 Task: Search one way flight ticket for 2 adults, 4 children and 1 infant on lap in business from Grand Rapids: Gerald R. Ford International Airport to Indianapolis: Indianapolis International Airport on 8-5-2023. Choice of flights is Emirates. Number of bags: 1 carry on bag. Price is upto 83000. Outbound departure time preference is 18:15.
Action: Mouse moved to (325, 315)
Screenshot: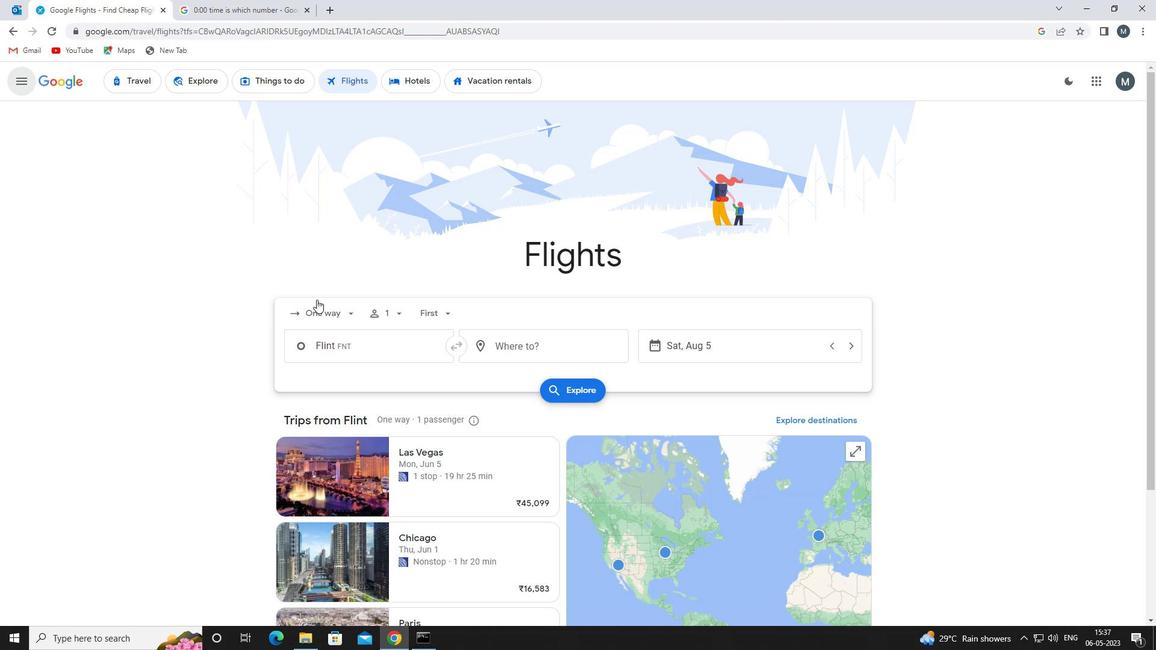 
Action: Mouse pressed left at (325, 315)
Screenshot: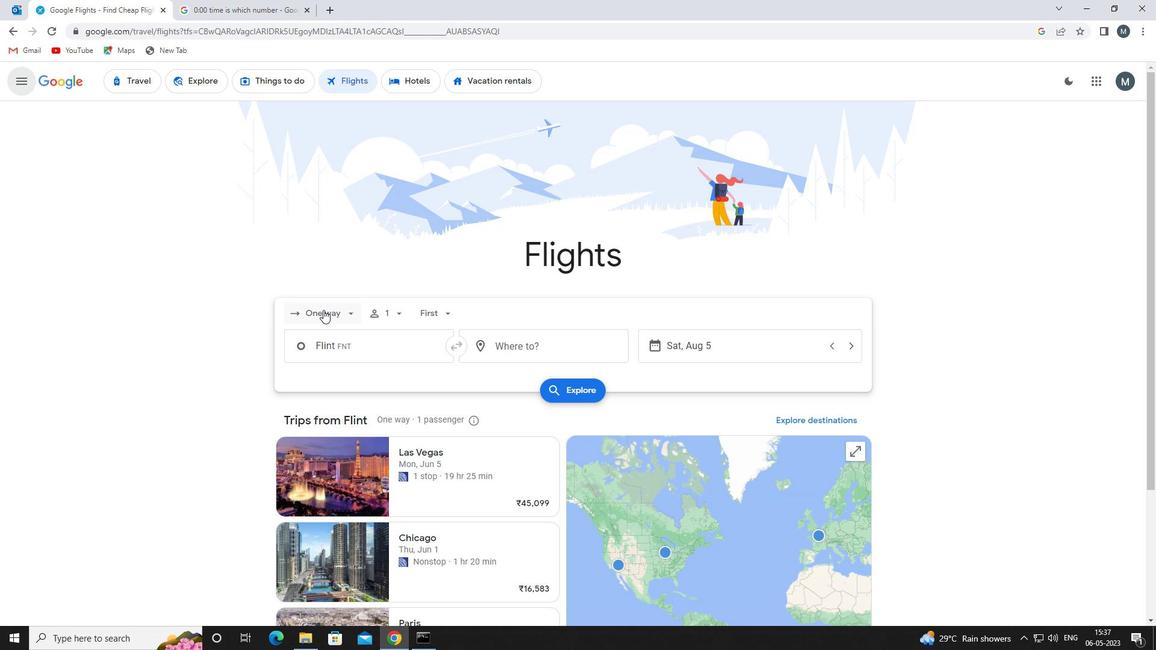 
Action: Mouse moved to (323, 370)
Screenshot: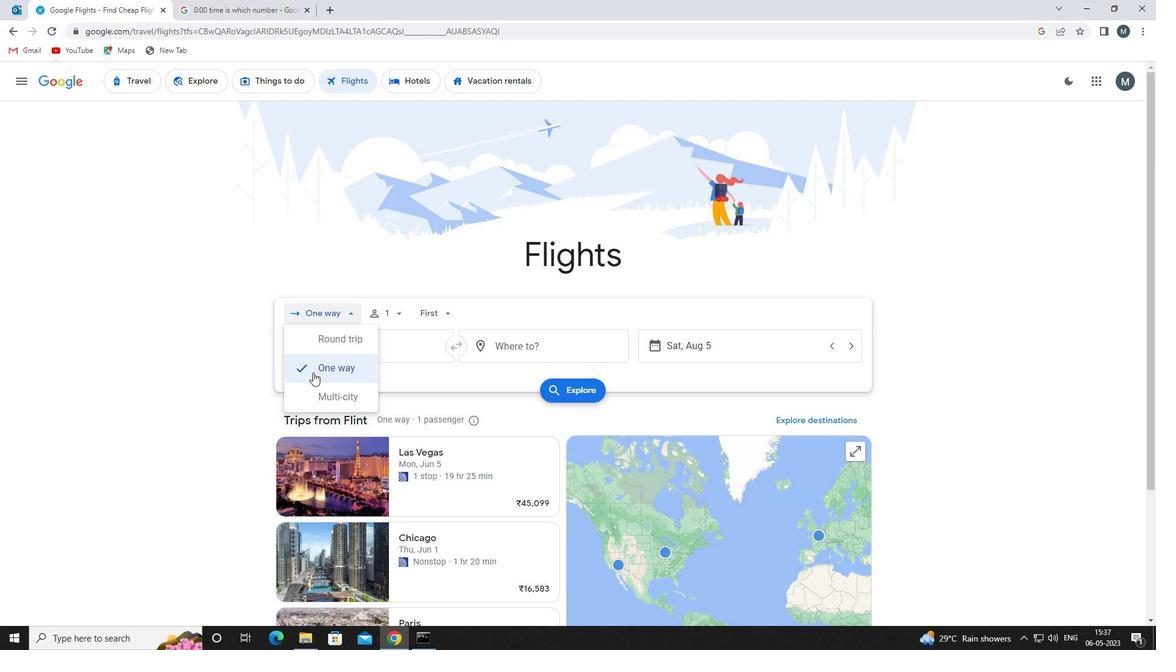 
Action: Mouse pressed left at (323, 370)
Screenshot: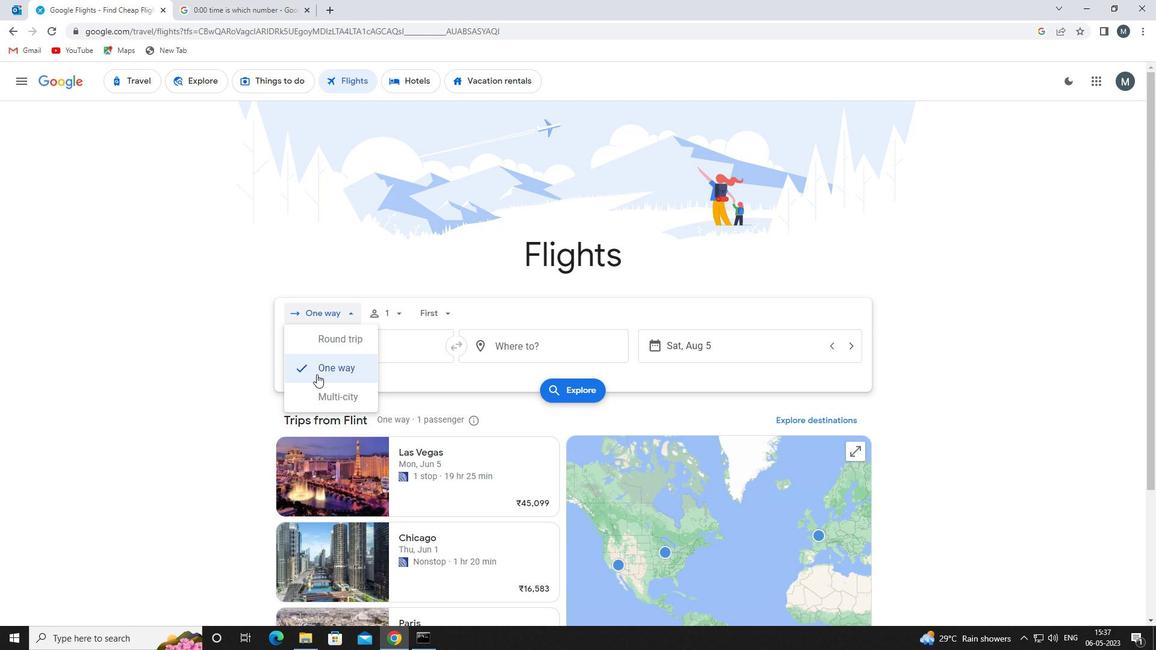 
Action: Mouse moved to (405, 319)
Screenshot: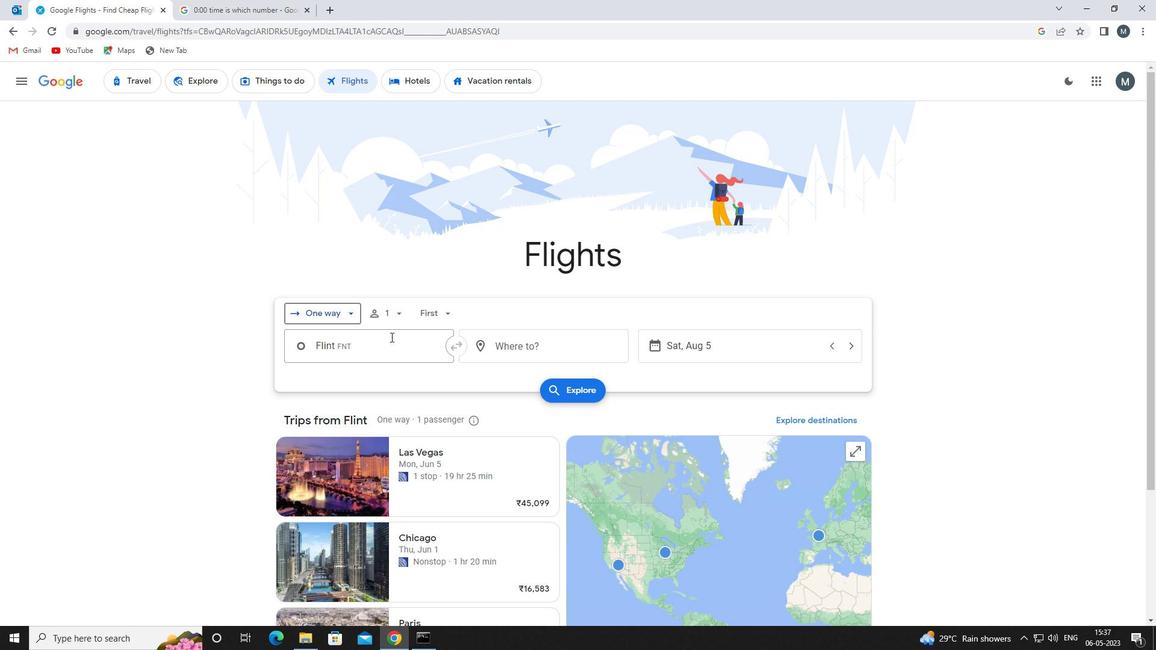 
Action: Mouse pressed left at (405, 319)
Screenshot: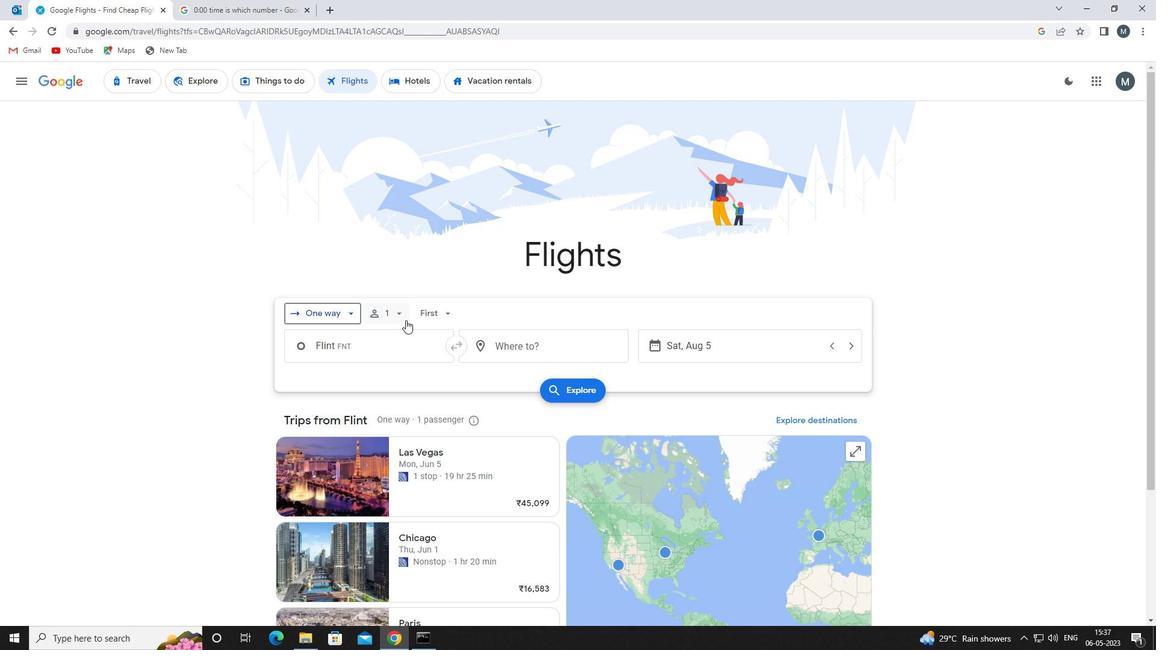 
Action: Mouse moved to (489, 346)
Screenshot: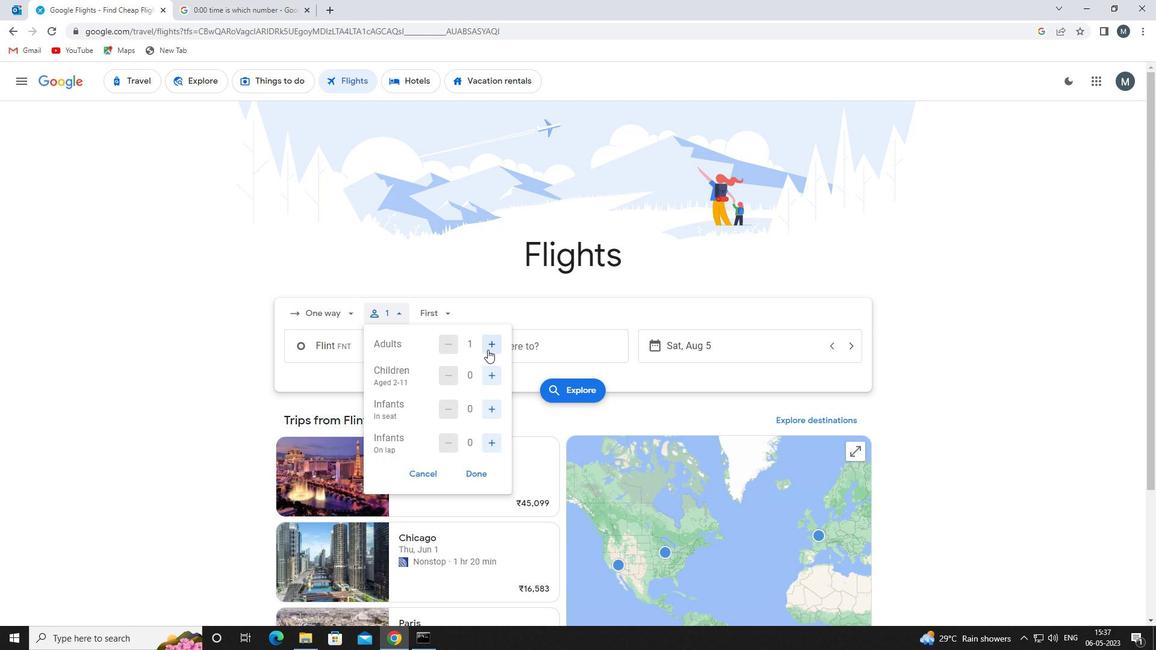 
Action: Mouse pressed left at (489, 346)
Screenshot: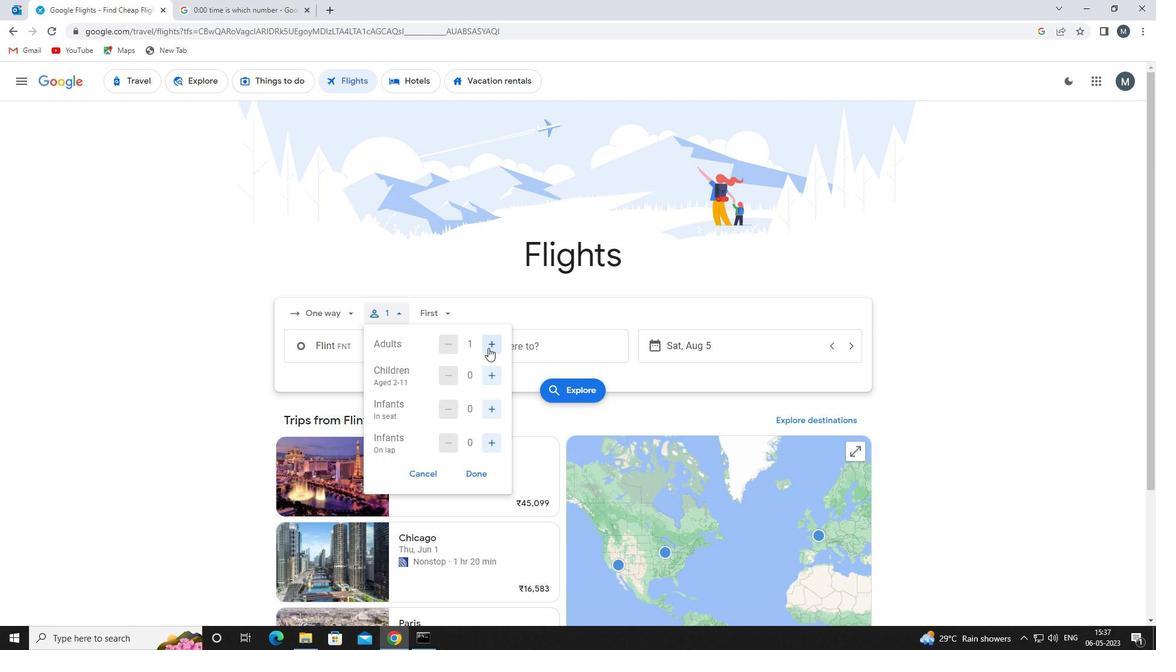 
Action: Mouse moved to (486, 375)
Screenshot: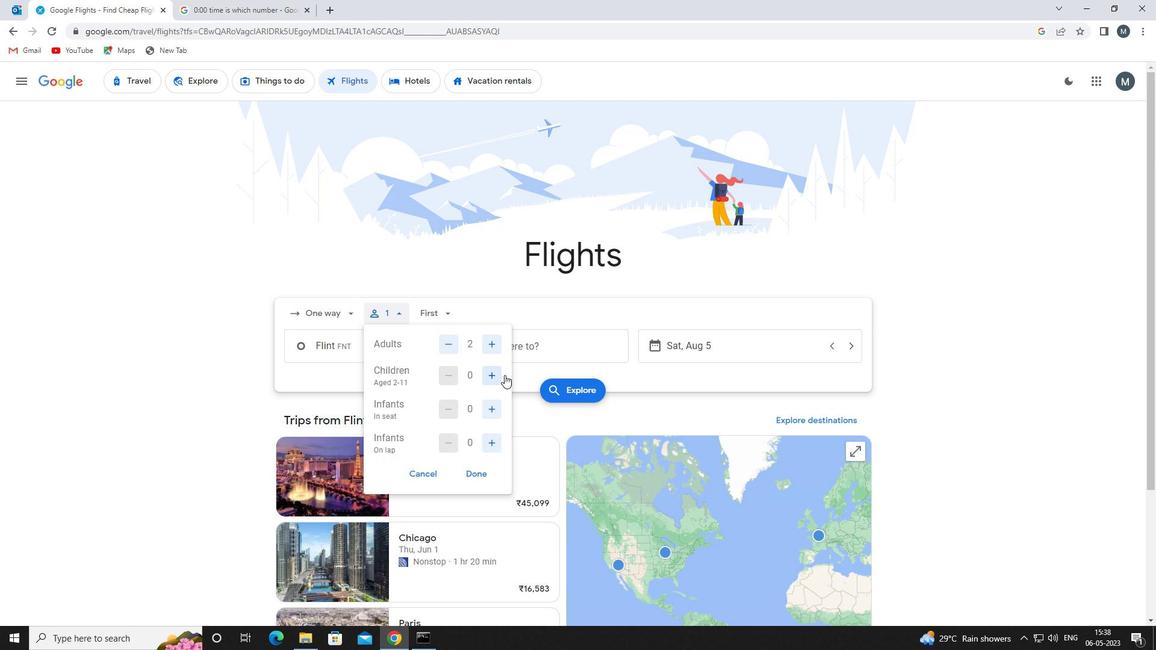 
Action: Mouse pressed left at (486, 375)
Screenshot: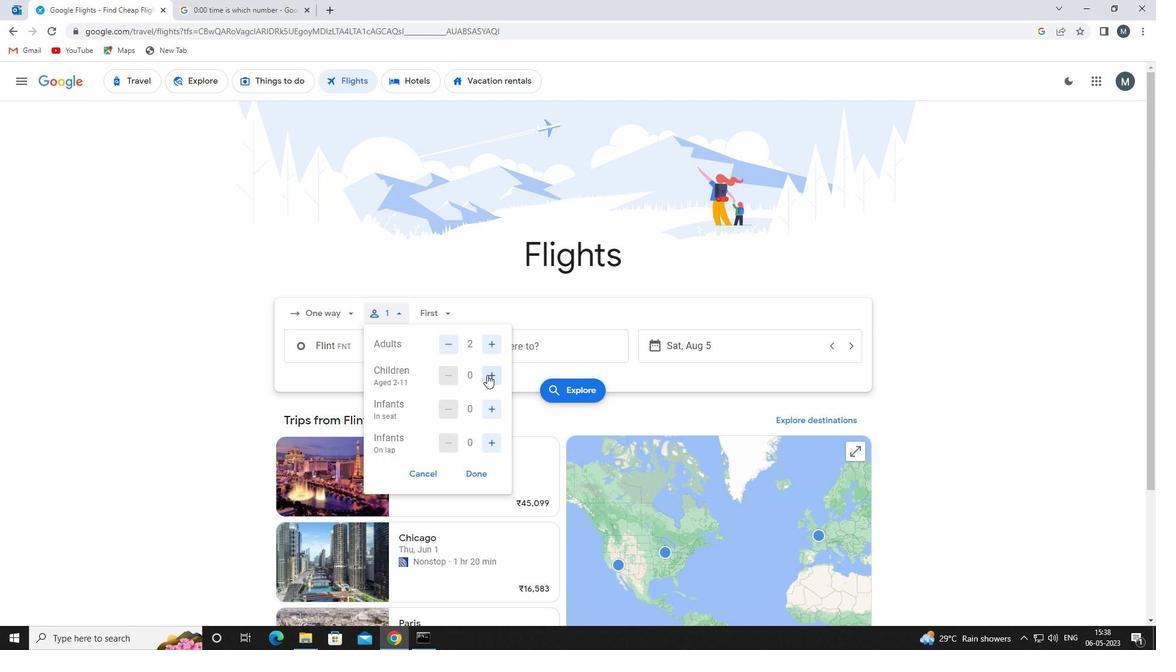 
Action: Mouse moved to (486, 375)
Screenshot: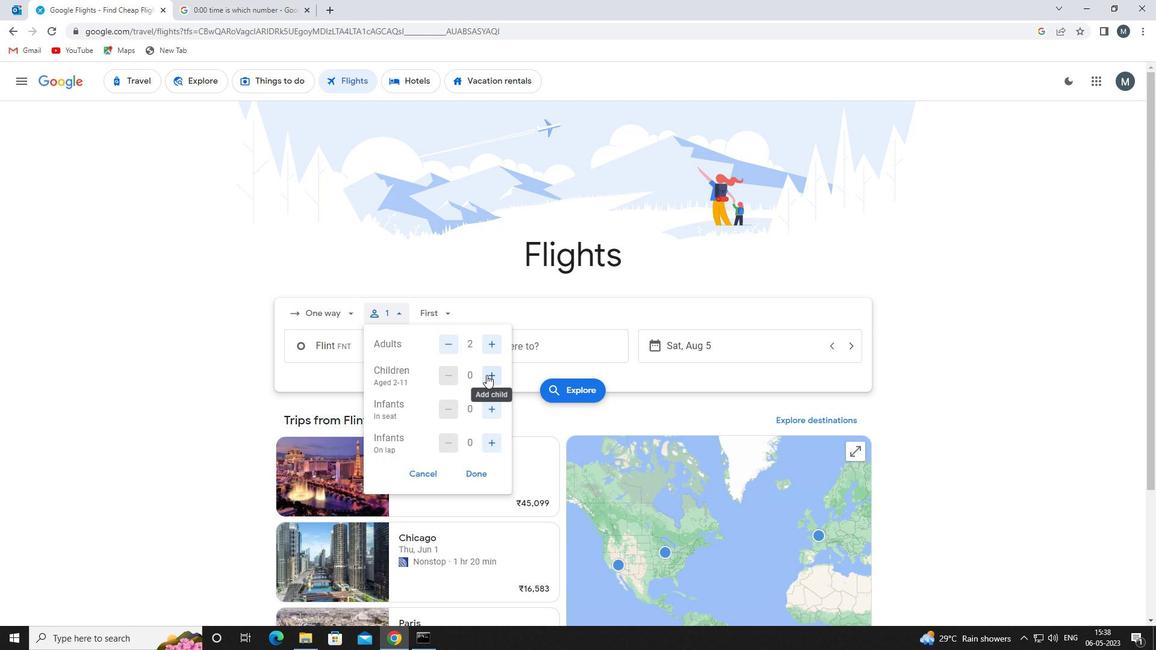 
Action: Mouse pressed left at (486, 375)
Screenshot: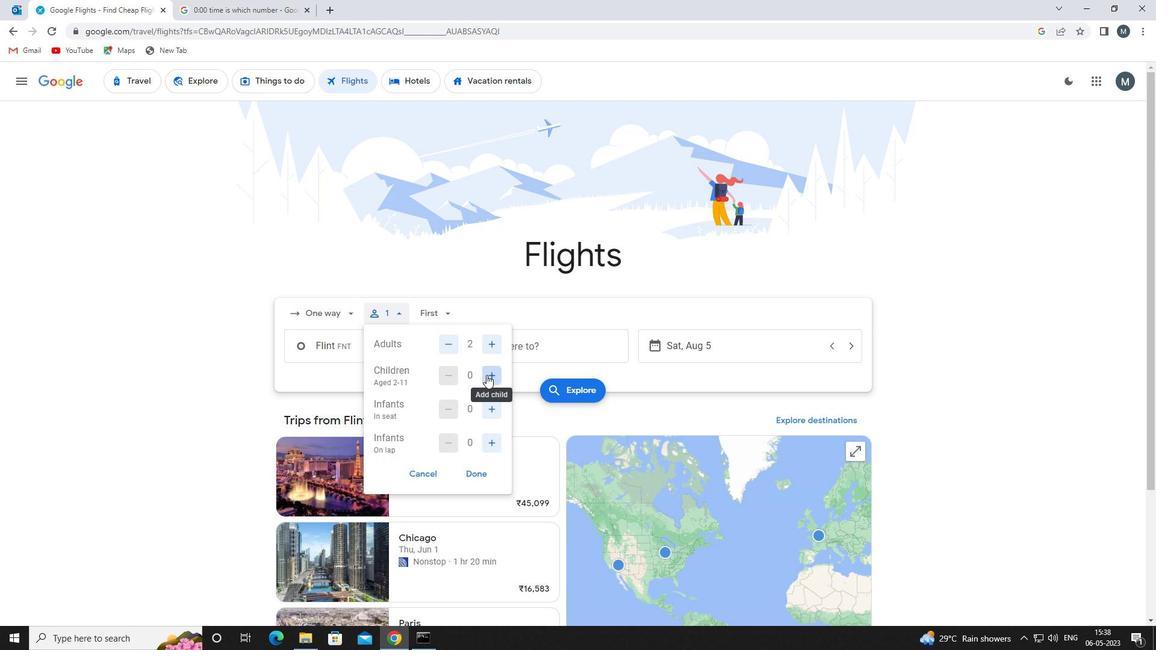 
Action: Mouse moved to (487, 375)
Screenshot: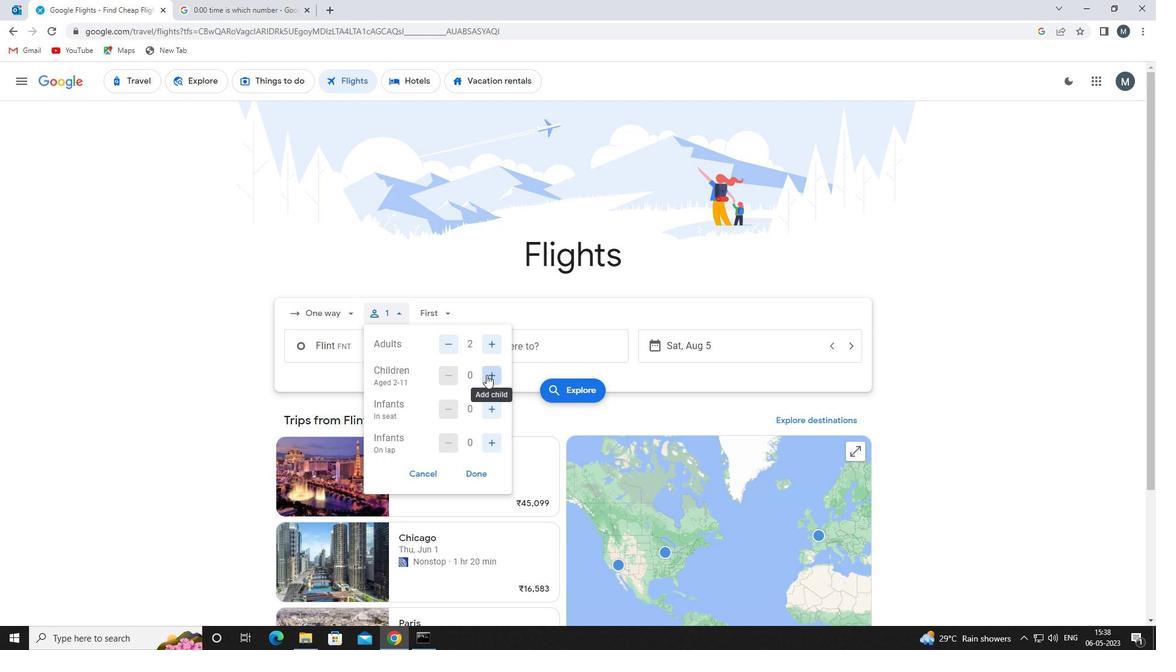 
Action: Mouse pressed left at (487, 375)
Screenshot: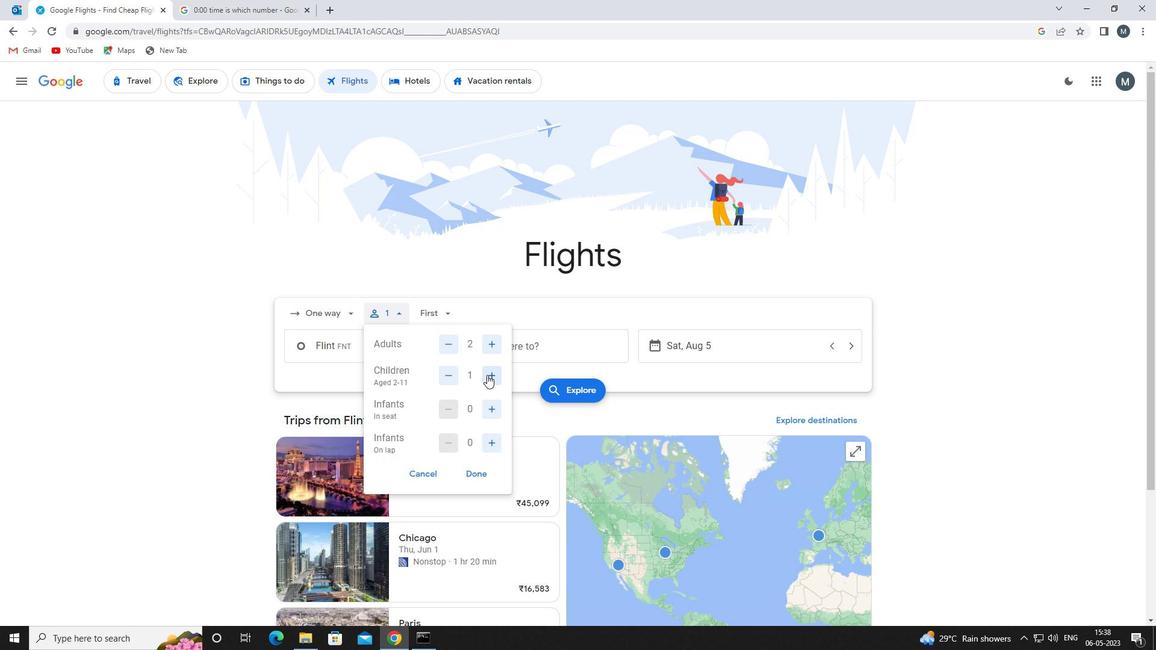 
Action: Mouse moved to (489, 375)
Screenshot: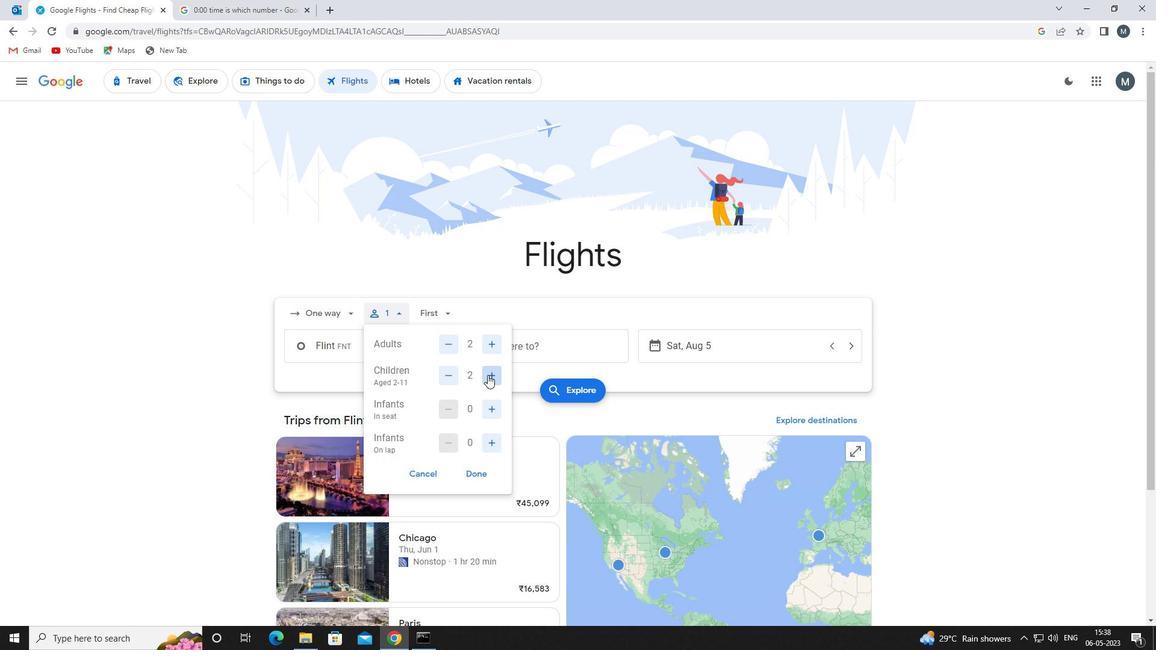 
Action: Mouse pressed left at (489, 375)
Screenshot: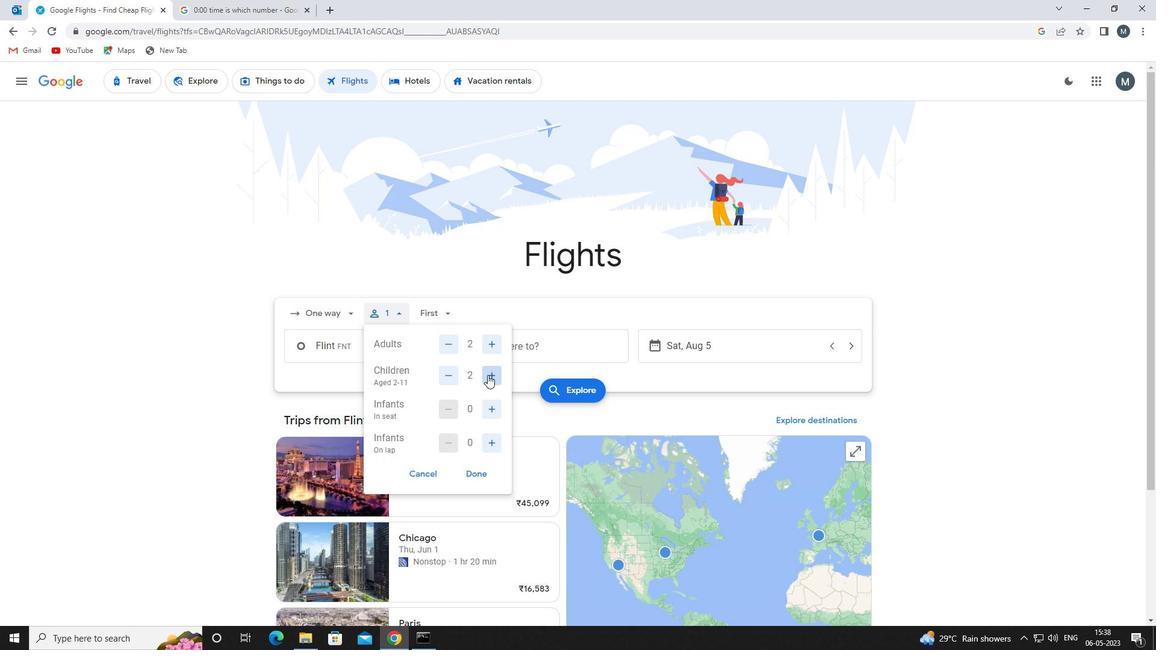 
Action: Mouse moved to (490, 444)
Screenshot: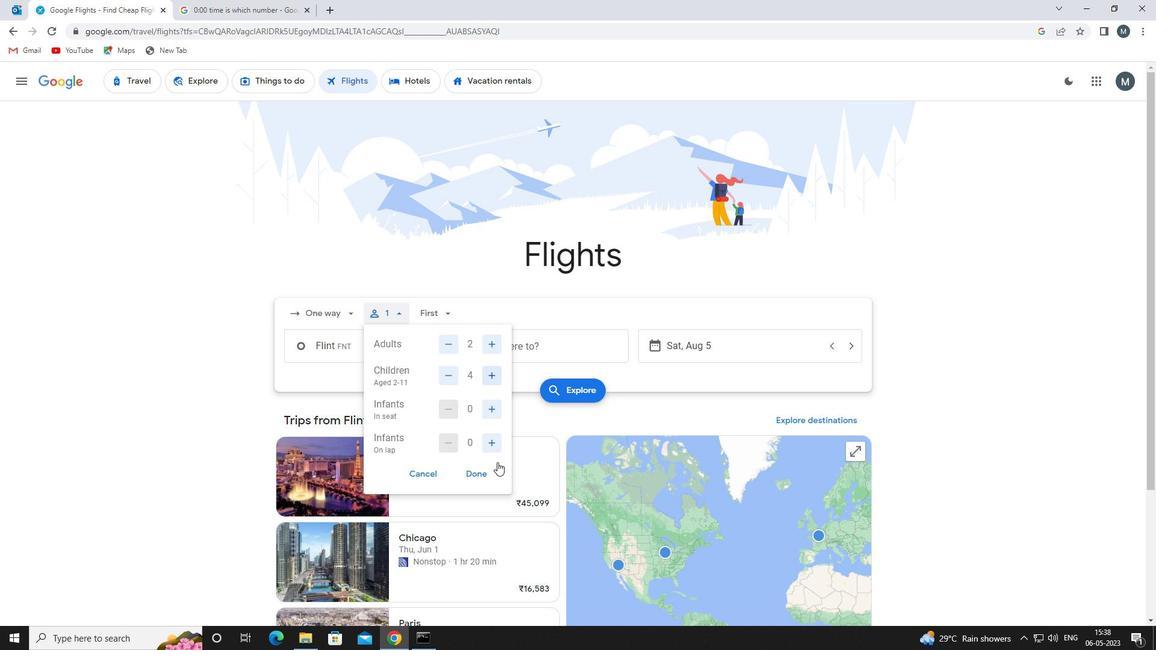 
Action: Mouse pressed left at (490, 444)
Screenshot: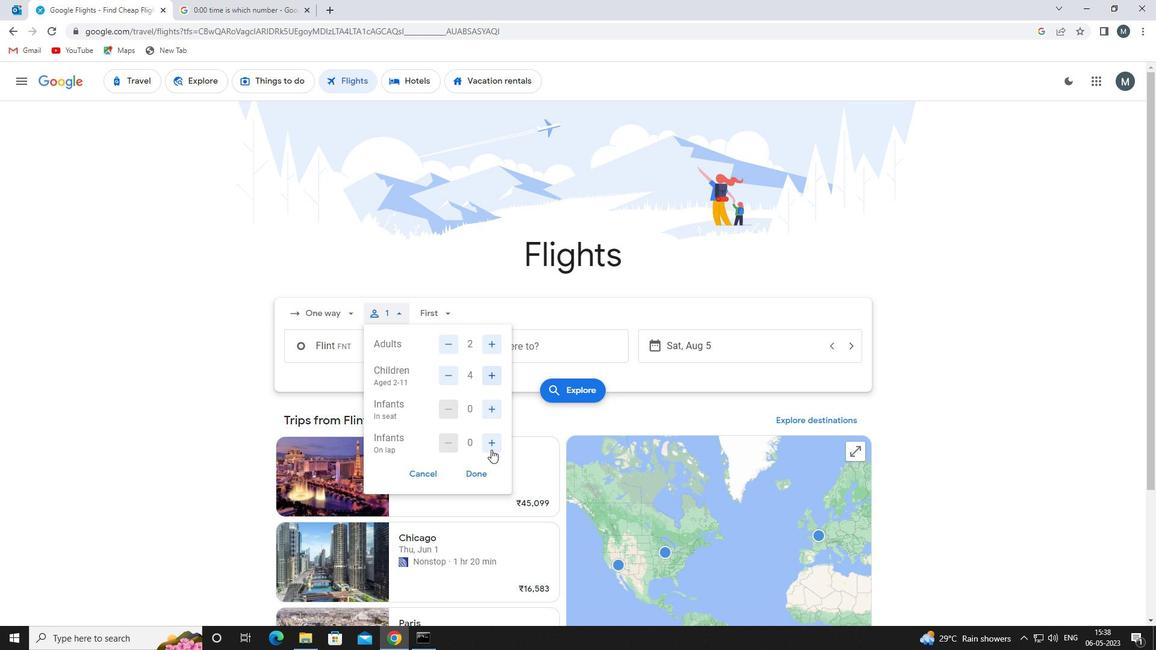 
Action: Mouse moved to (483, 479)
Screenshot: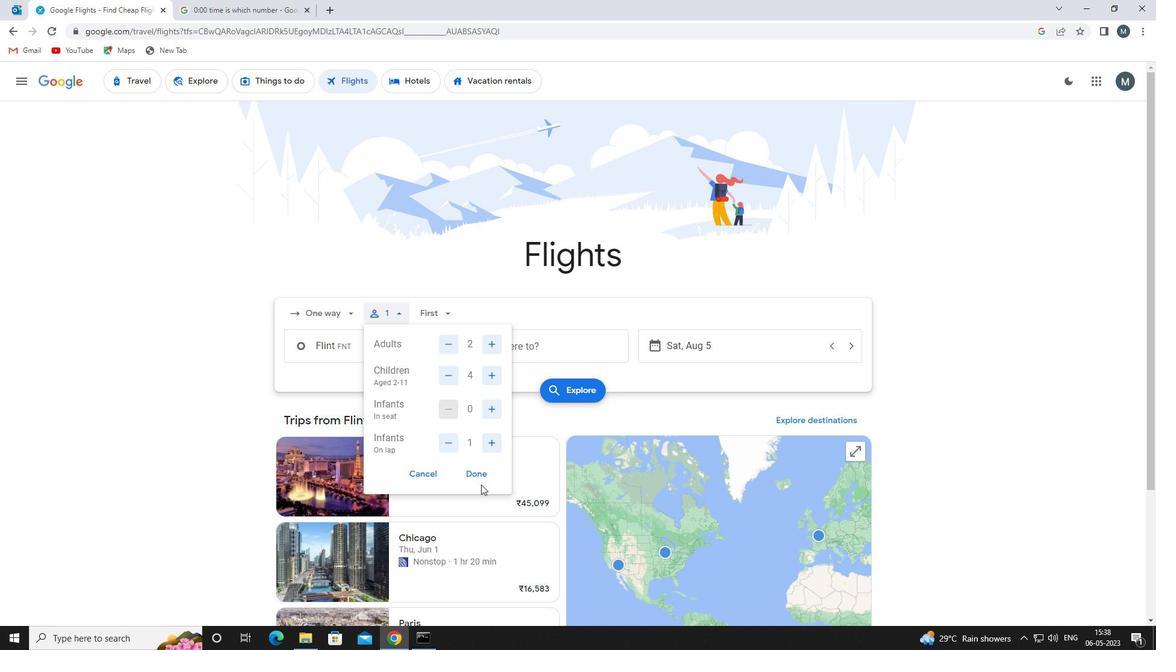 
Action: Mouse pressed left at (483, 479)
Screenshot: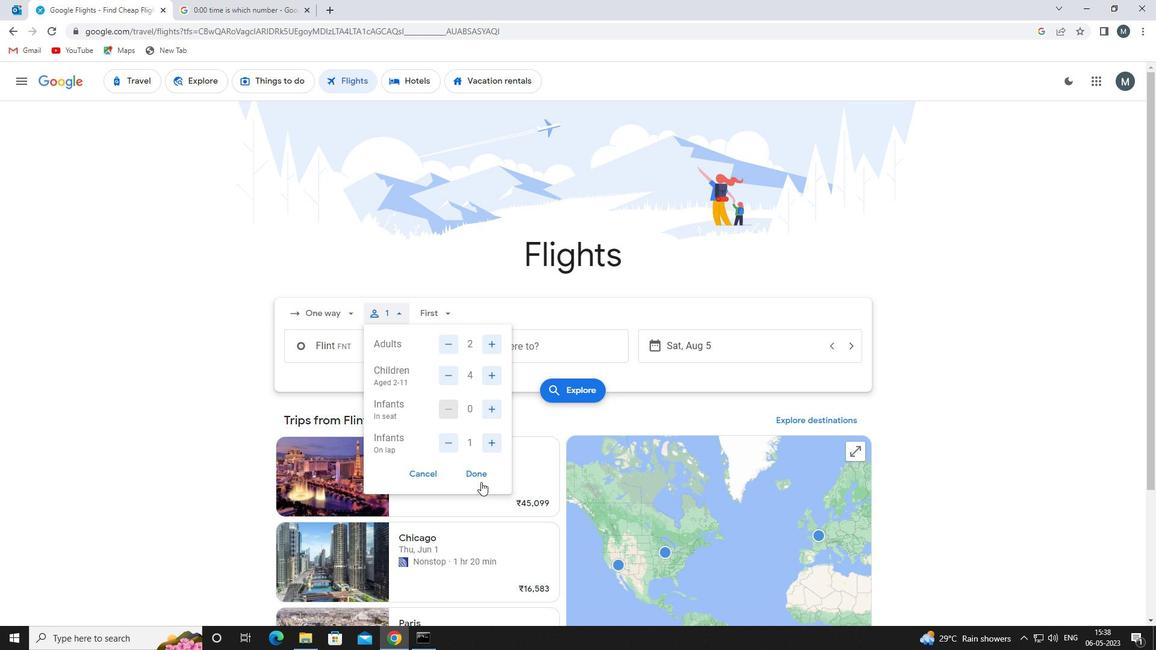 
Action: Mouse moved to (438, 314)
Screenshot: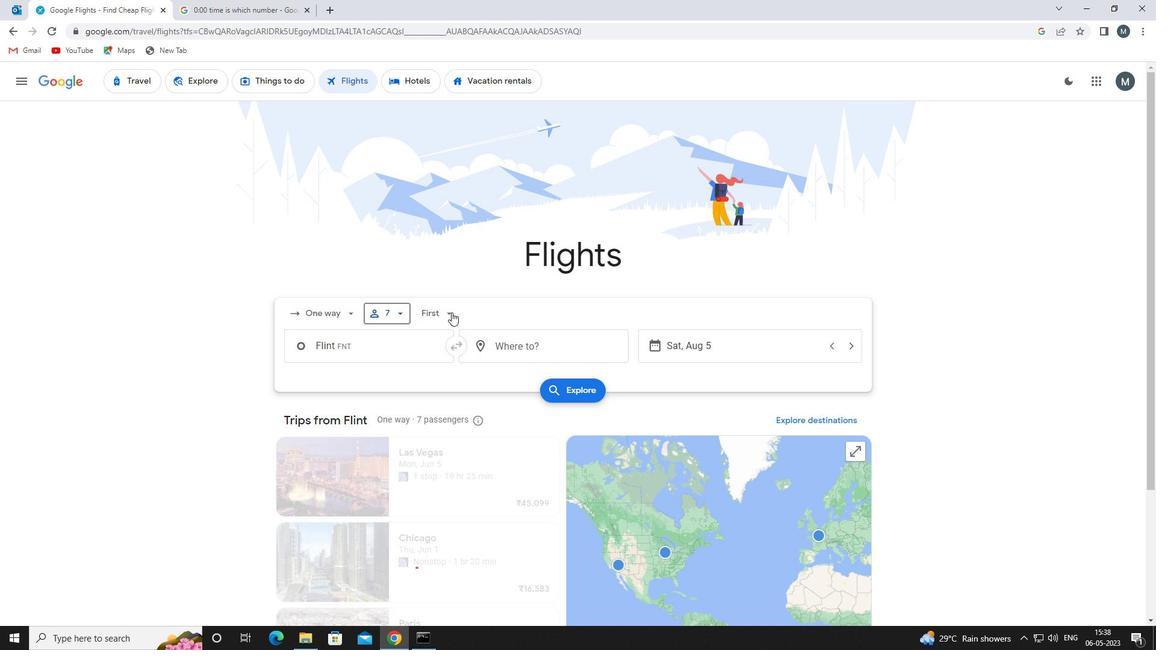 
Action: Mouse pressed left at (438, 314)
Screenshot: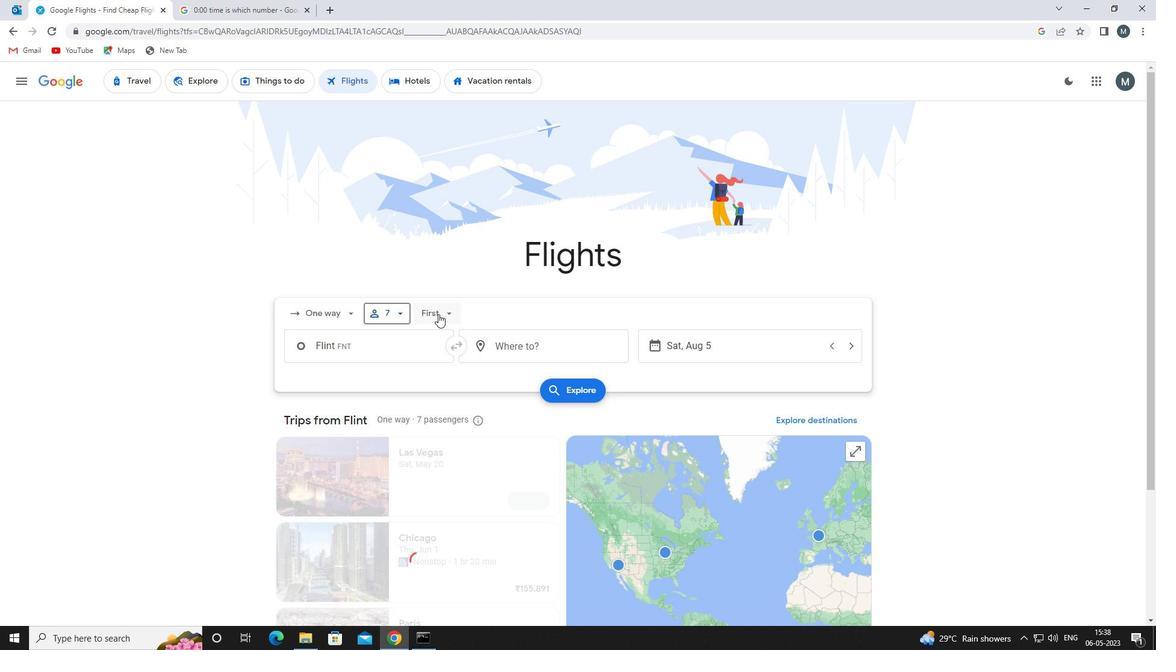 
Action: Mouse moved to (465, 396)
Screenshot: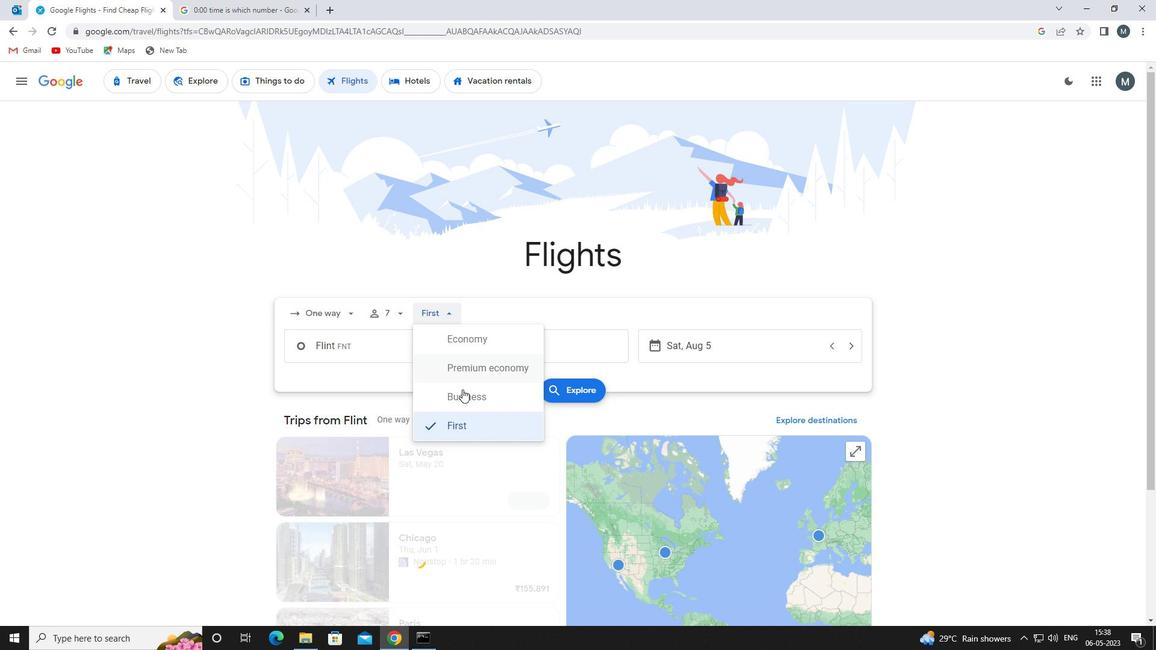 
Action: Mouse pressed left at (465, 396)
Screenshot: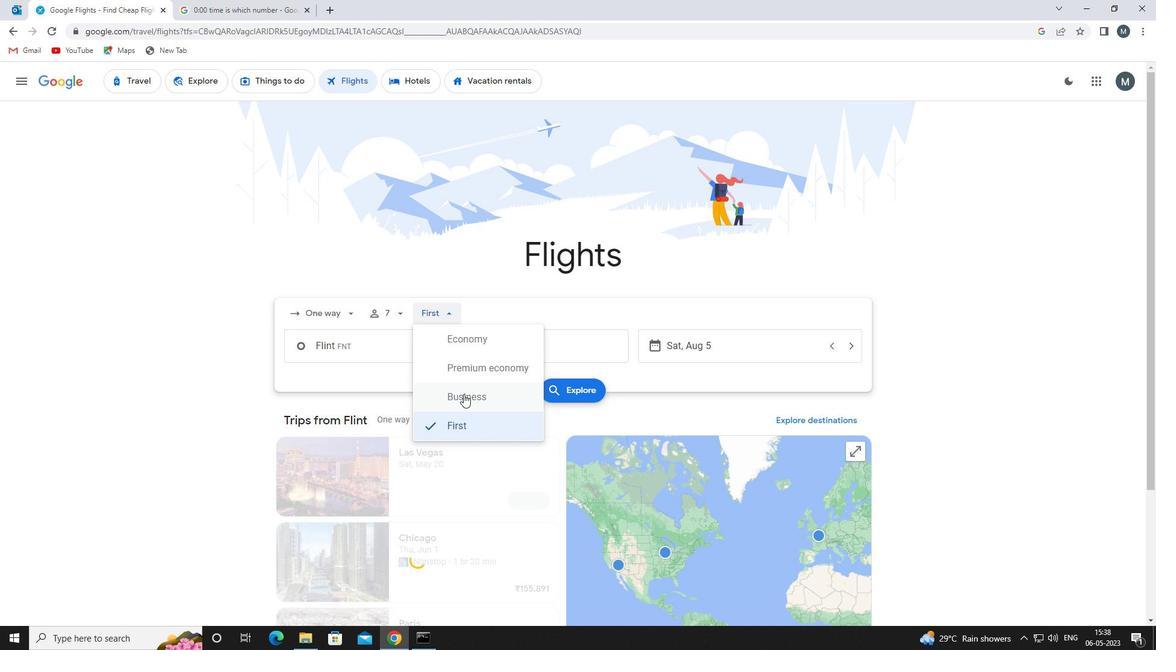 
Action: Mouse moved to (383, 352)
Screenshot: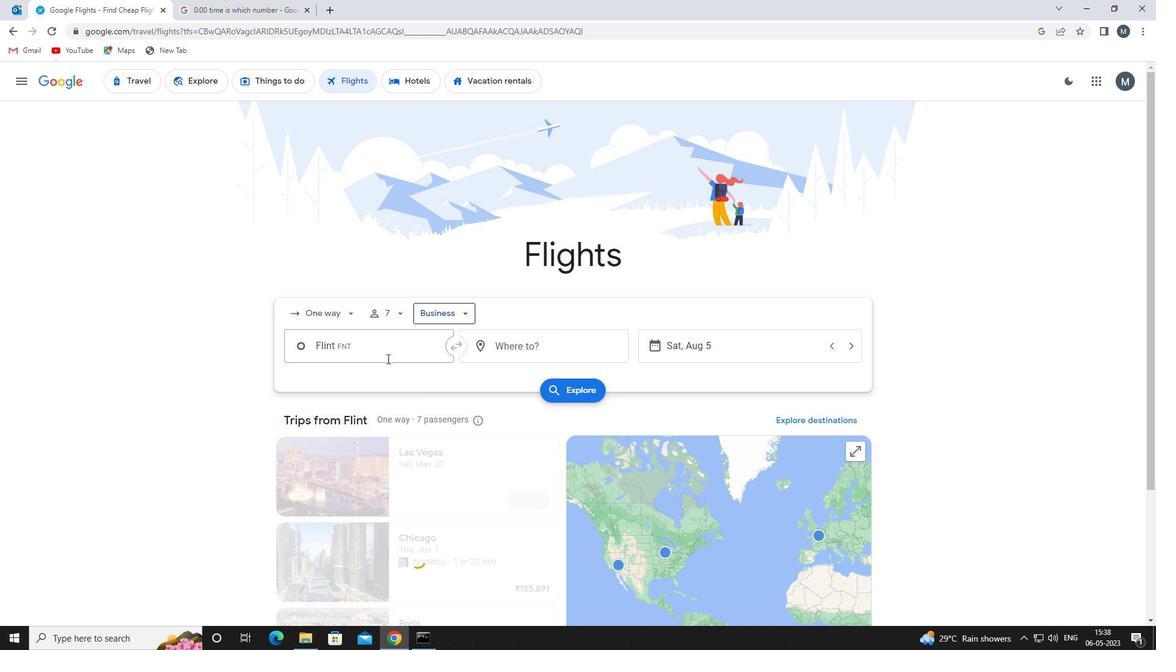 
Action: Mouse pressed left at (383, 352)
Screenshot: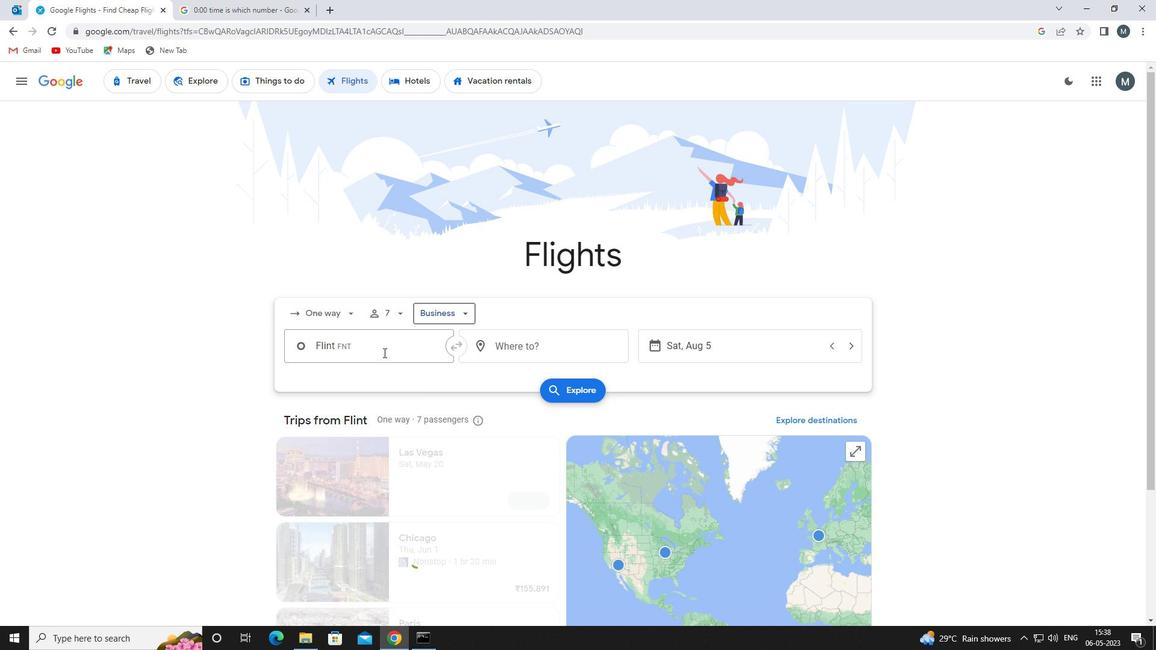 
Action: Key pressed d<Key.backspace>gerald<Key.space>r
Screenshot: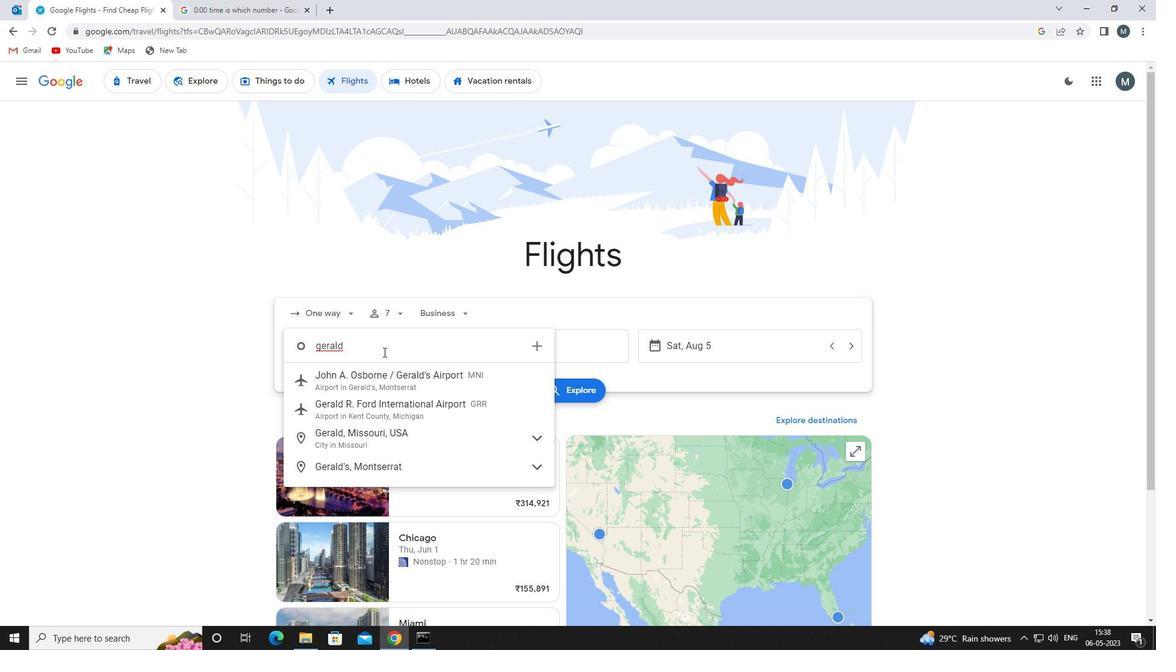 
Action: Mouse moved to (381, 383)
Screenshot: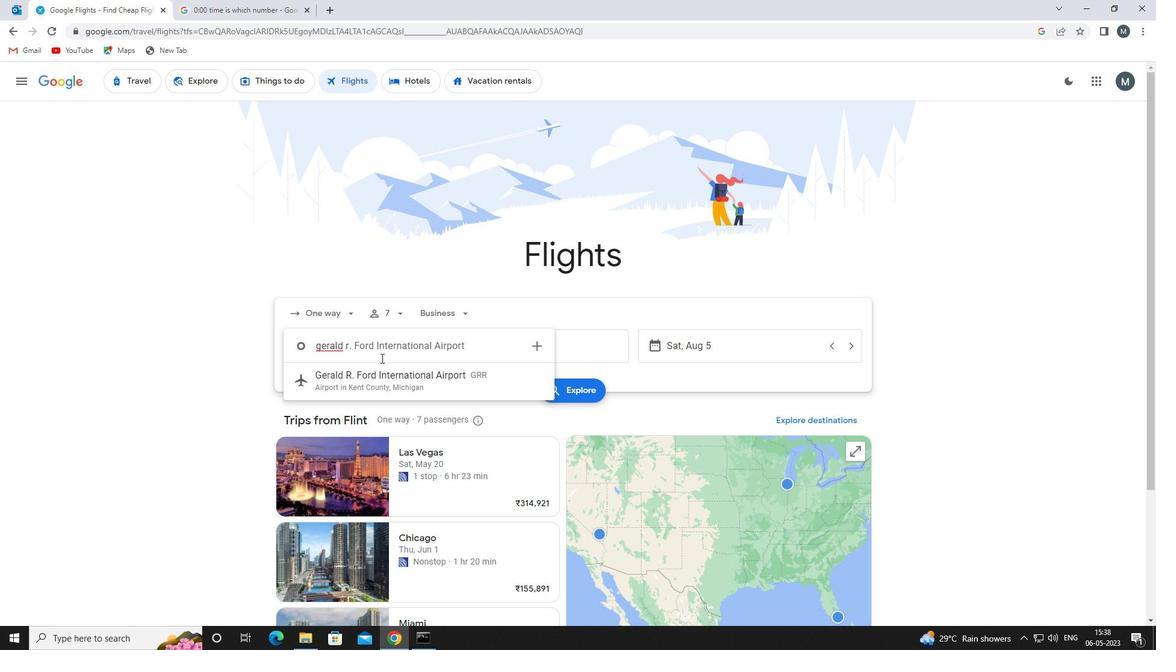 
Action: Mouse pressed left at (381, 383)
Screenshot: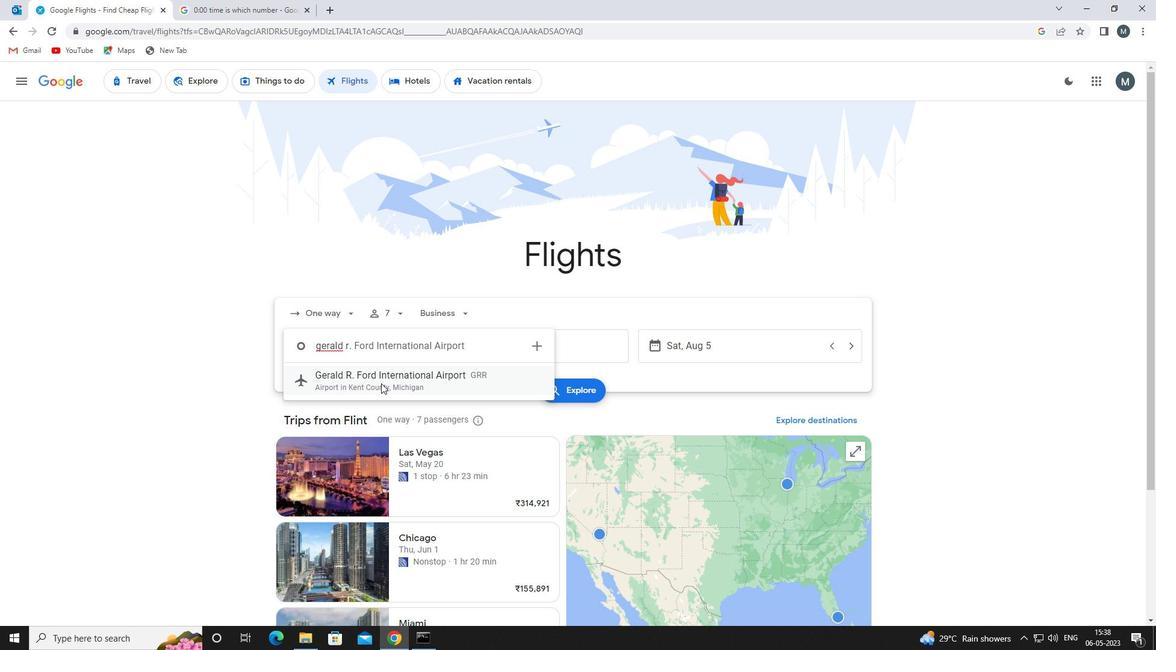 
Action: Mouse moved to (537, 353)
Screenshot: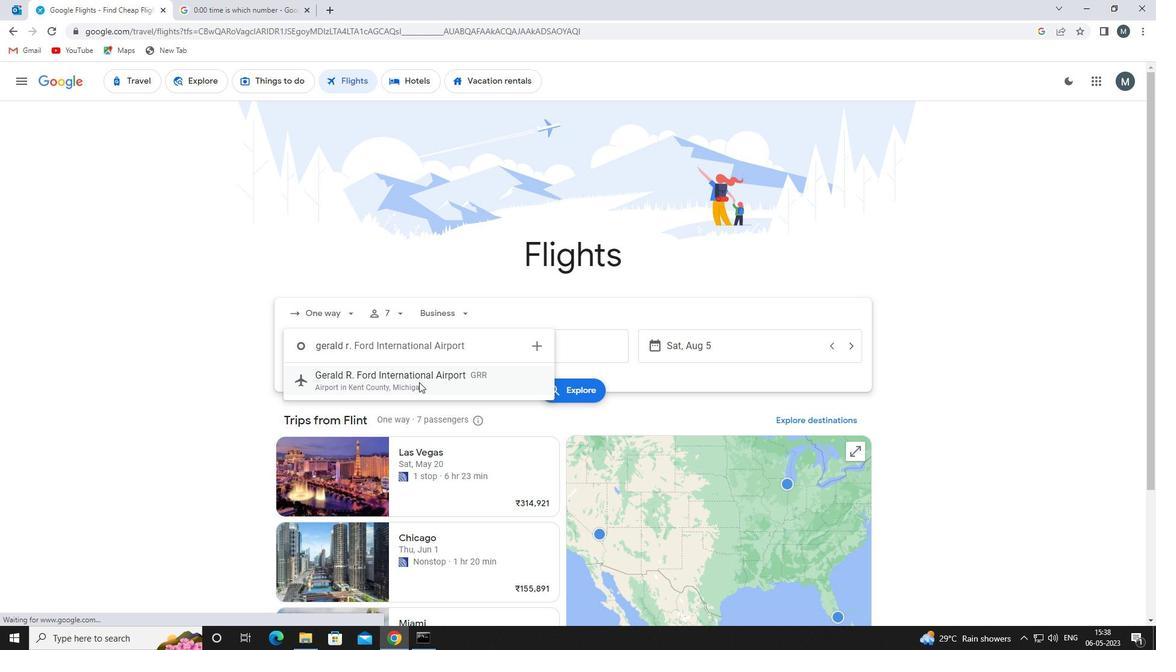 
Action: Mouse pressed left at (537, 353)
Screenshot: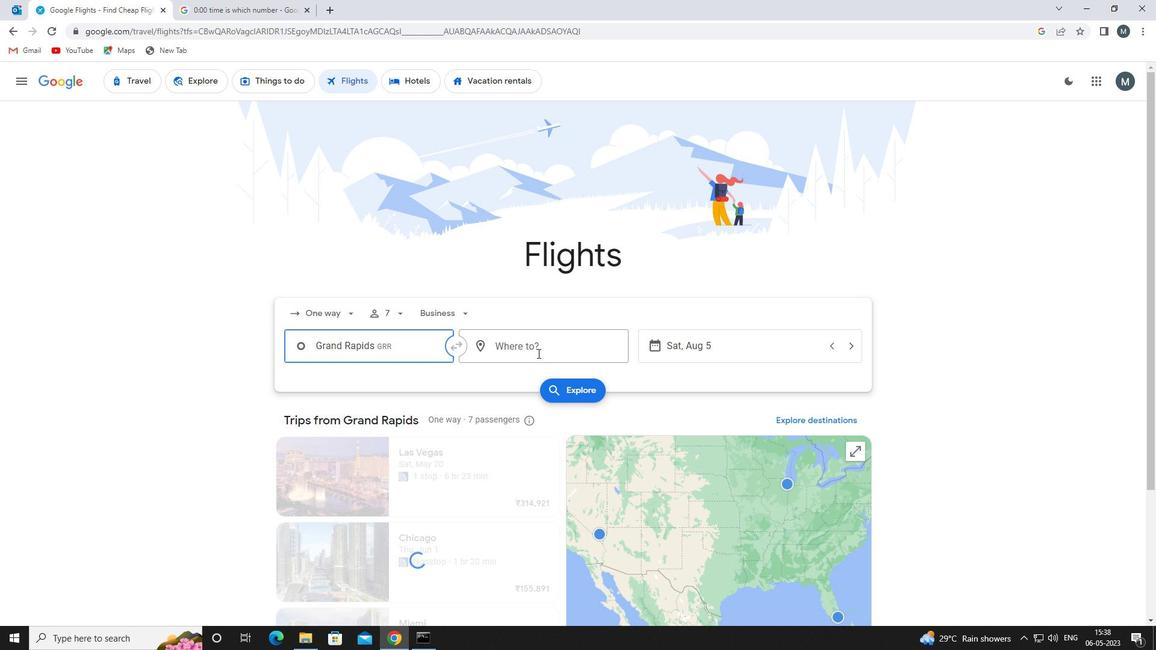 
Action: Mouse moved to (538, 352)
Screenshot: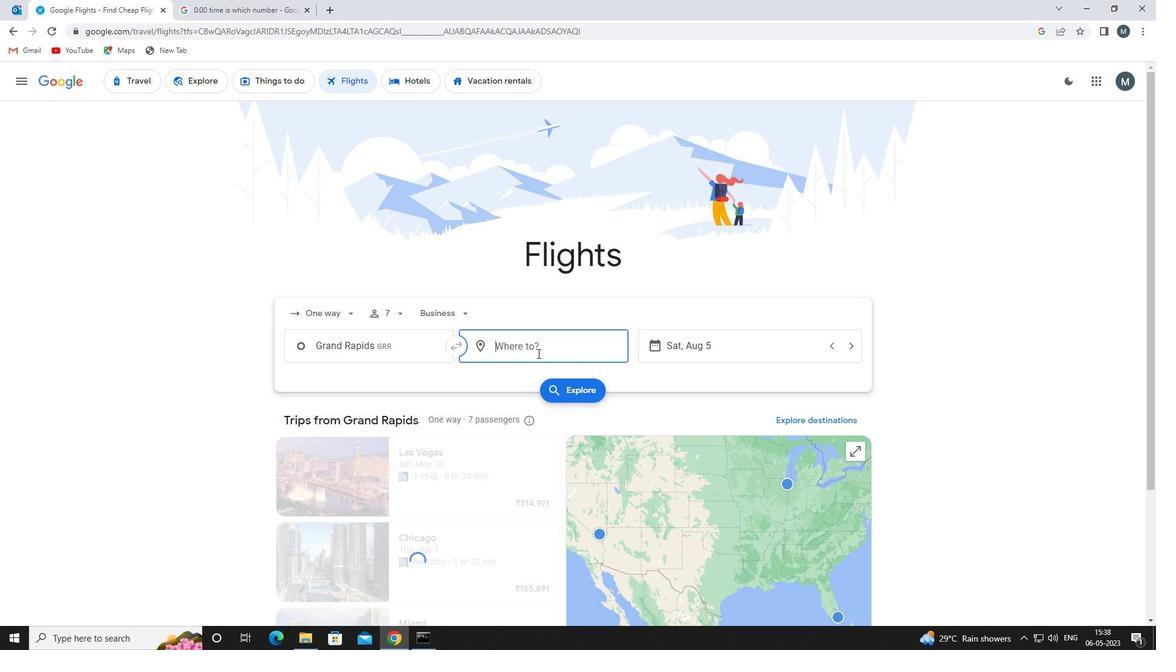 
Action: Key pressed ind
Screenshot: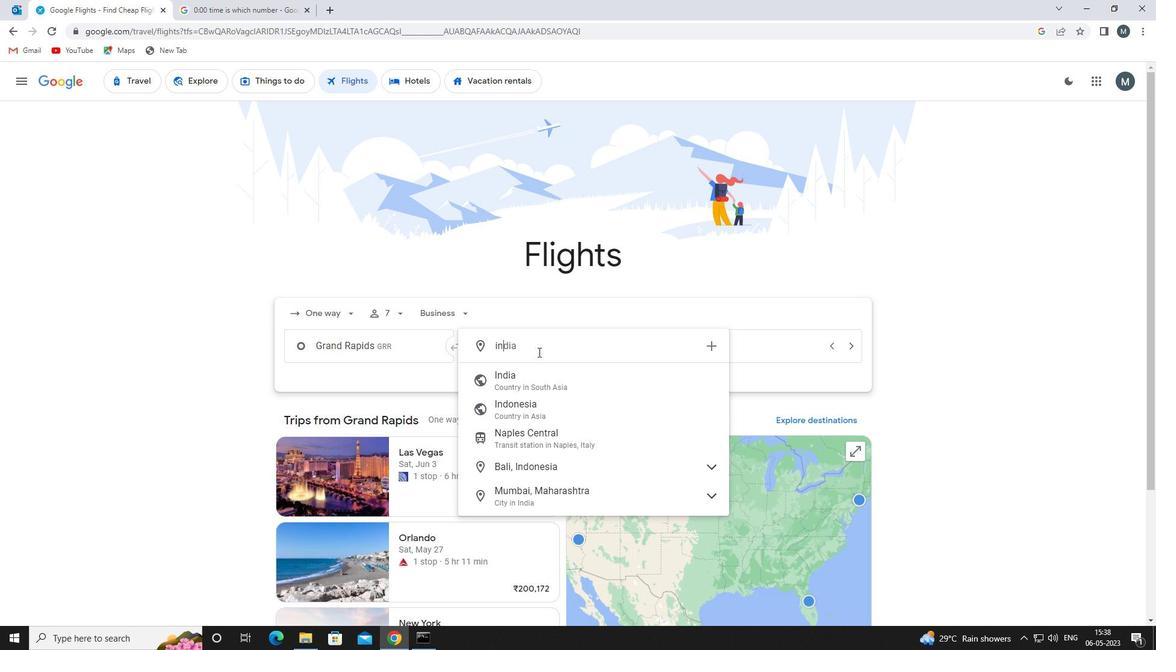 
Action: Mouse moved to (540, 383)
Screenshot: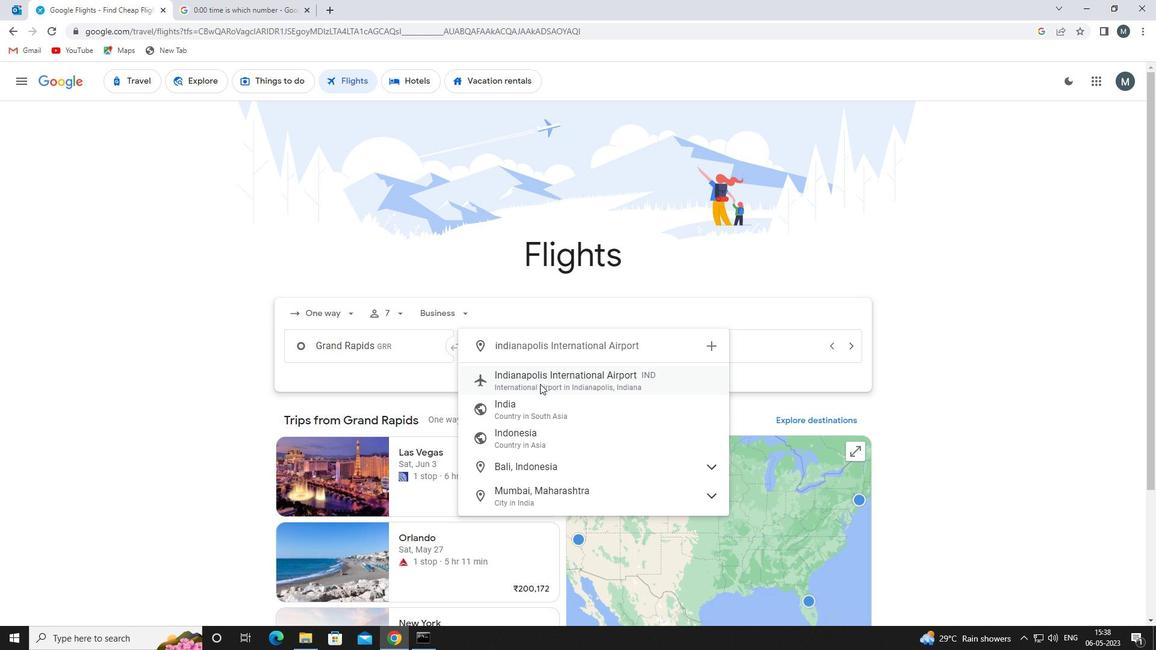 
Action: Mouse pressed left at (540, 383)
Screenshot: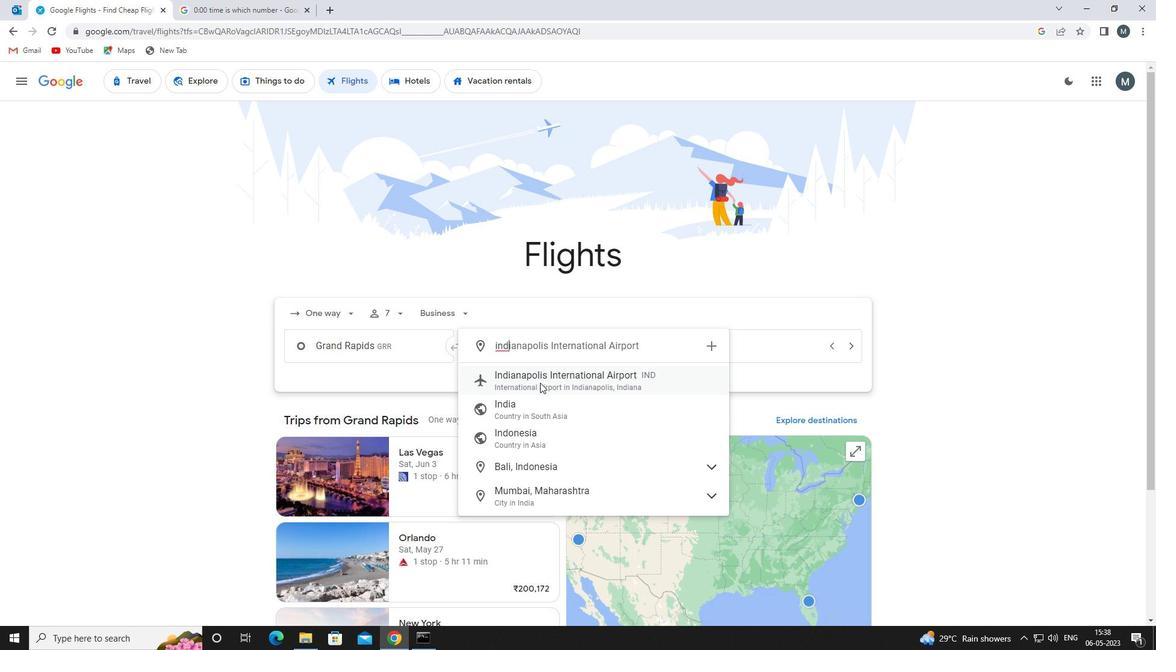 
Action: Mouse moved to (661, 345)
Screenshot: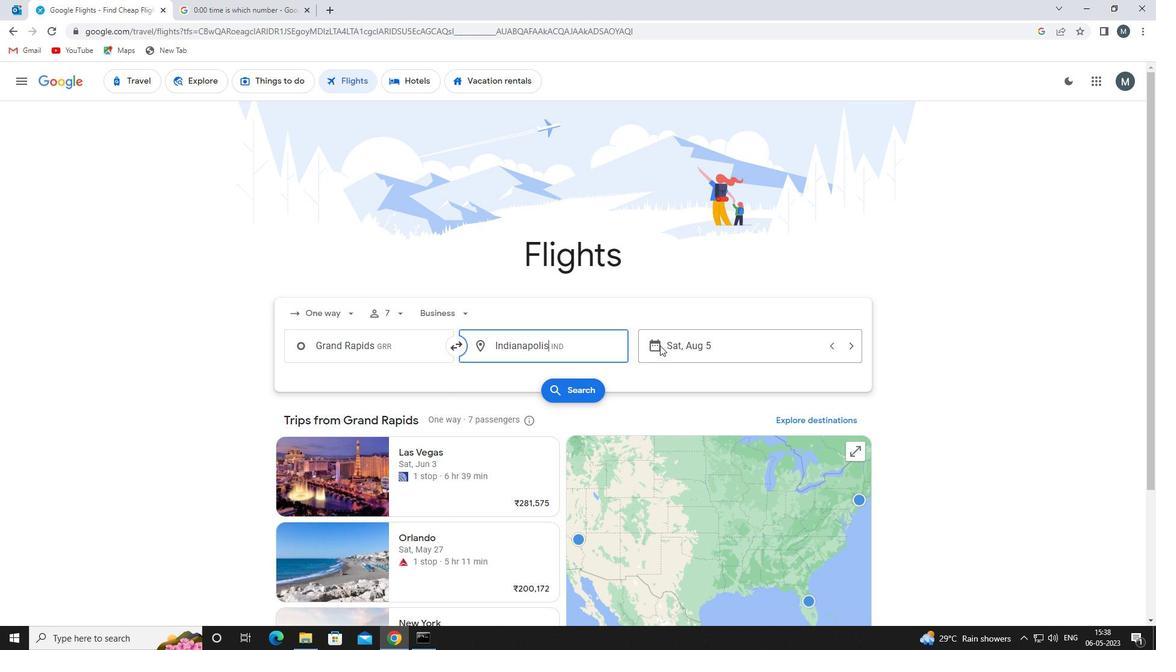 
Action: Mouse pressed left at (661, 345)
Screenshot: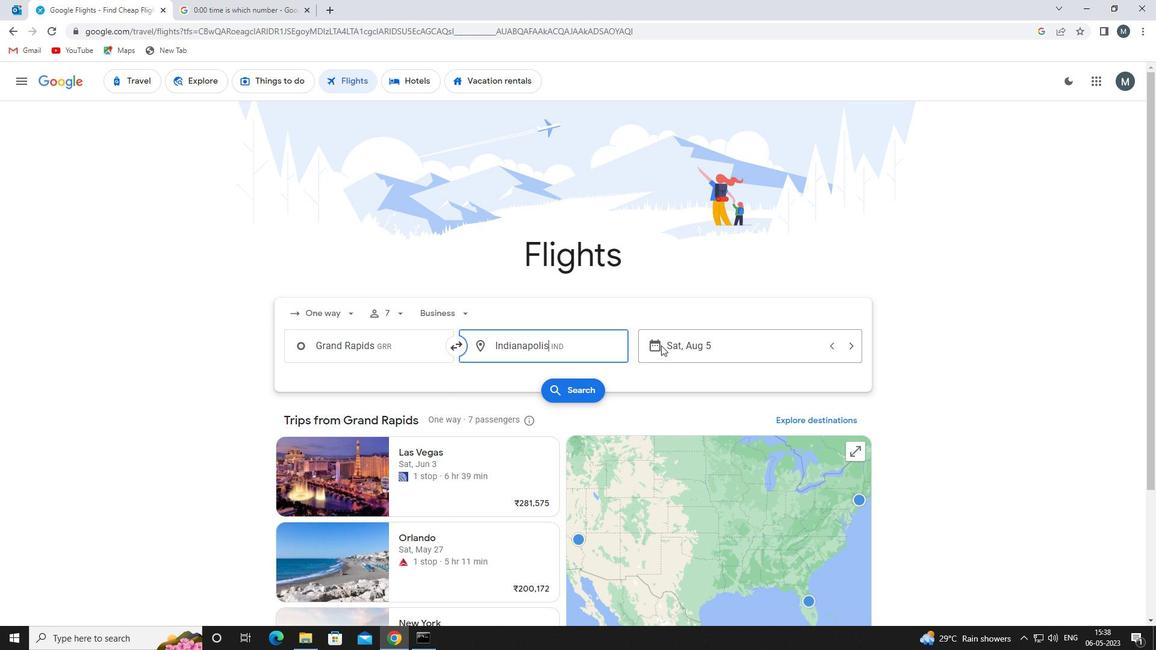 
Action: Mouse moved to (602, 409)
Screenshot: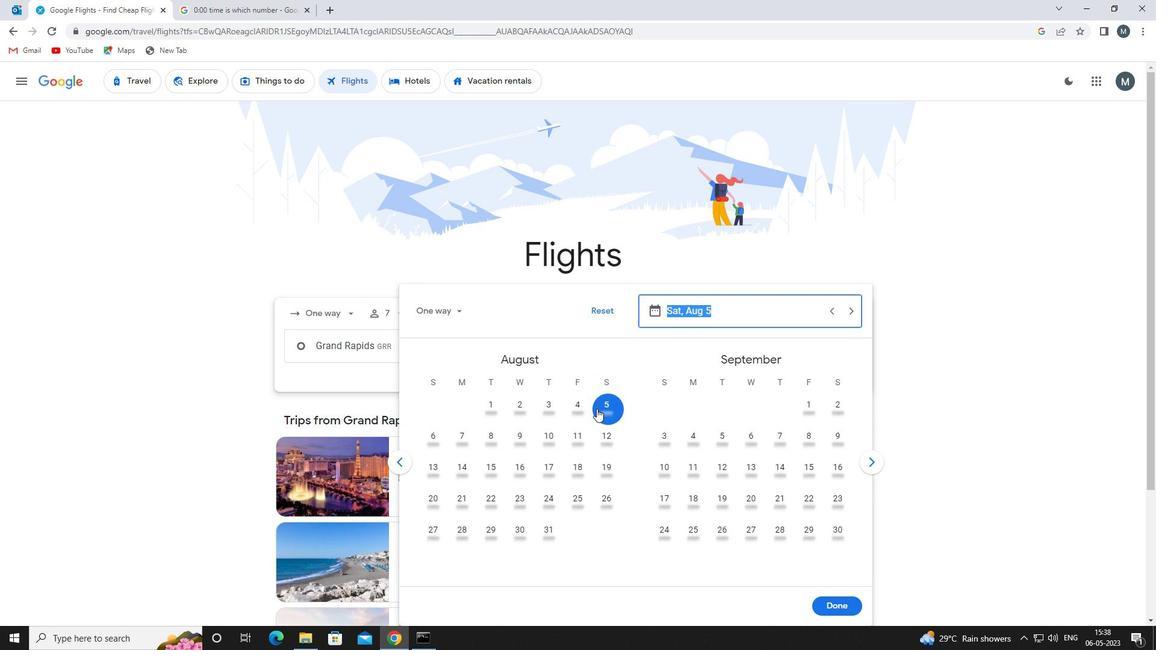 
Action: Mouse pressed left at (602, 409)
Screenshot: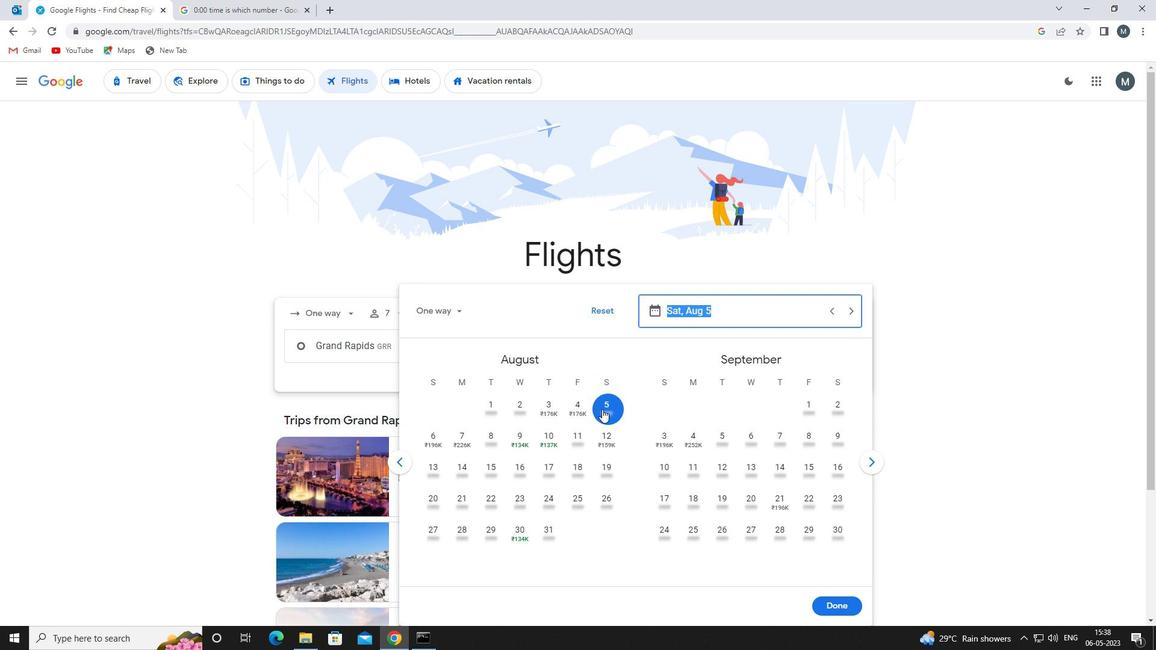 
Action: Mouse moved to (836, 603)
Screenshot: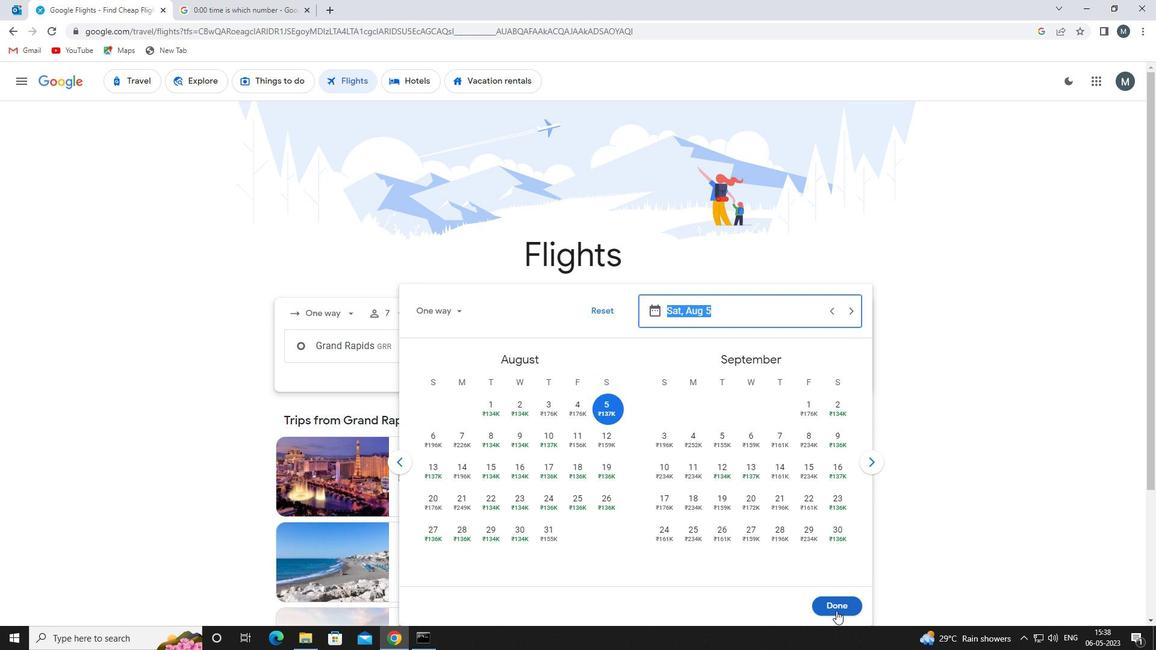 
Action: Mouse pressed left at (836, 603)
Screenshot: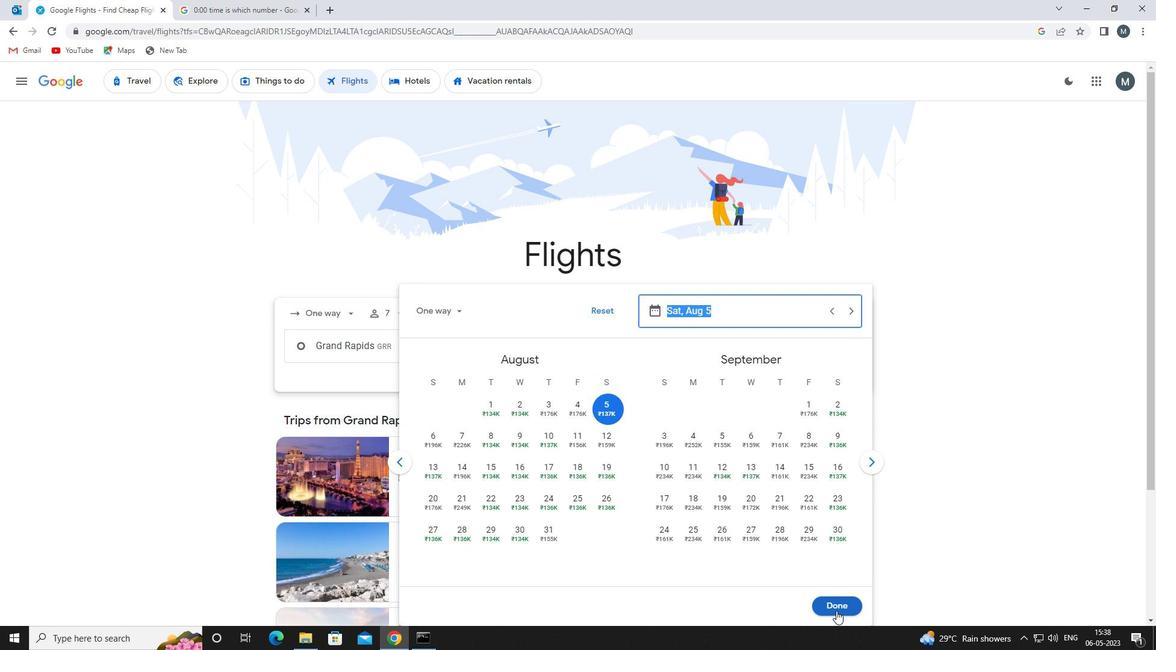 
Action: Mouse moved to (578, 390)
Screenshot: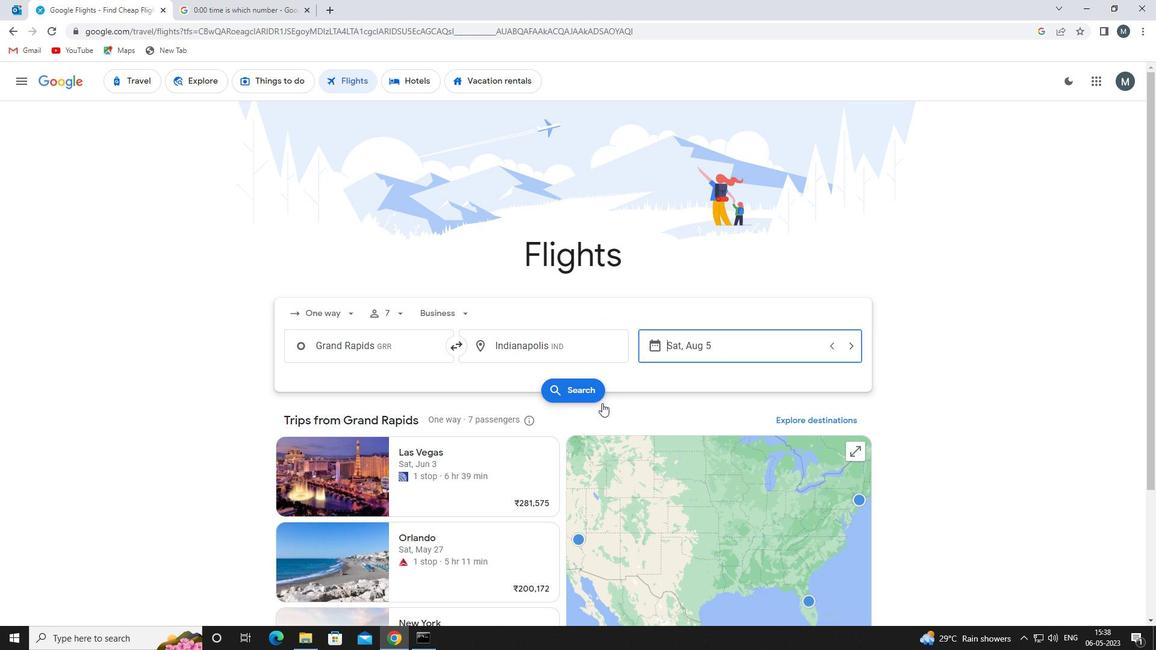 
Action: Mouse pressed left at (578, 390)
Screenshot: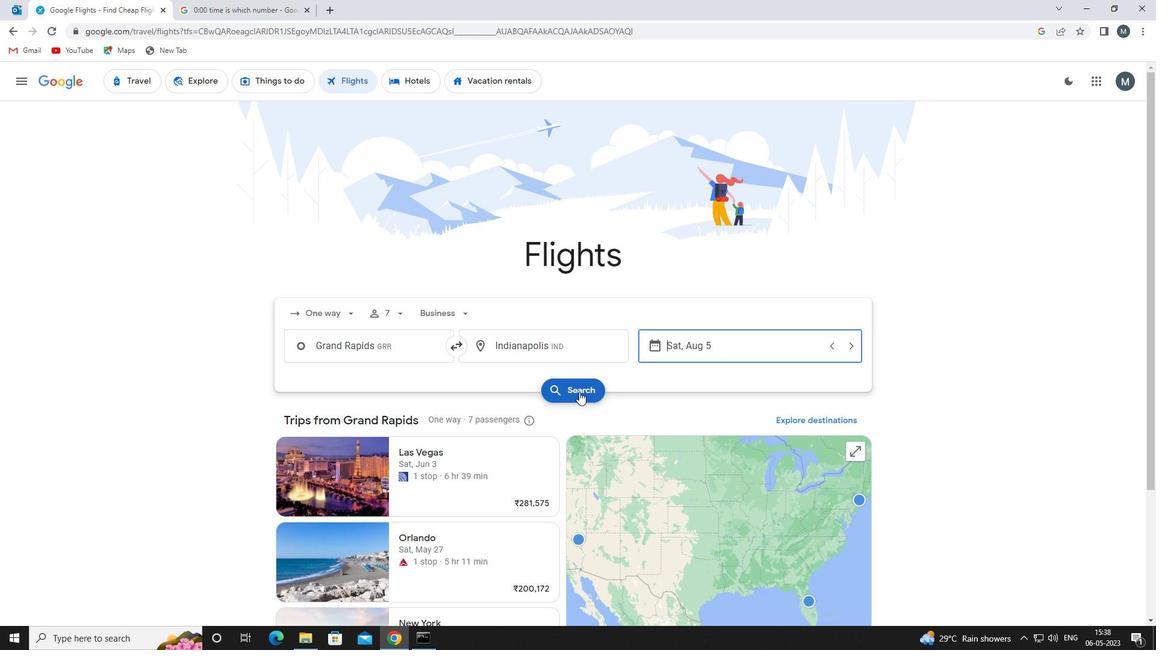 
Action: Mouse moved to (295, 174)
Screenshot: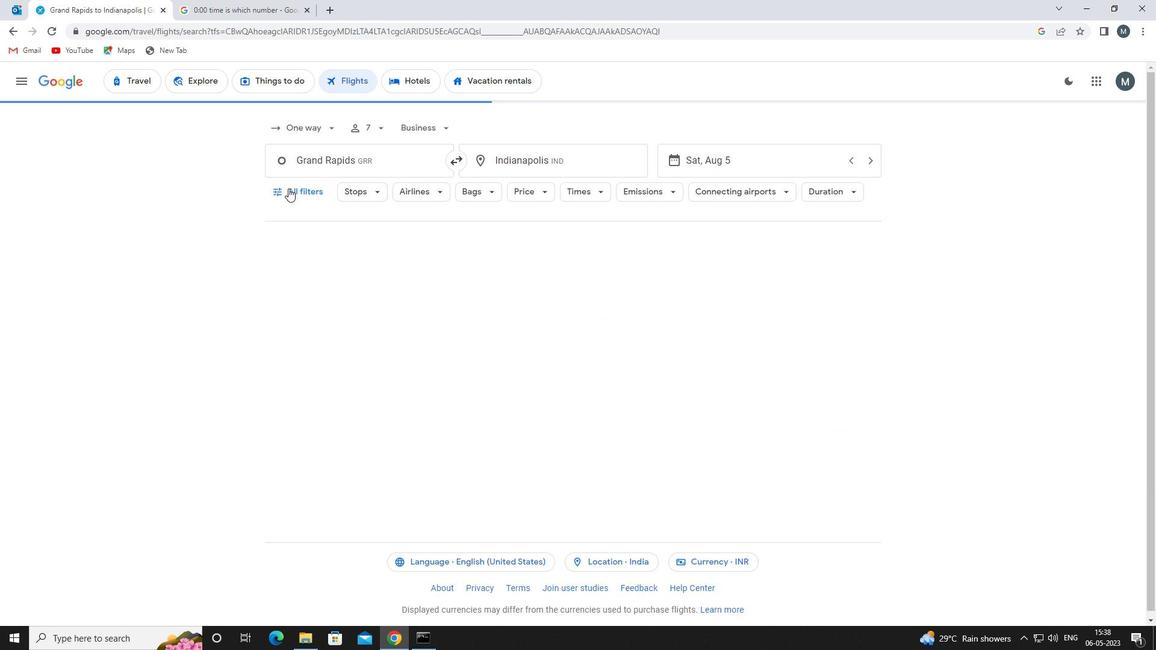 
Action: Mouse pressed left at (295, 174)
Screenshot: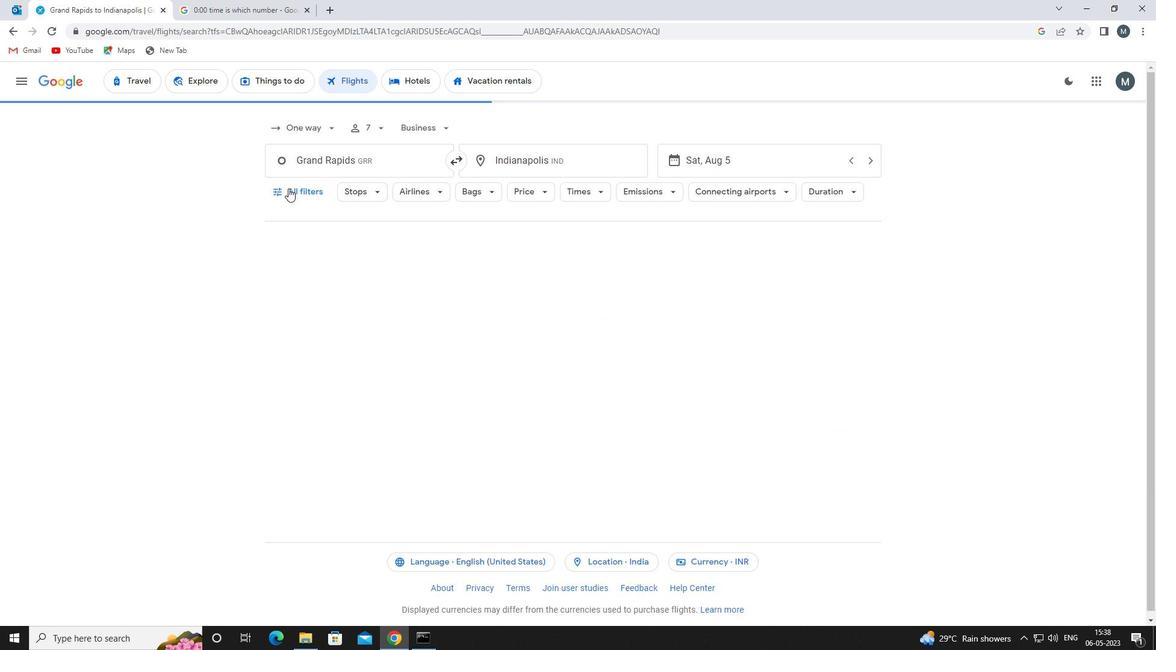 
Action: Mouse moved to (235, 219)
Screenshot: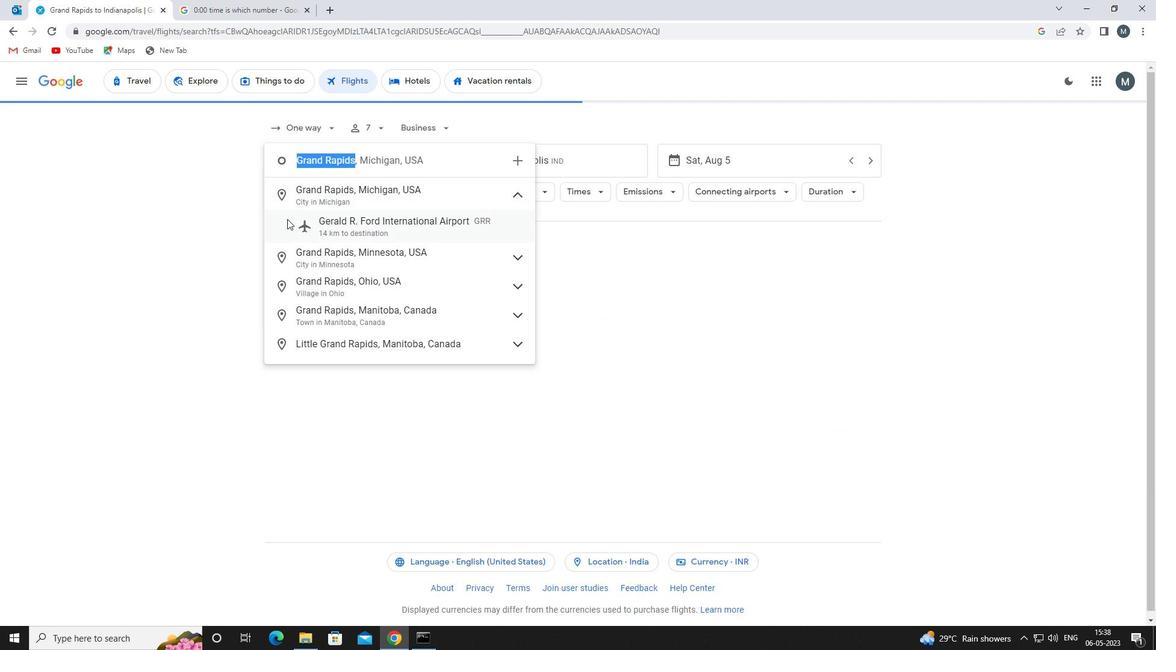 
Action: Mouse pressed left at (235, 219)
Screenshot: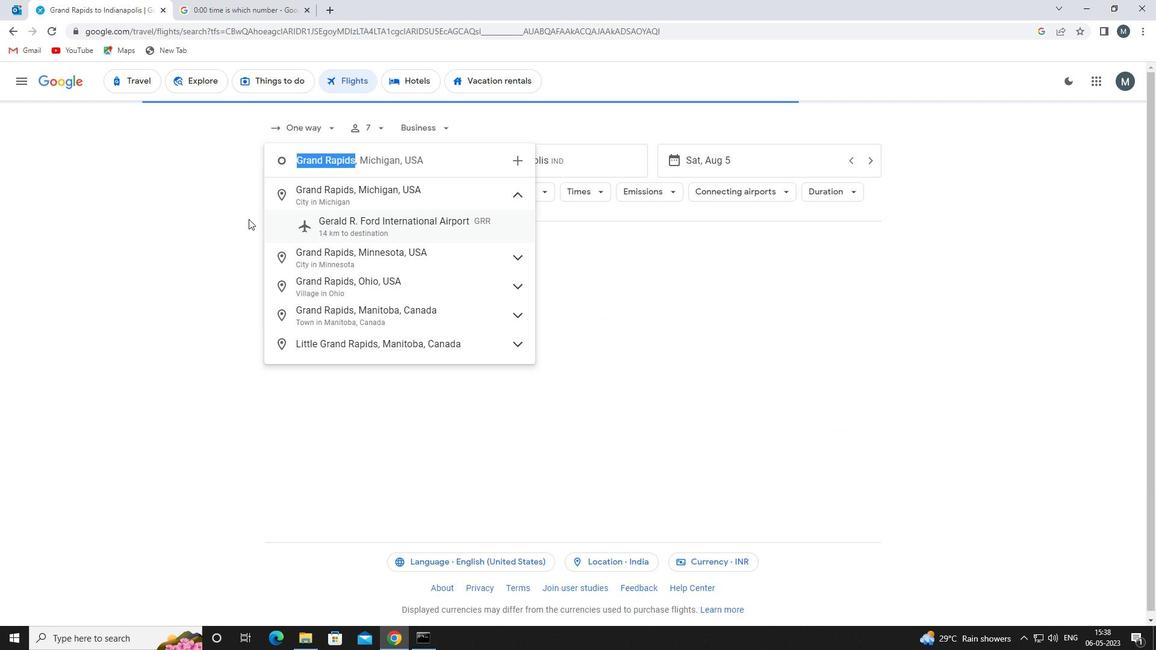 
Action: Mouse moved to (306, 192)
Screenshot: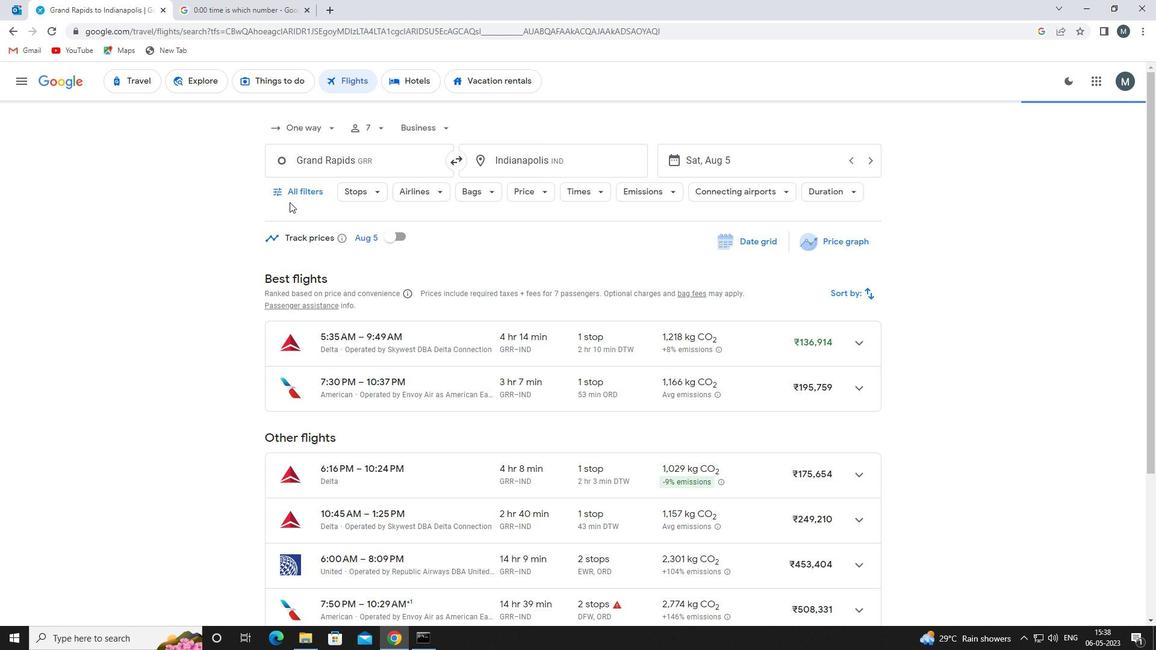 
Action: Mouse pressed left at (306, 192)
Screenshot: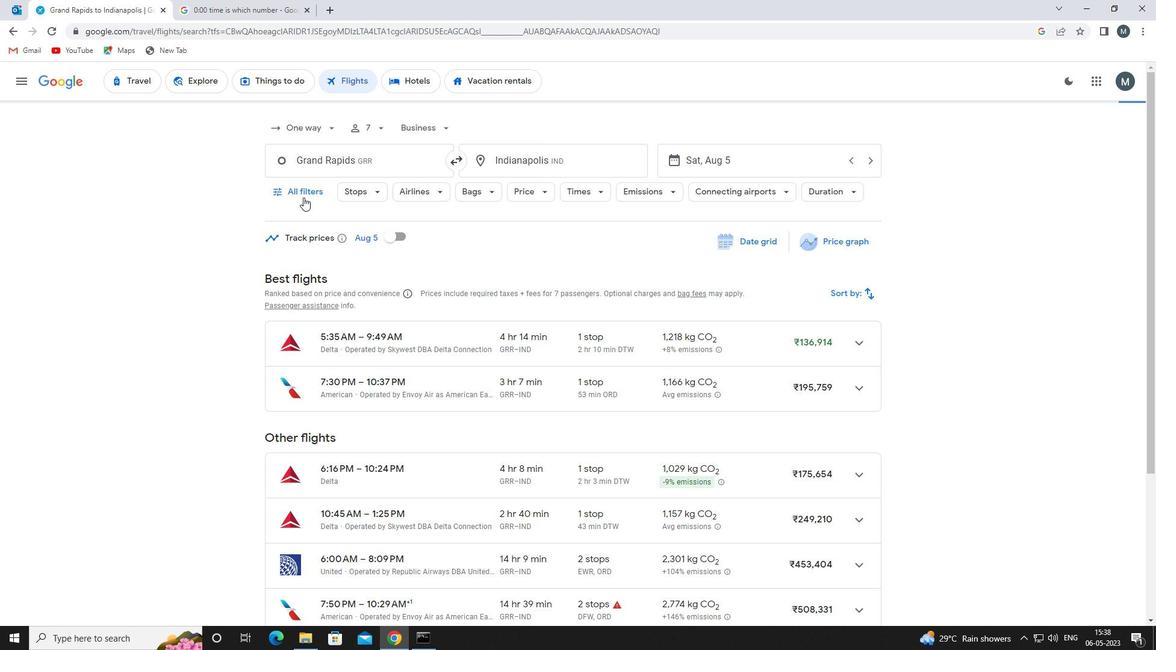 
Action: Mouse moved to (343, 316)
Screenshot: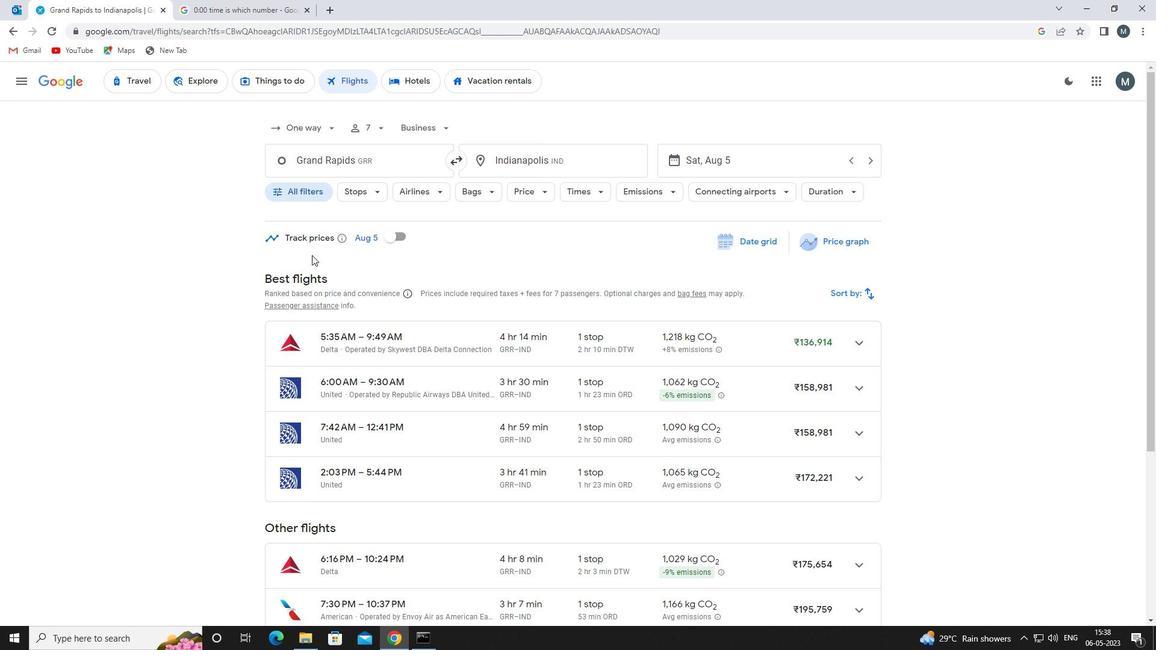 
Action: Mouse scrolled (343, 316) with delta (0, 0)
Screenshot: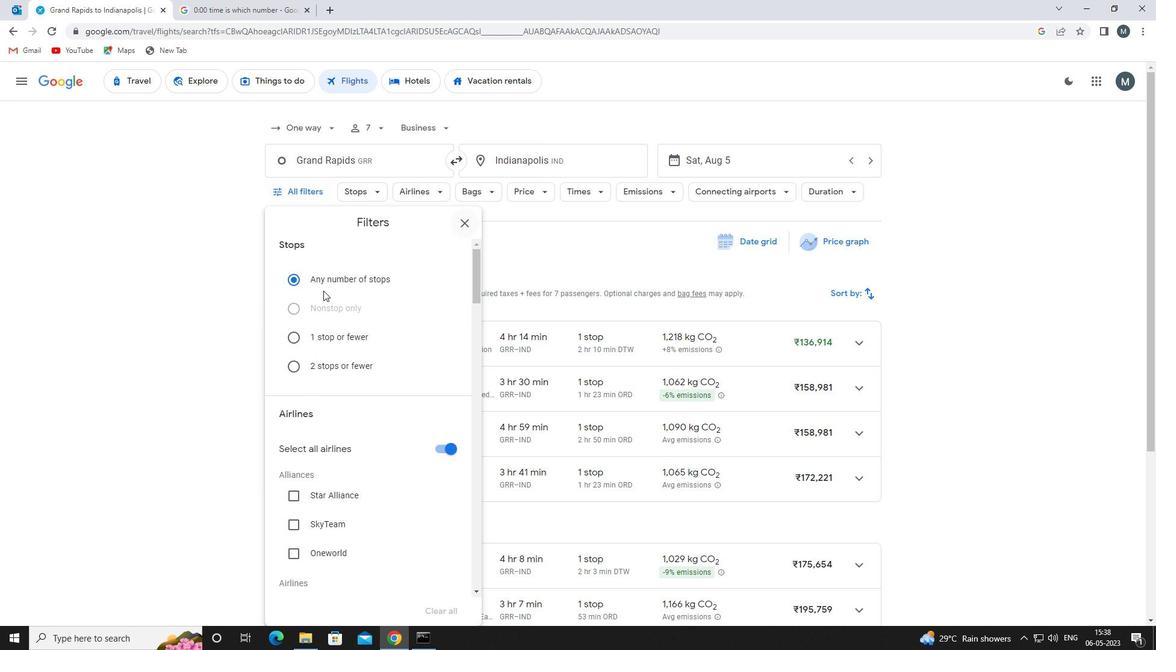 
Action: Mouse moved to (343, 319)
Screenshot: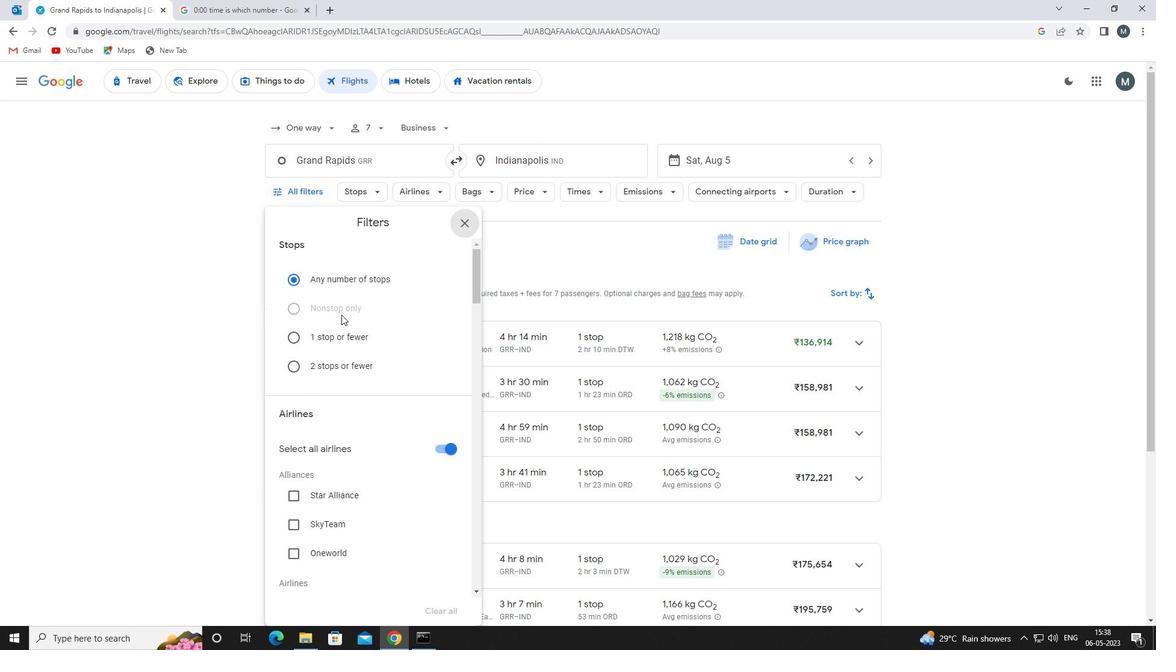 
Action: Mouse scrolled (343, 319) with delta (0, 0)
Screenshot: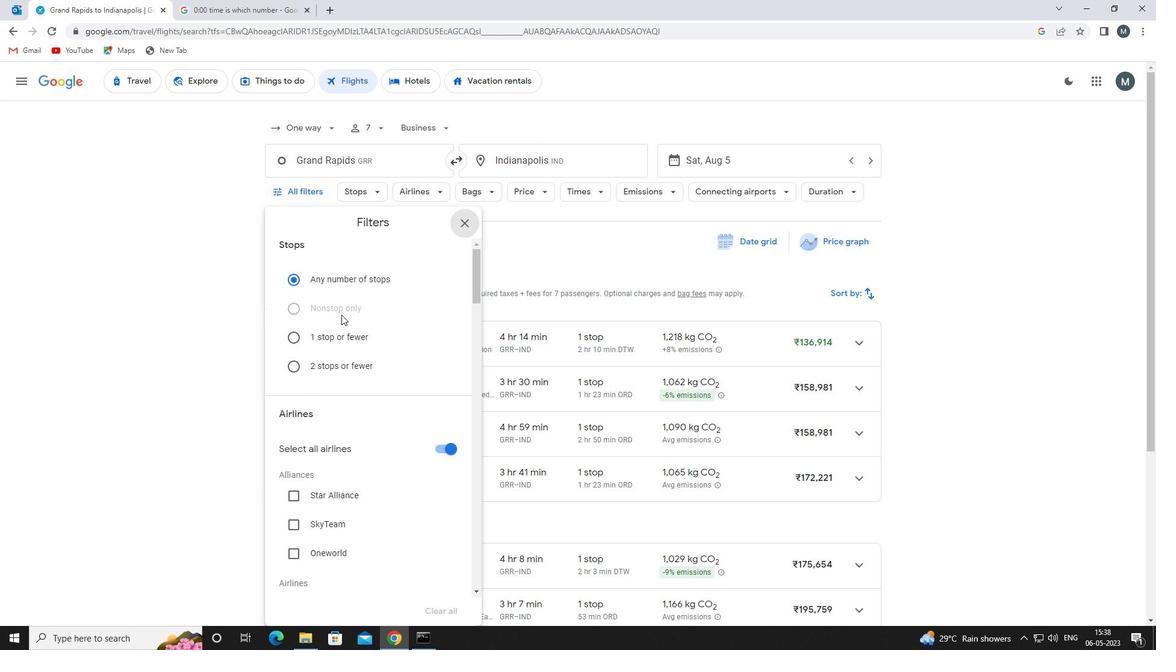 
Action: Mouse moved to (443, 323)
Screenshot: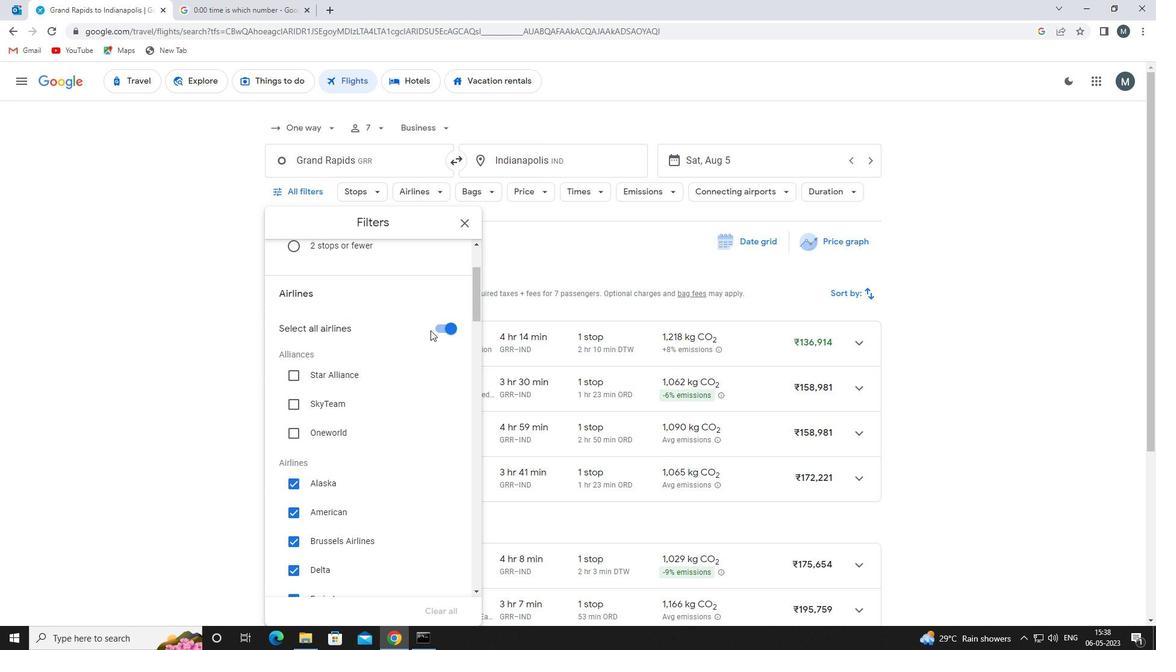 
Action: Mouse pressed left at (443, 323)
Screenshot: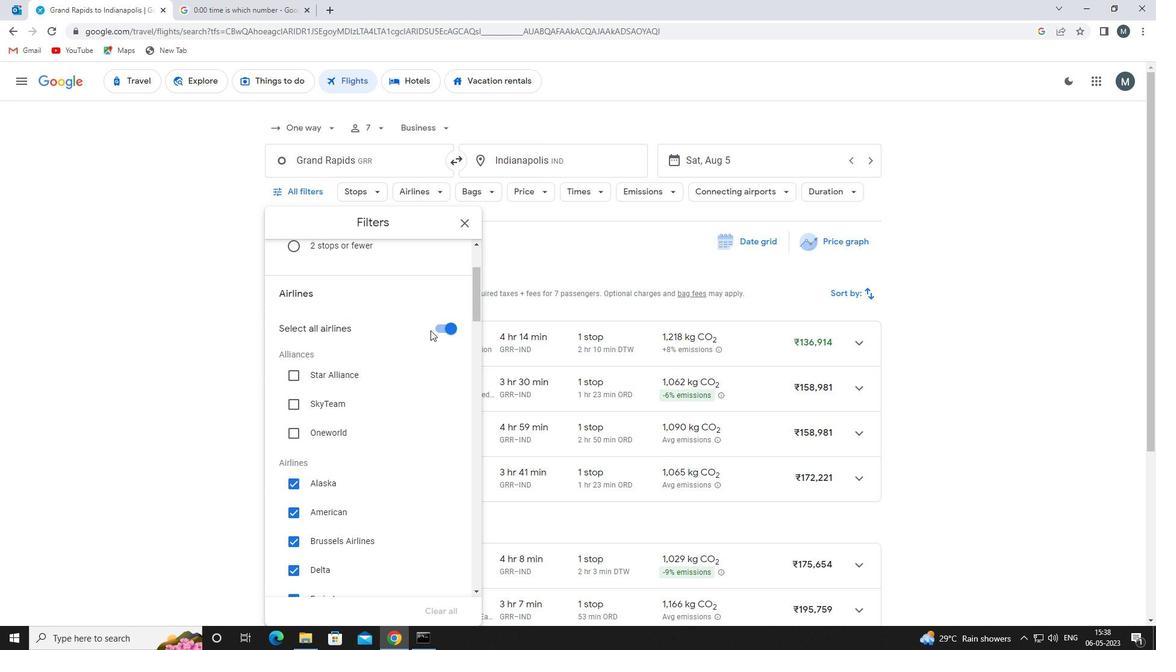 
Action: Mouse moved to (359, 352)
Screenshot: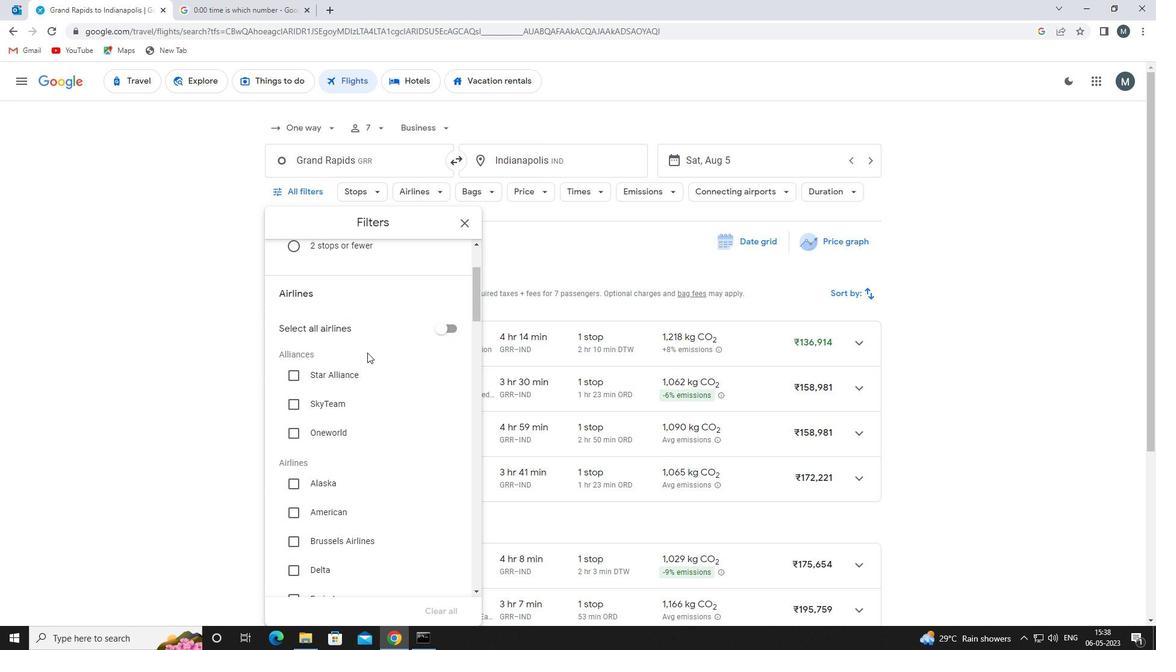 
Action: Mouse scrolled (359, 352) with delta (0, 0)
Screenshot: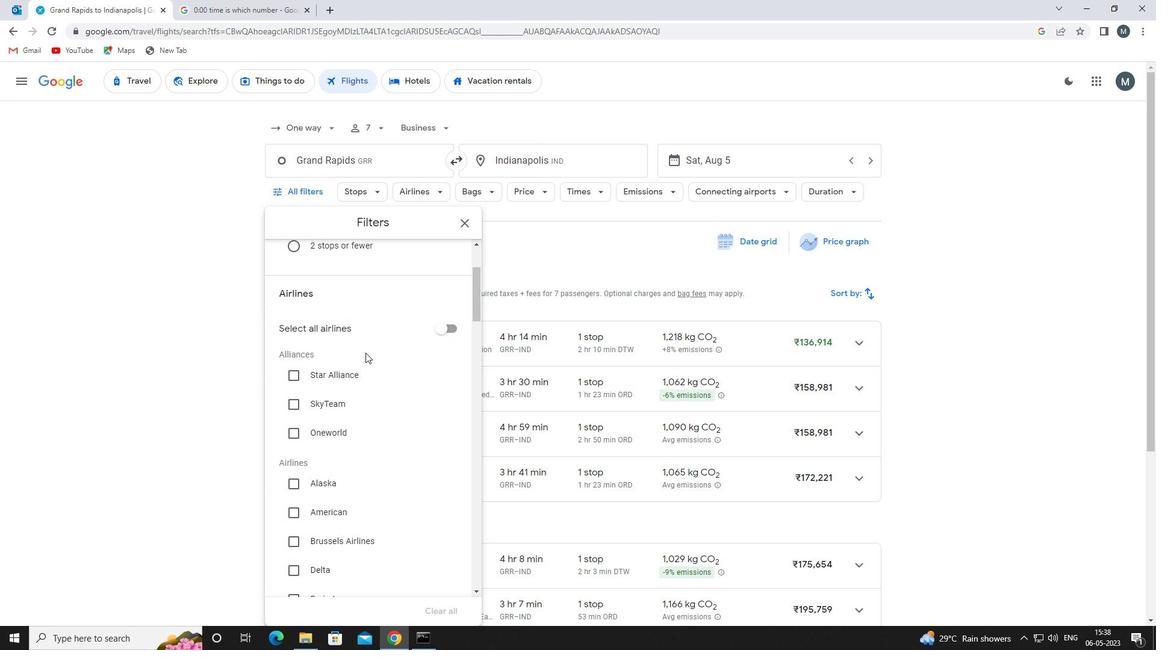 
Action: Mouse scrolled (359, 352) with delta (0, 0)
Screenshot: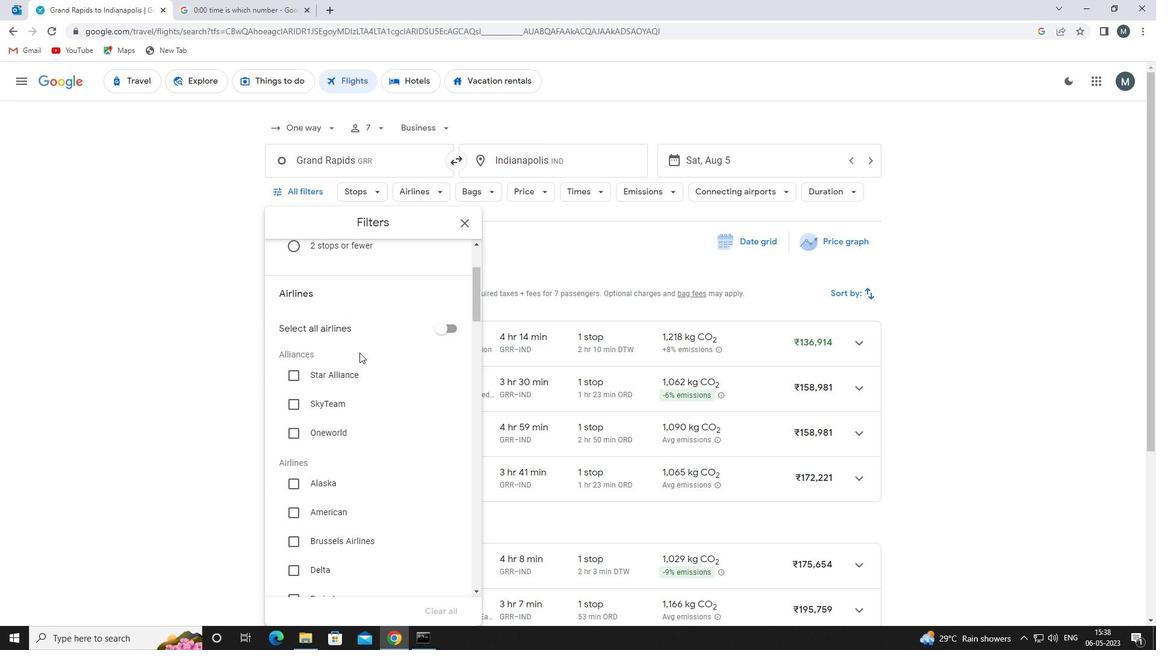 
Action: Mouse moved to (359, 352)
Screenshot: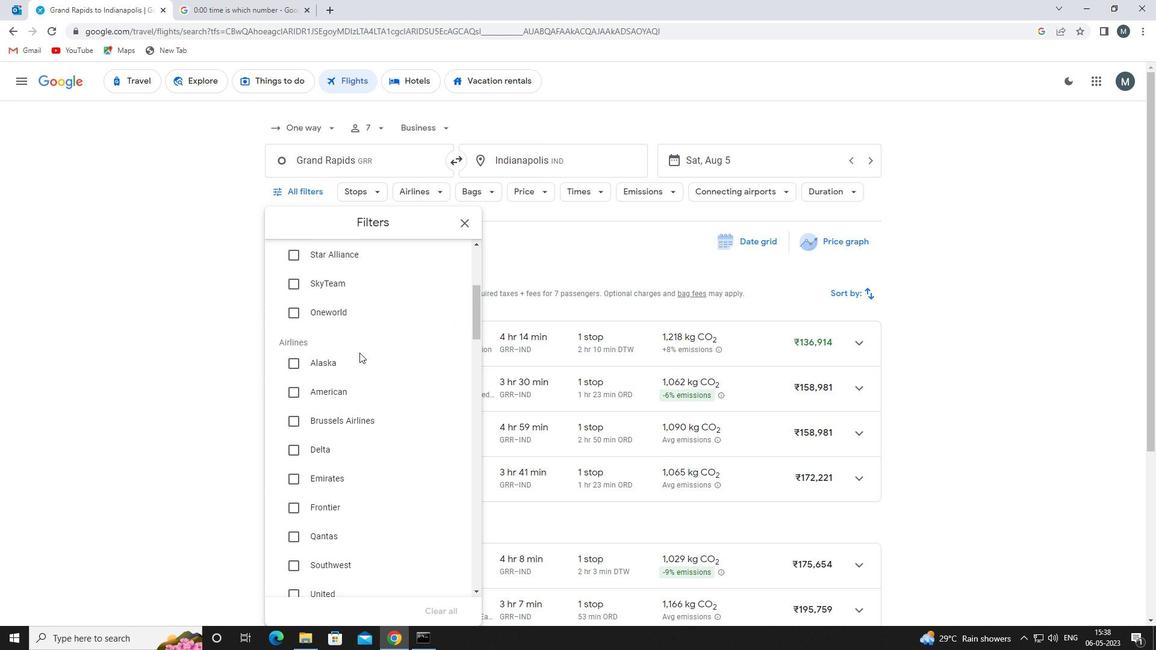 
Action: Mouse scrolled (359, 352) with delta (0, 0)
Screenshot: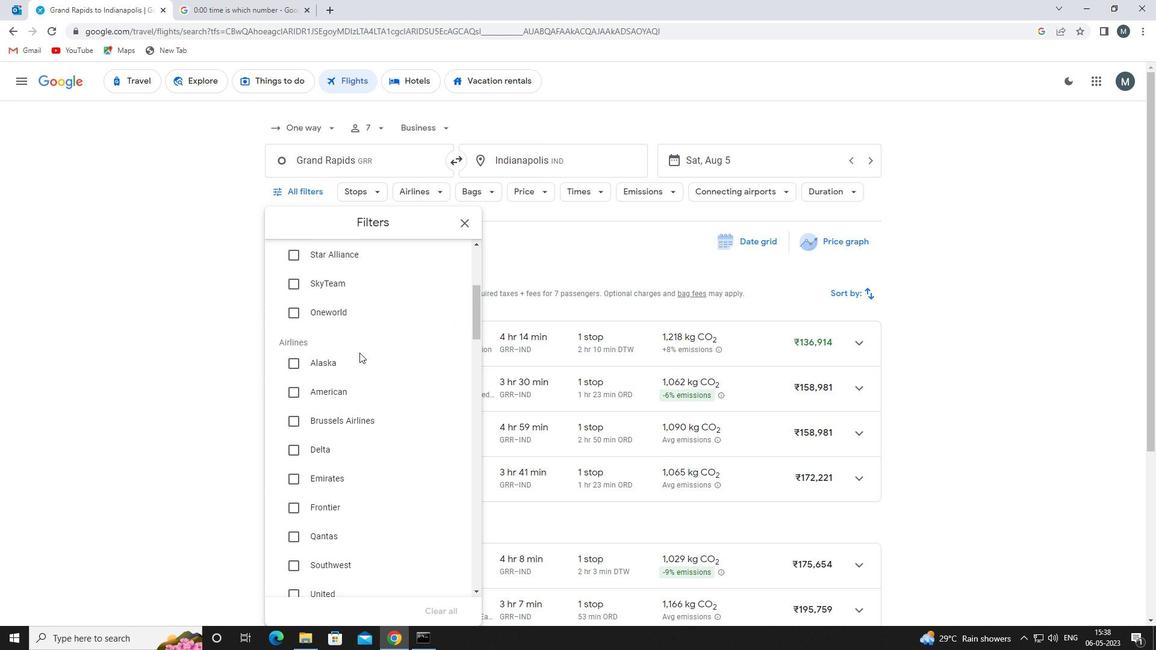 
Action: Mouse moved to (340, 421)
Screenshot: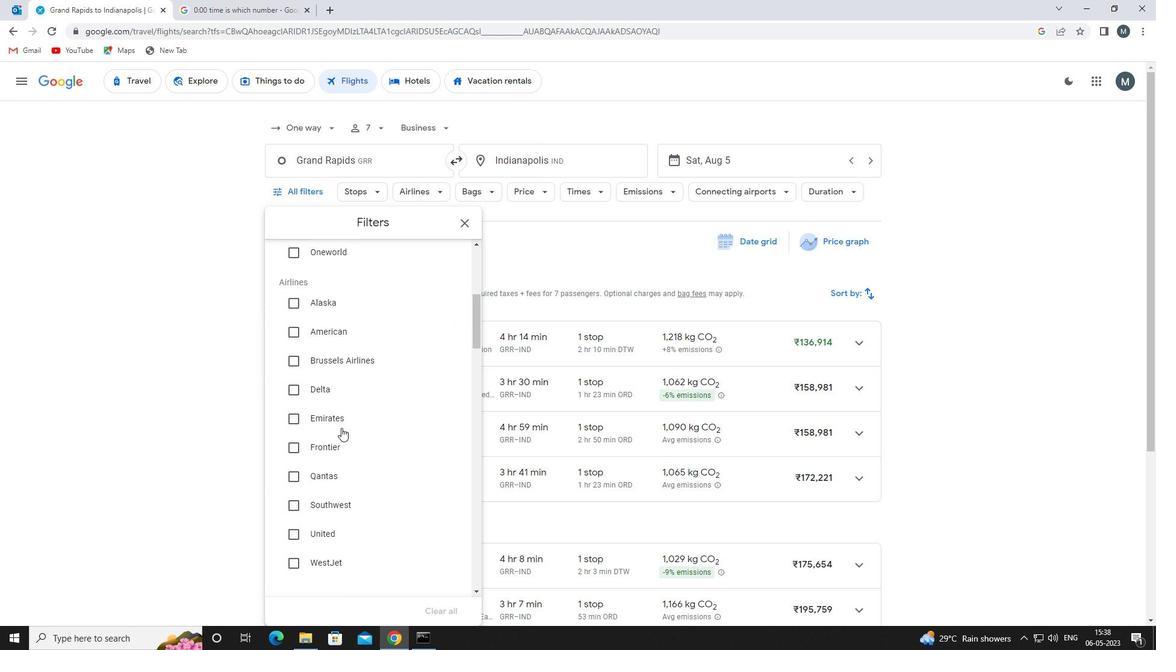 
Action: Mouse pressed left at (340, 421)
Screenshot: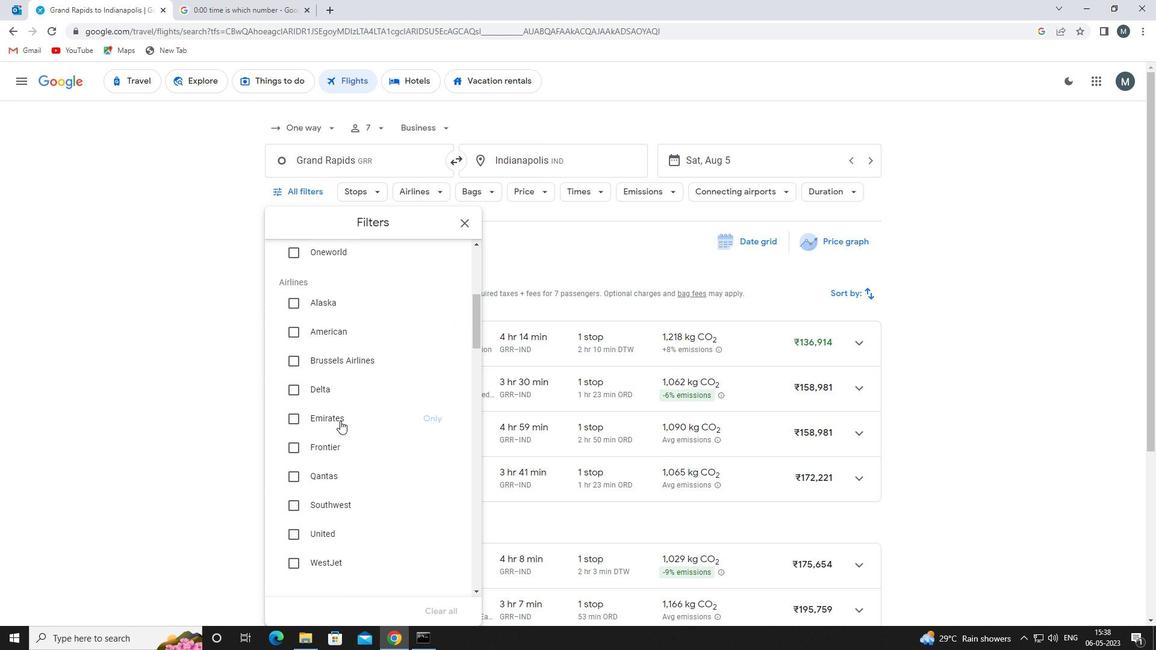 
Action: Mouse moved to (343, 425)
Screenshot: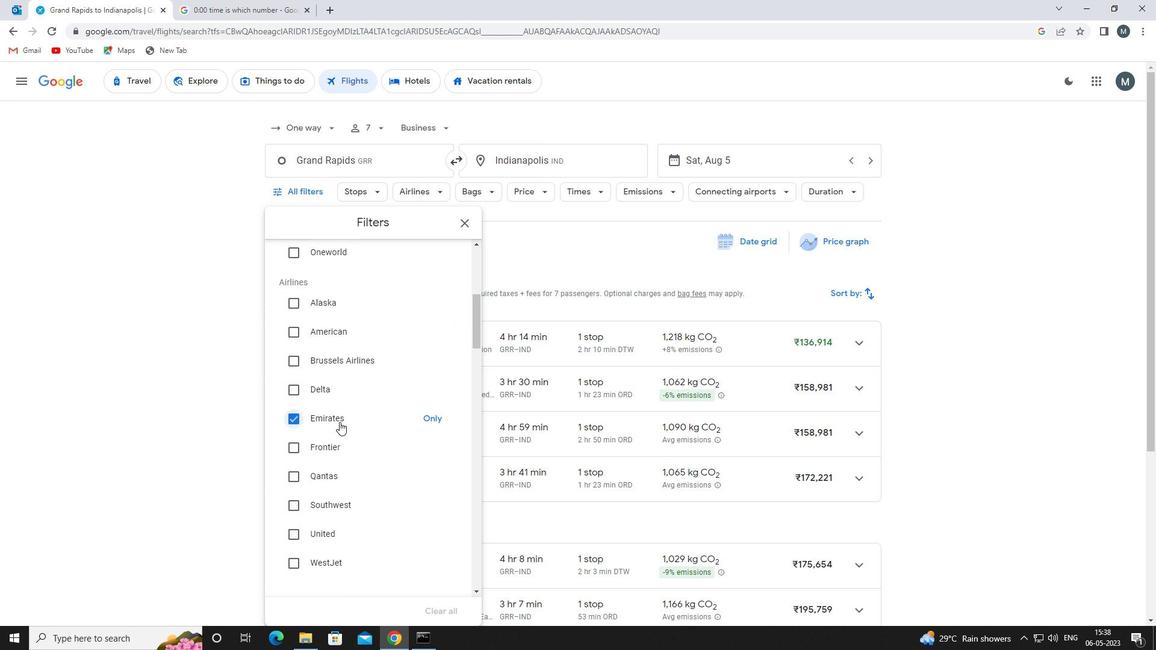 
Action: Mouse scrolled (343, 425) with delta (0, 0)
Screenshot: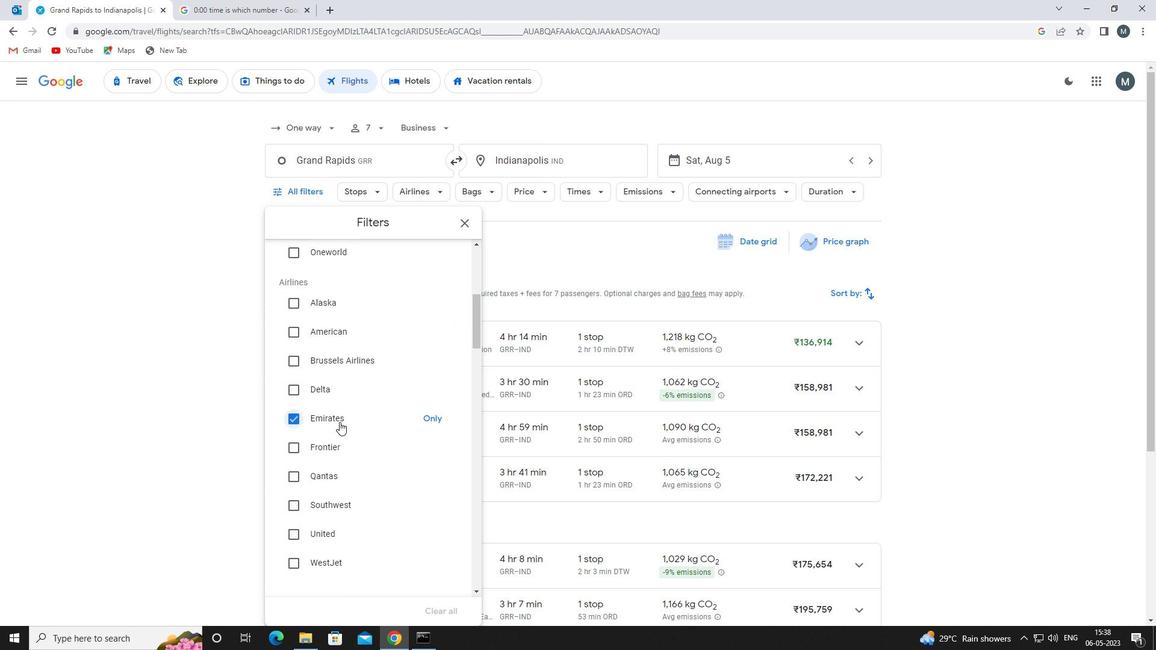 
Action: Mouse moved to (344, 428)
Screenshot: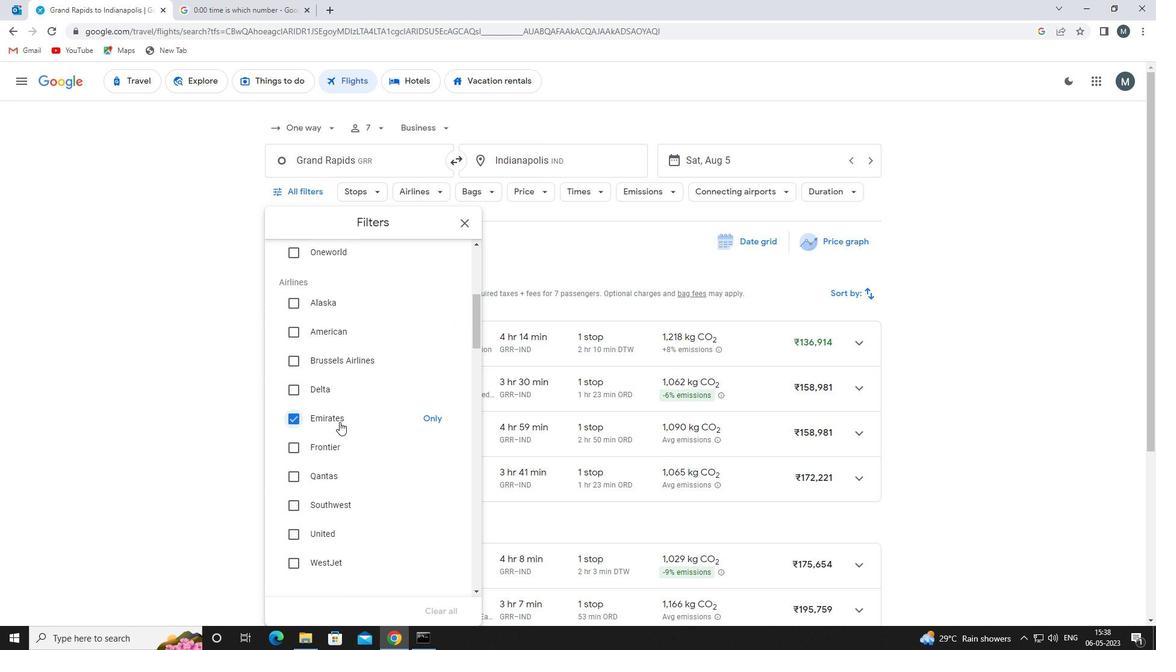 
Action: Mouse scrolled (344, 428) with delta (0, 0)
Screenshot: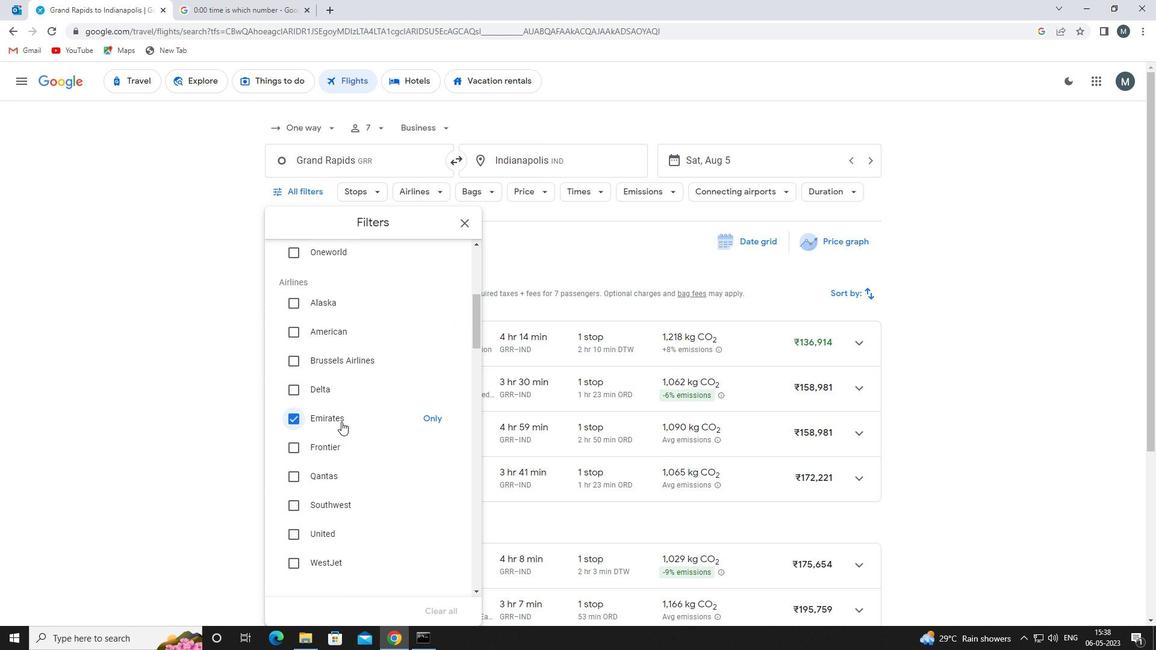 
Action: Mouse moved to (345, 430)
Screenshot: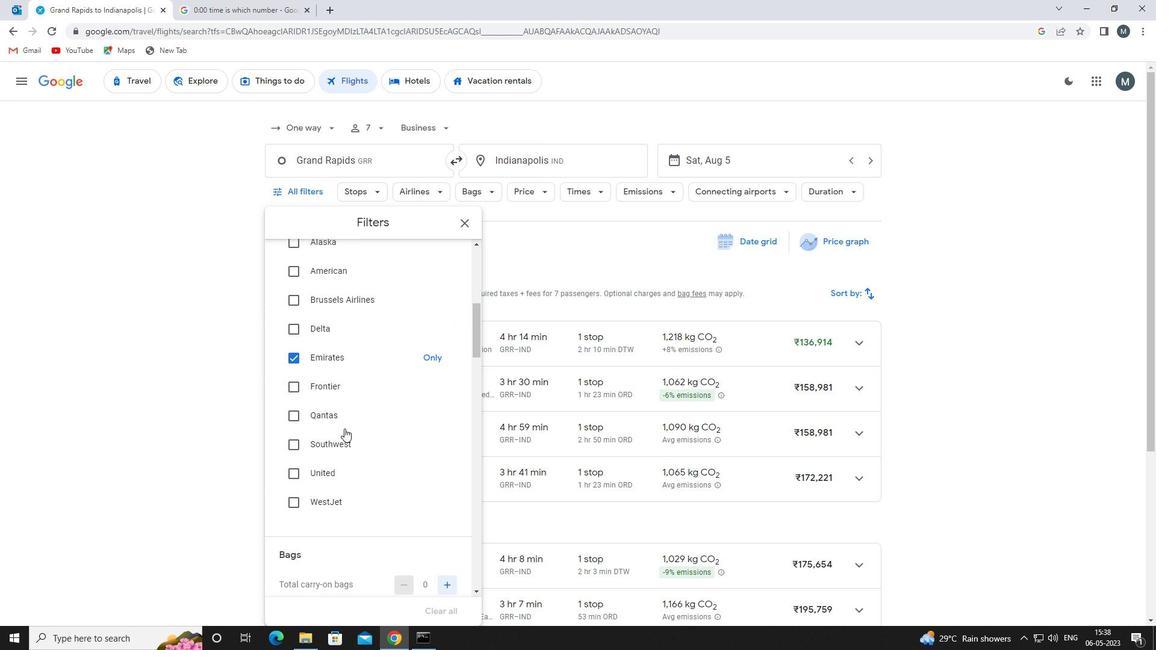
Action: Mouse scrolled (345, 429) with delta (0, 0)
Screenshot: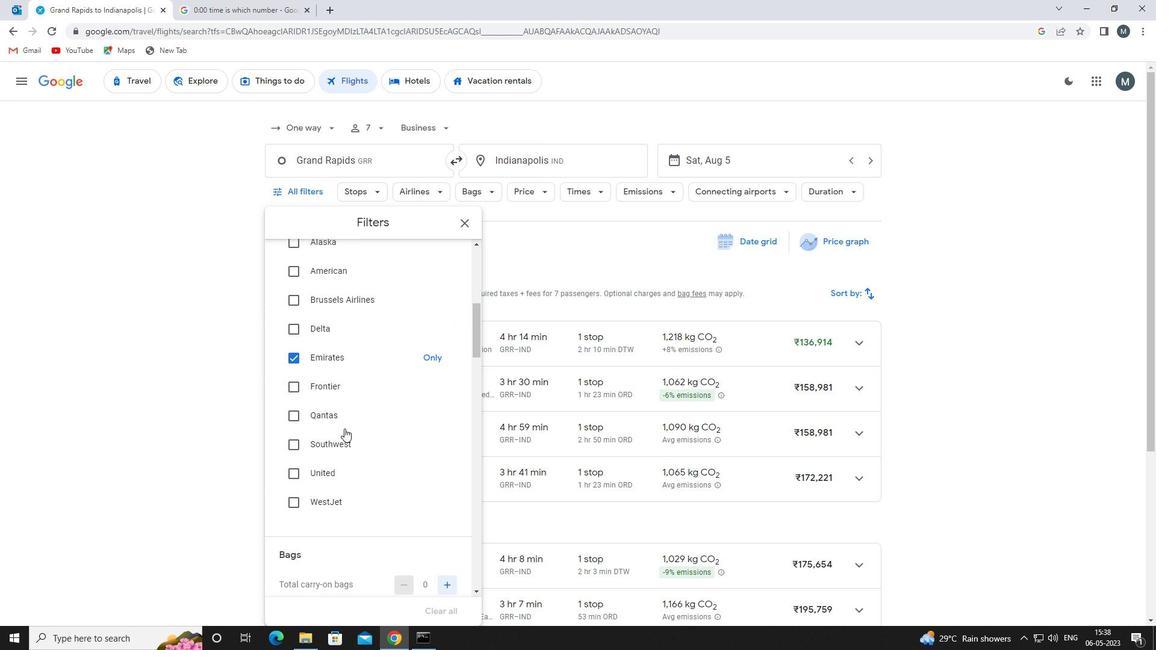
Action: Mouse moved to (350, 428)
Screenshot: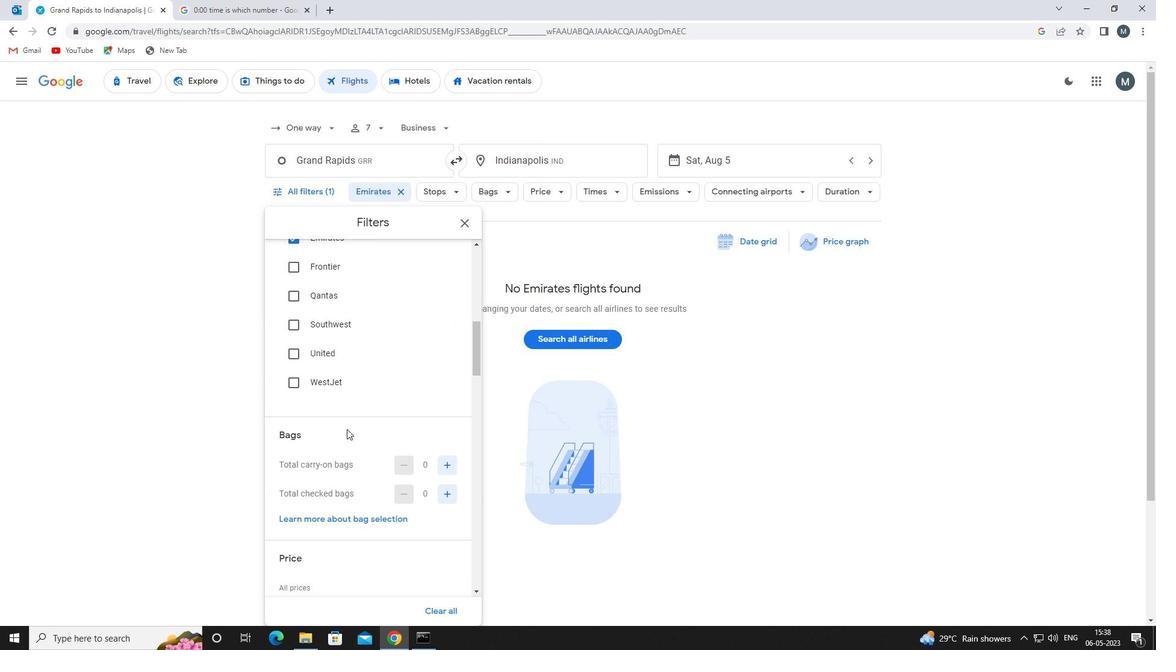 
Action: Mouse scrolled (350, 427) with delta (0, 0)
Screenshot: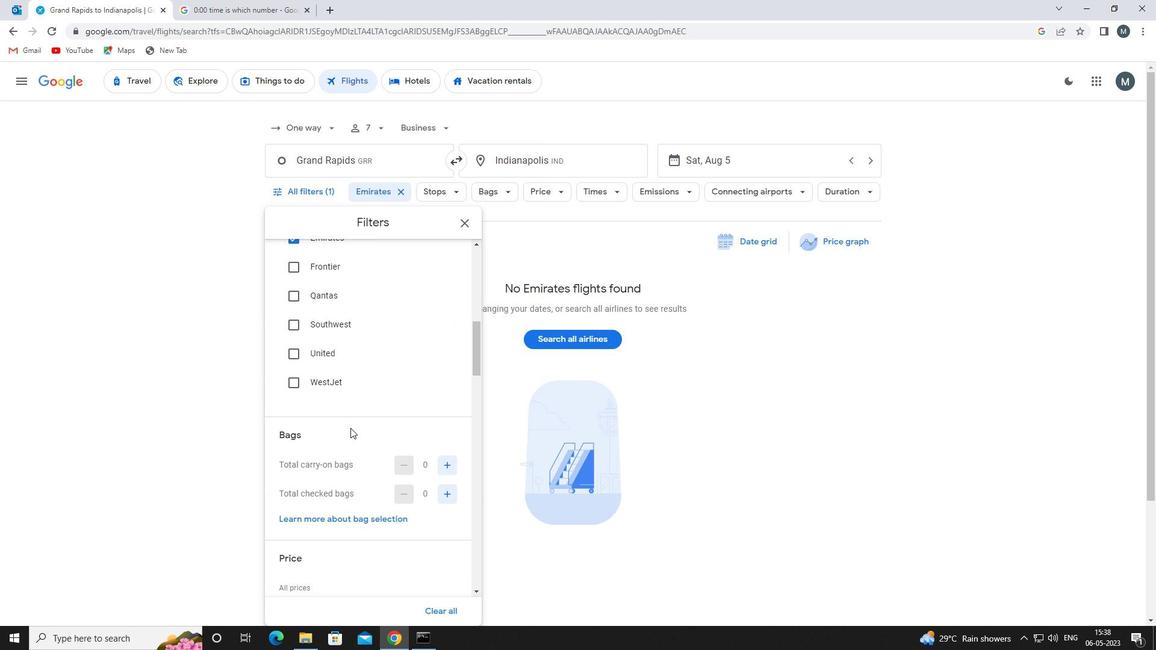 
Action: Mouse moved to (443, 409)
Screenshot: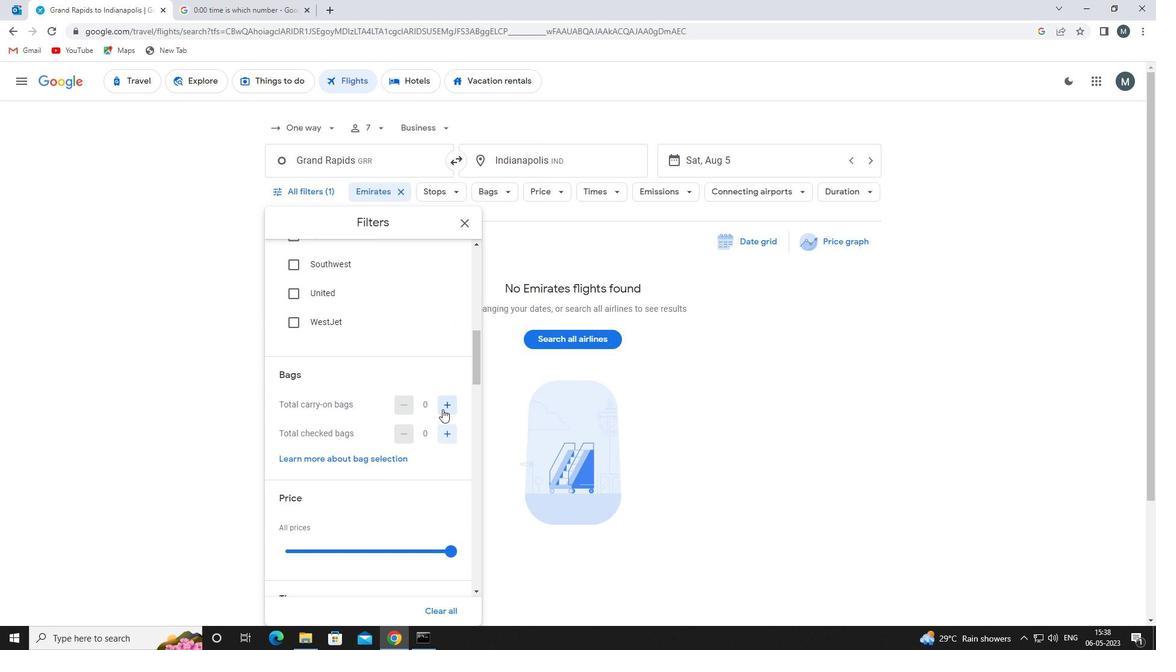
Action: Mouse pressed left at (443, 409)
Screenshot: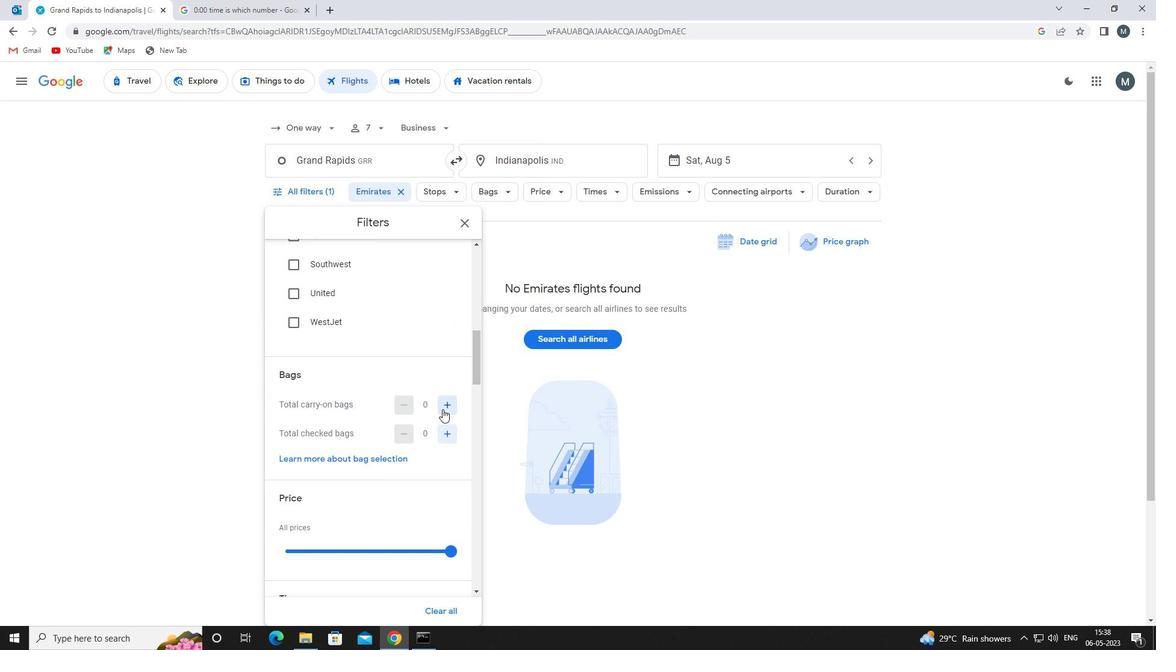 
Action: Mouse moved to (389, 430)
Screenshot: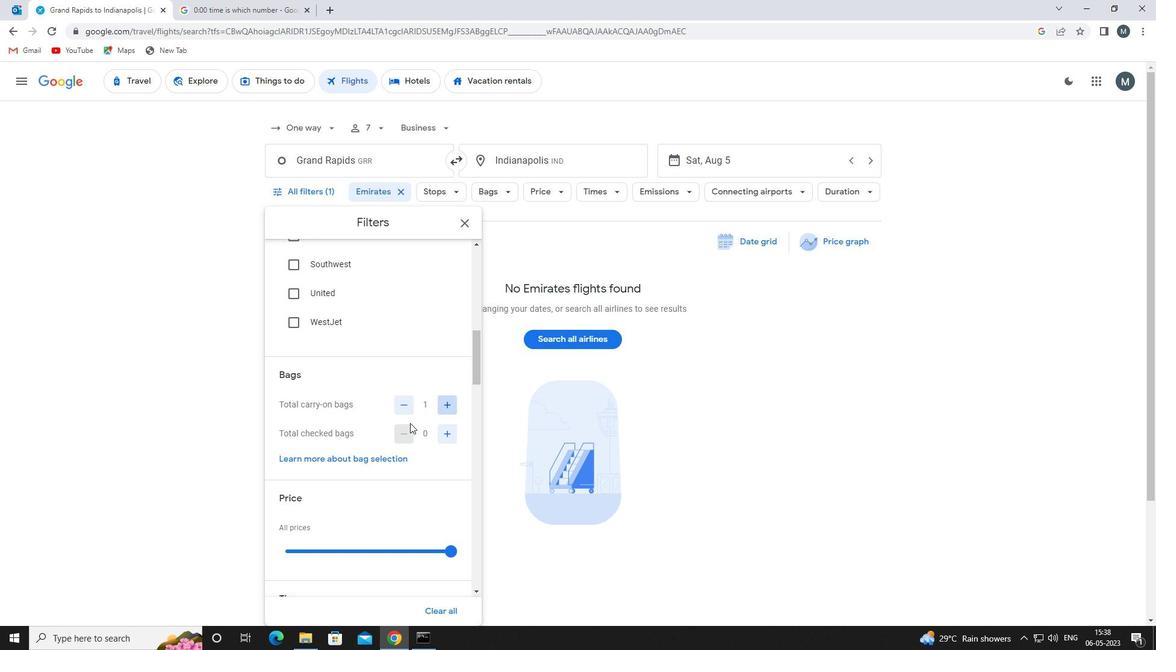 
Action: Mouse scrolled (389, 430) with delta (0, 0)
Screenshot: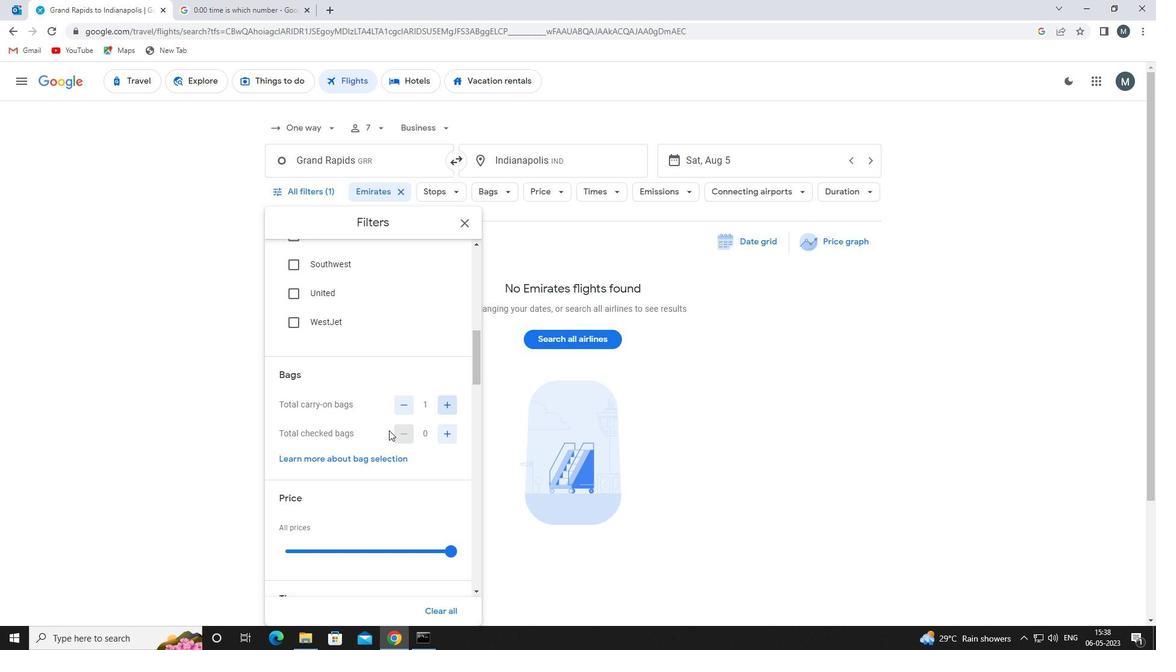 
Action: Mouse moved to (386, 431)
Screenshot: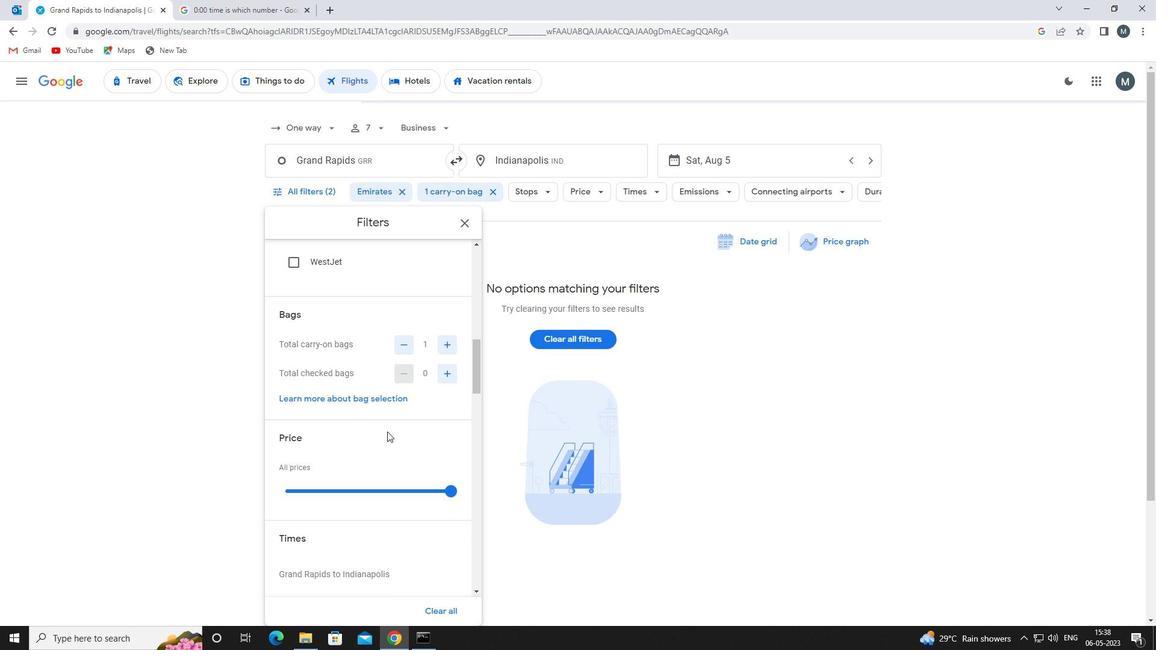 
Action: Mouse scrolled (386, 431) with delta (0, 0)
Screenshot: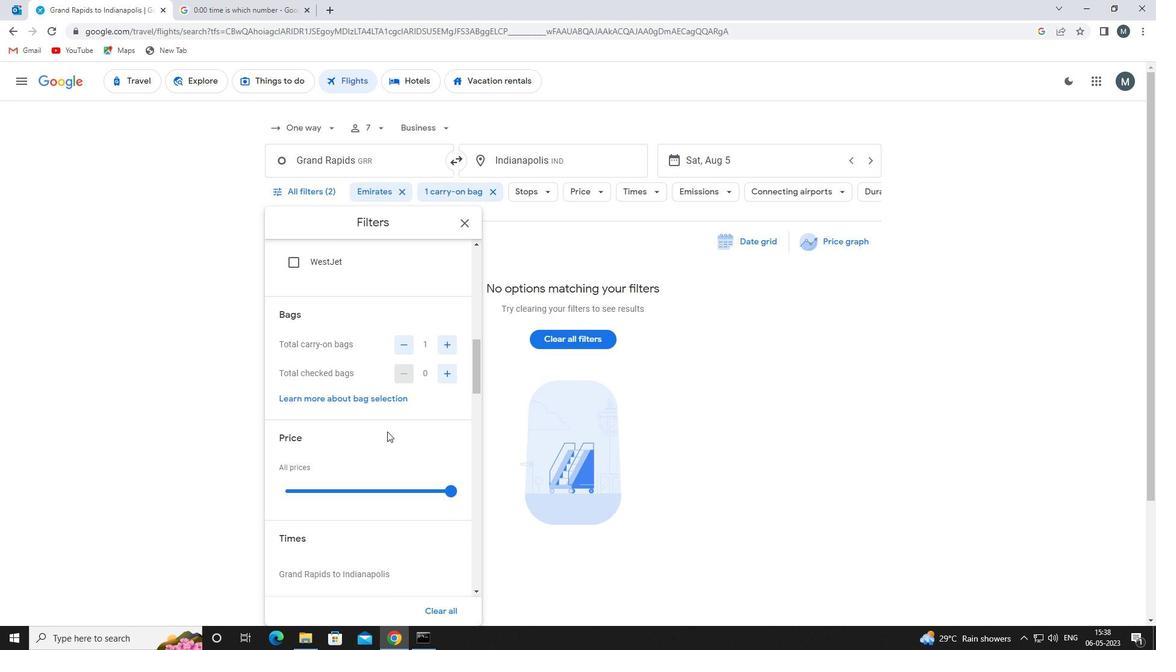 
Action: Mouse moved to (381, 431)
Screenshot: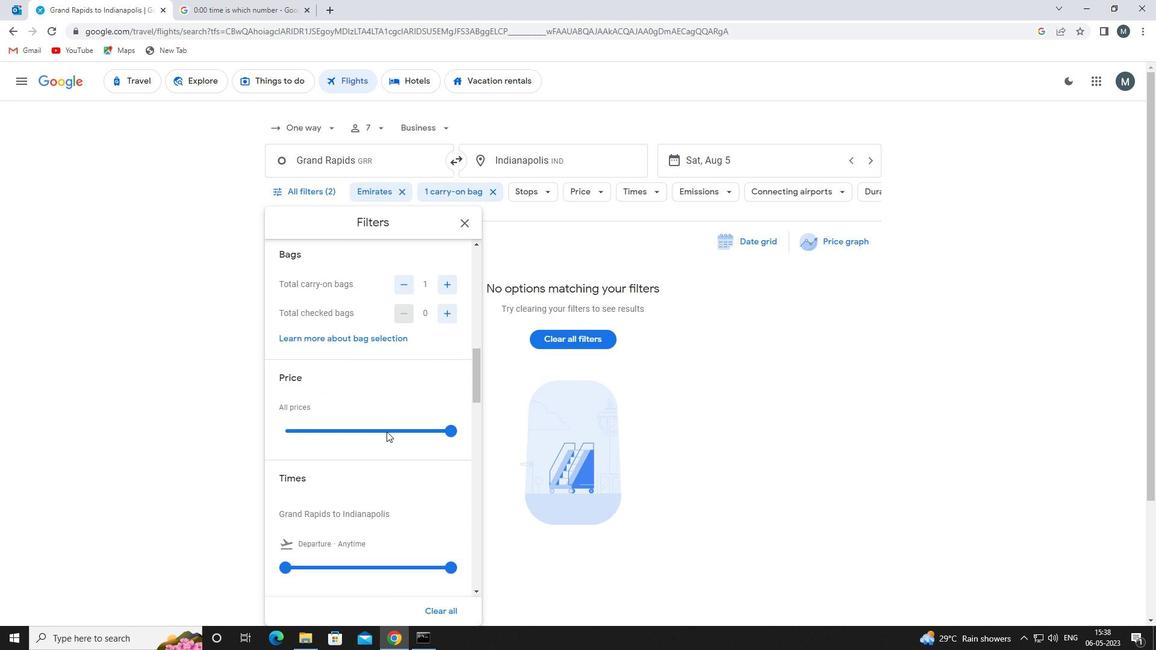 
Action: Mouse pressed left at (381, 431)
Screenshot: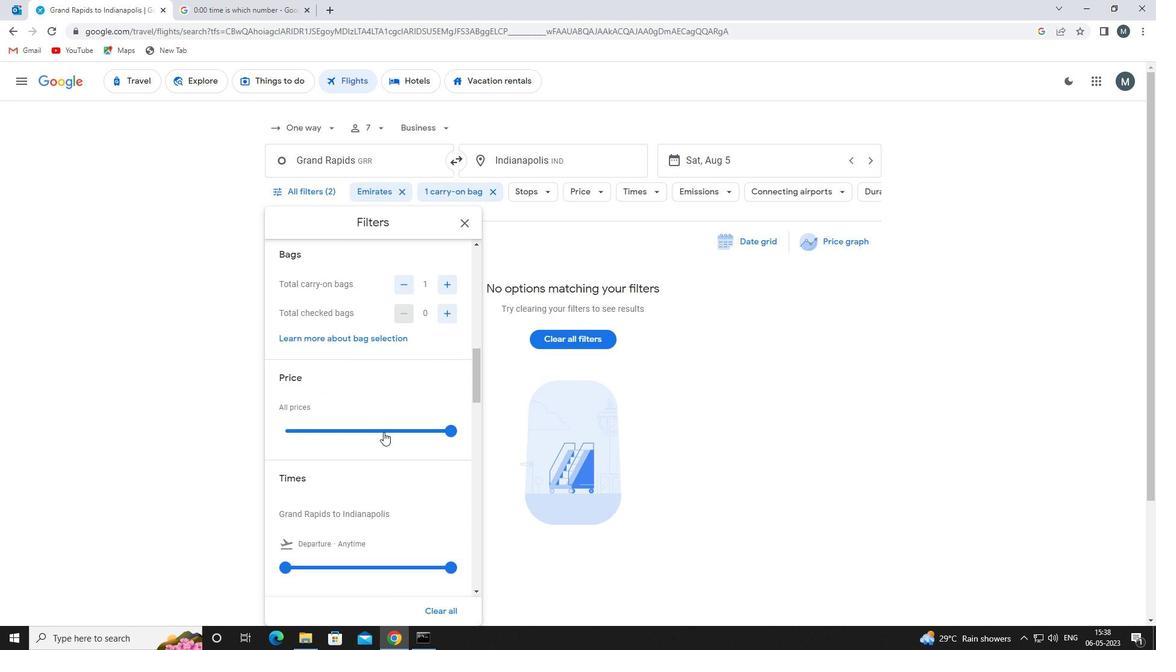 
Action: Mouse pressed left at (381, 431)
Screenshot: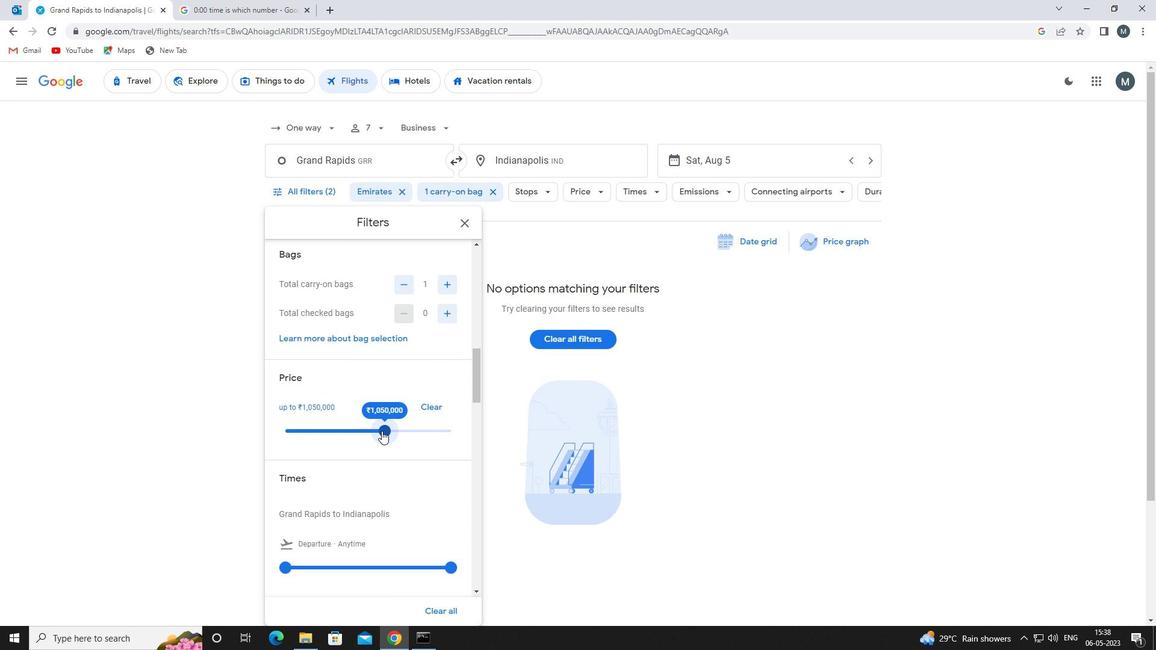 
Action: Mouse moved to (324, 421)
Screenshot: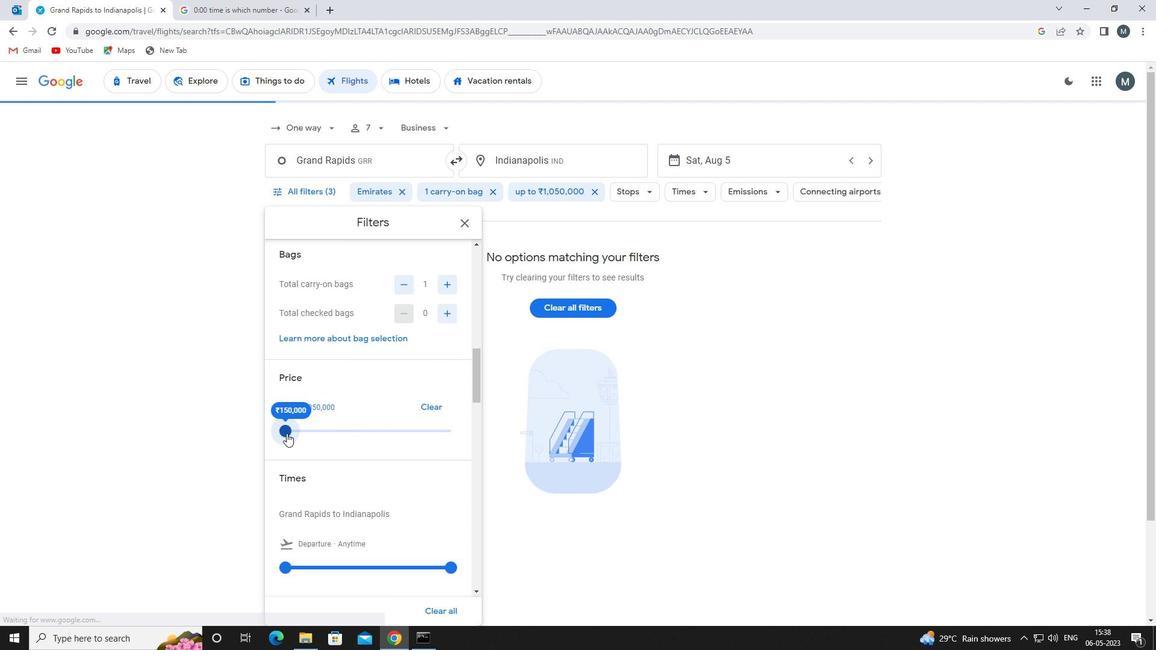 
Action: Mouse scrolled (324, 421) with delta (0, 0)
Screenshot: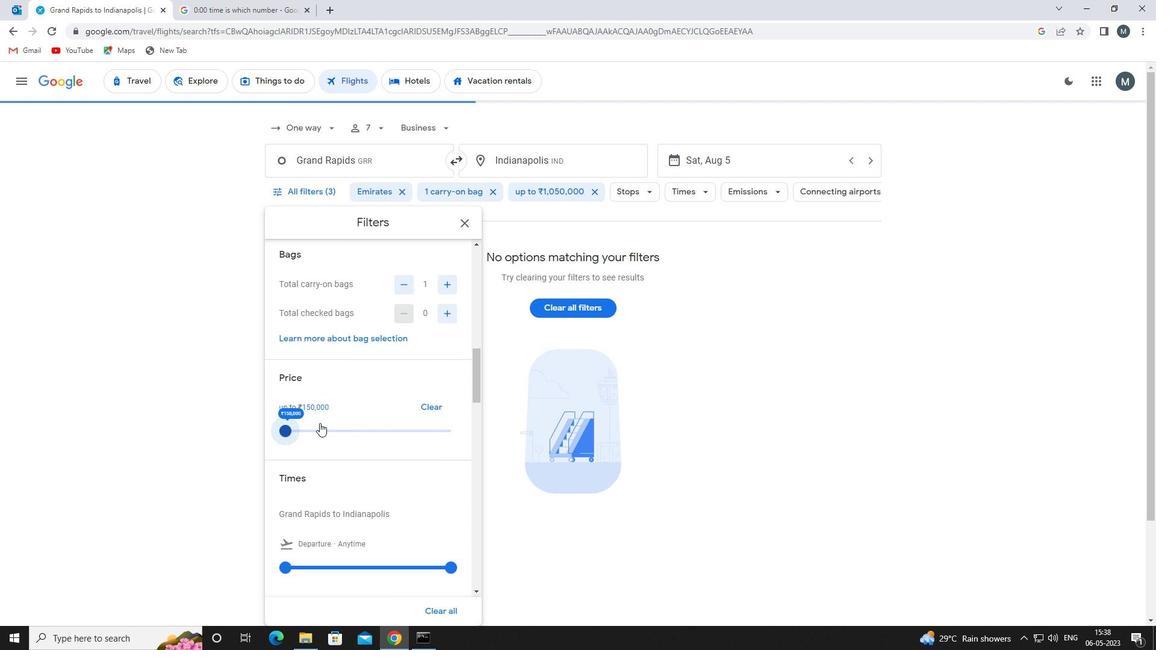 
Action: Mouse scrolled (324, 421) with delta (0, 0)
Screenshot: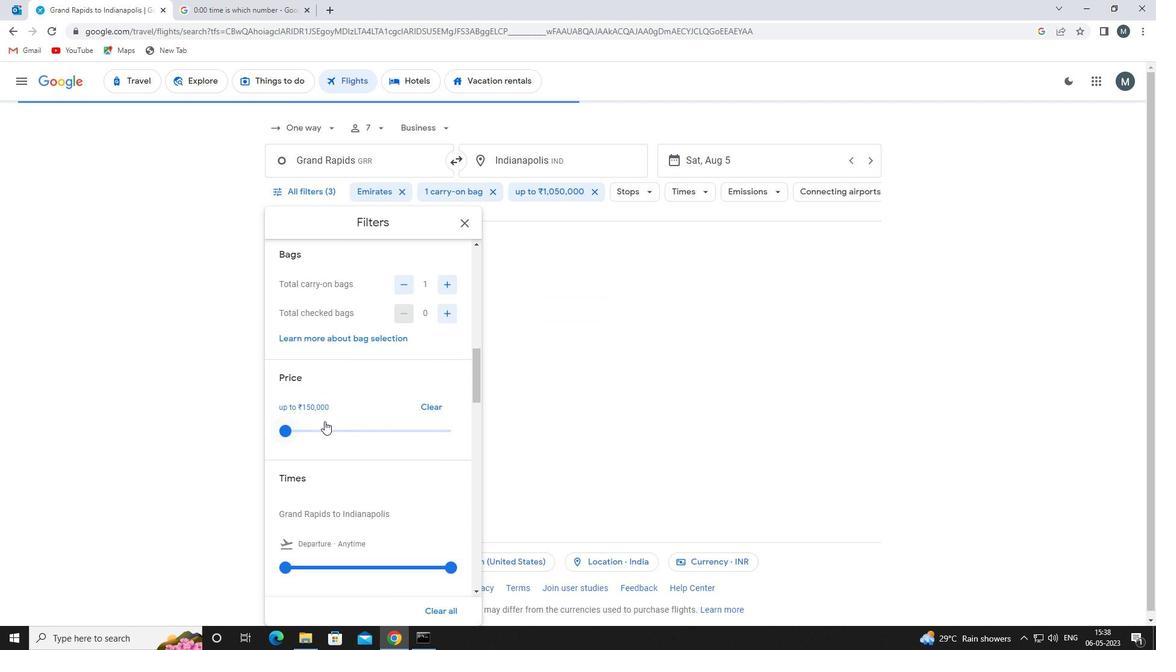 
Action: Mouse moved to (327, 420)
Screenshot: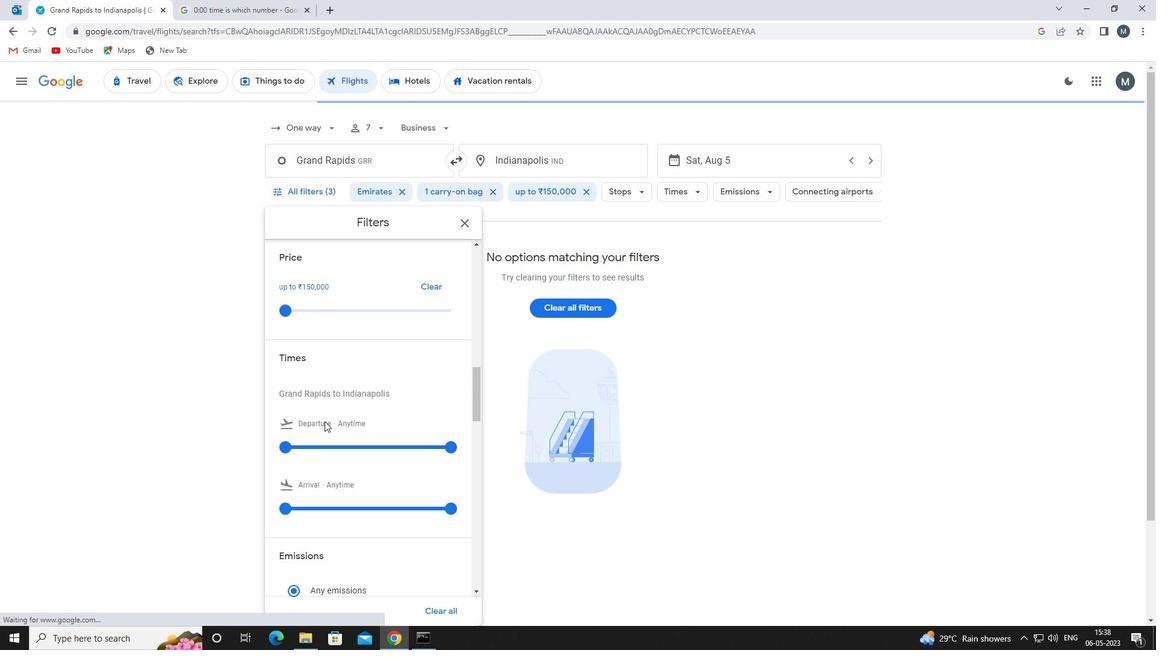 
Action: Mouse scrolled (327, 419) with delta (0, 0)
Screenshot: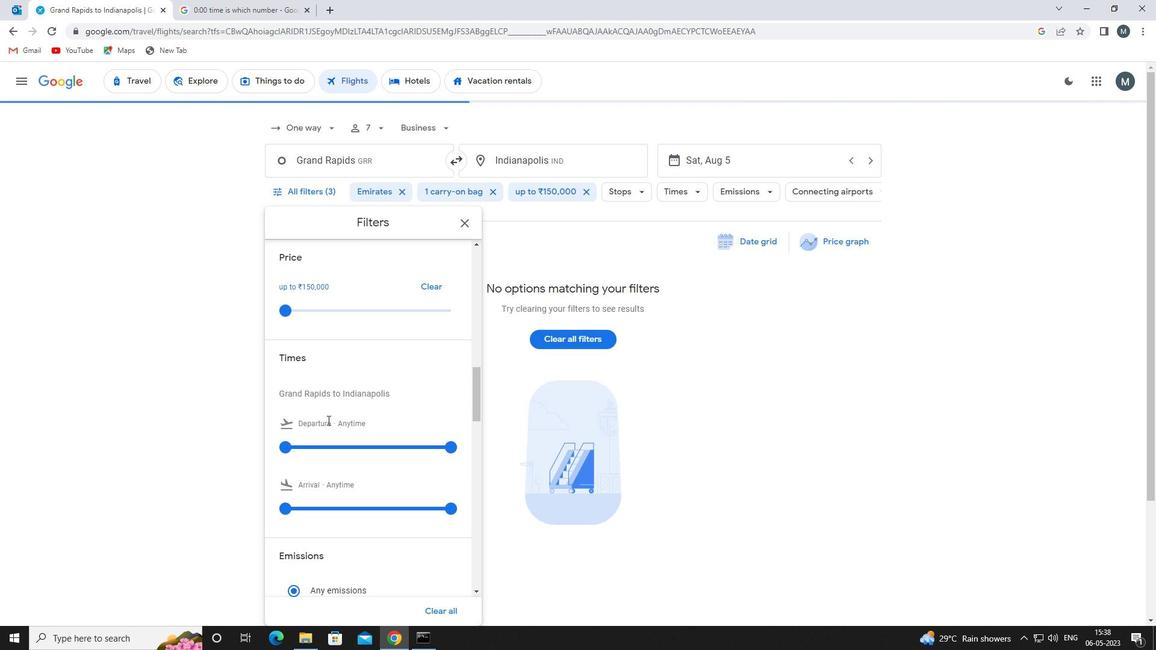 
Action: Mouse moved to (284, 387)
Screenshot: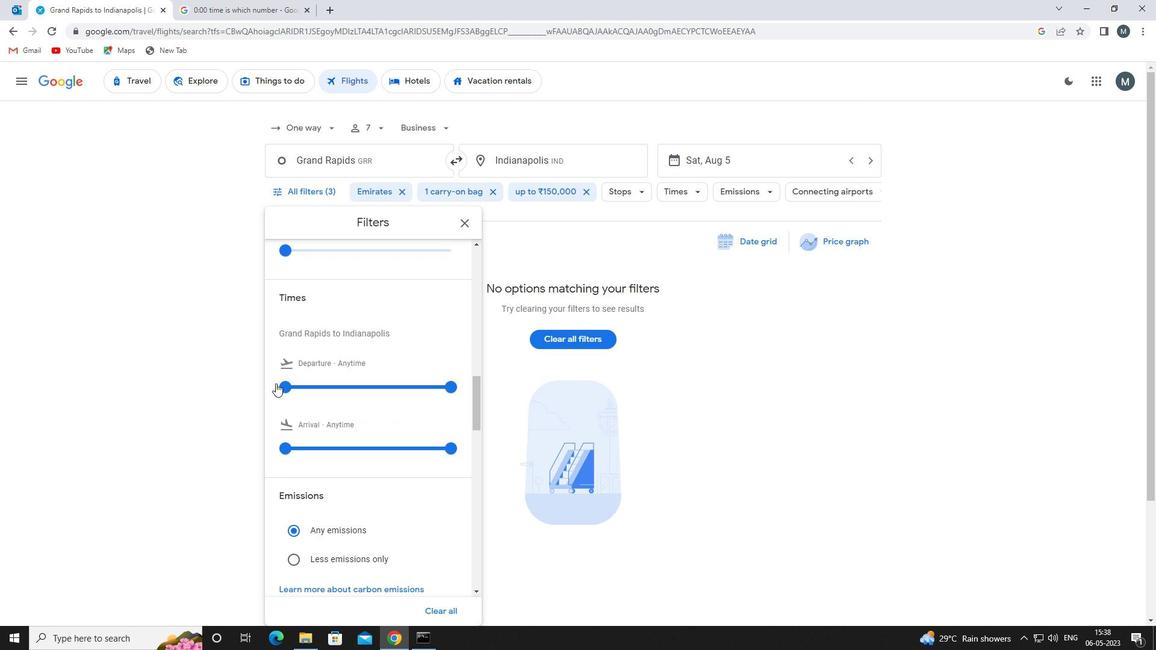 
Action: Mouse pressed left at (284, 387)
Screenshot: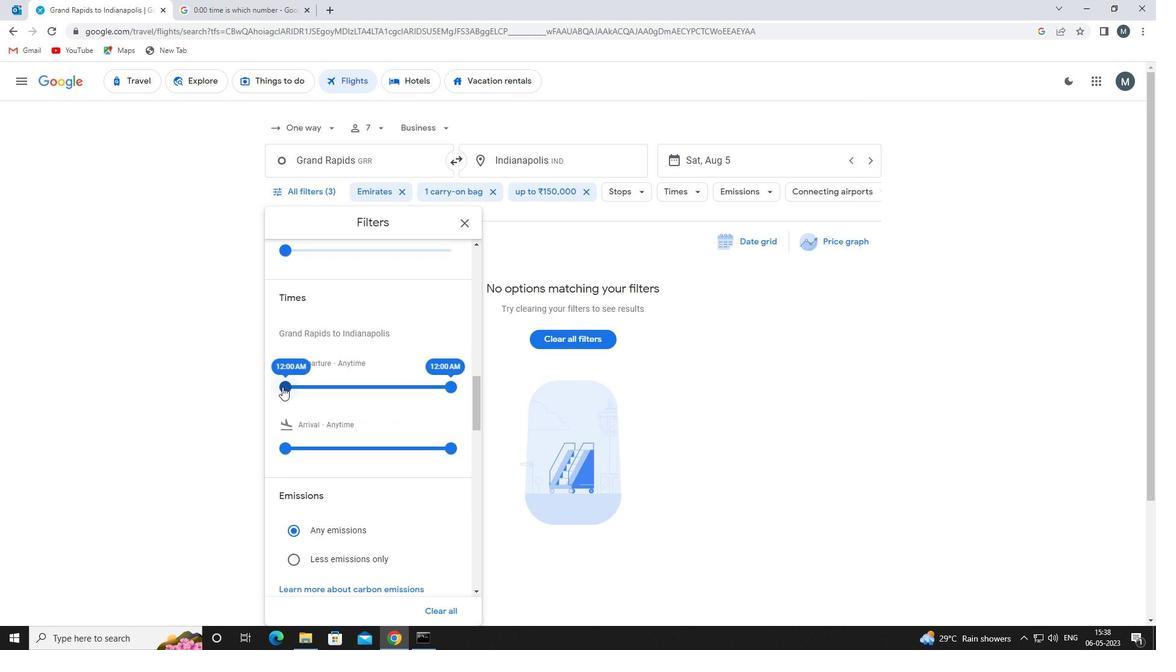 
Action: Mouse moved to (452, 389)
Screenshot: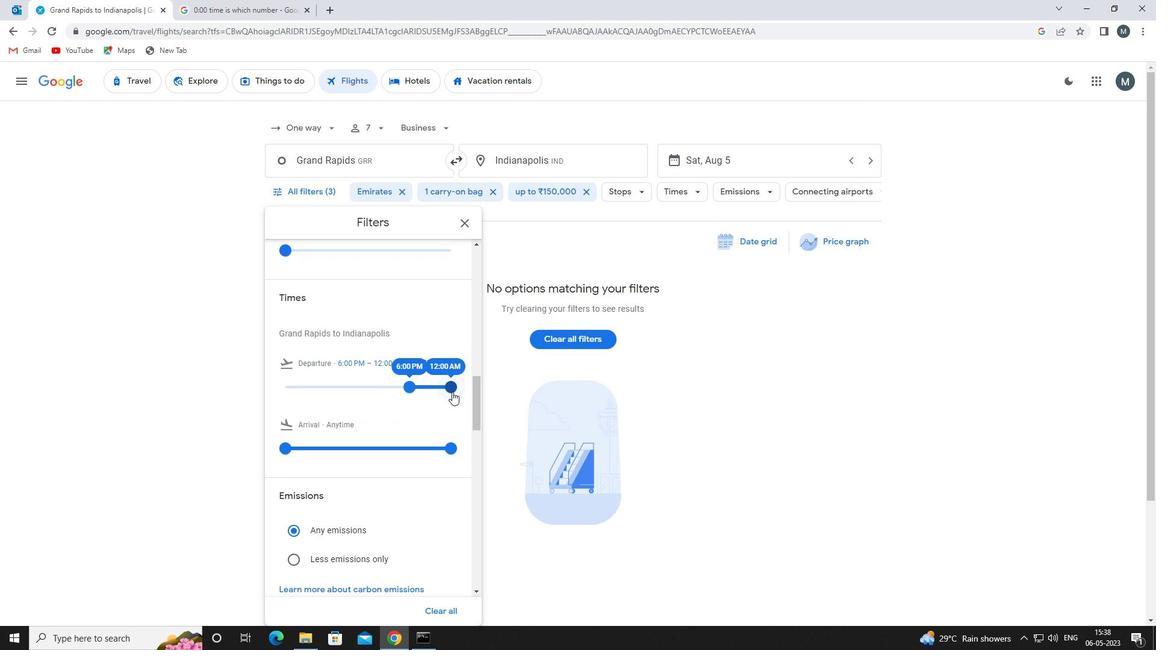 
Action: Mouse pressed left at (452, 389)
Screenshot: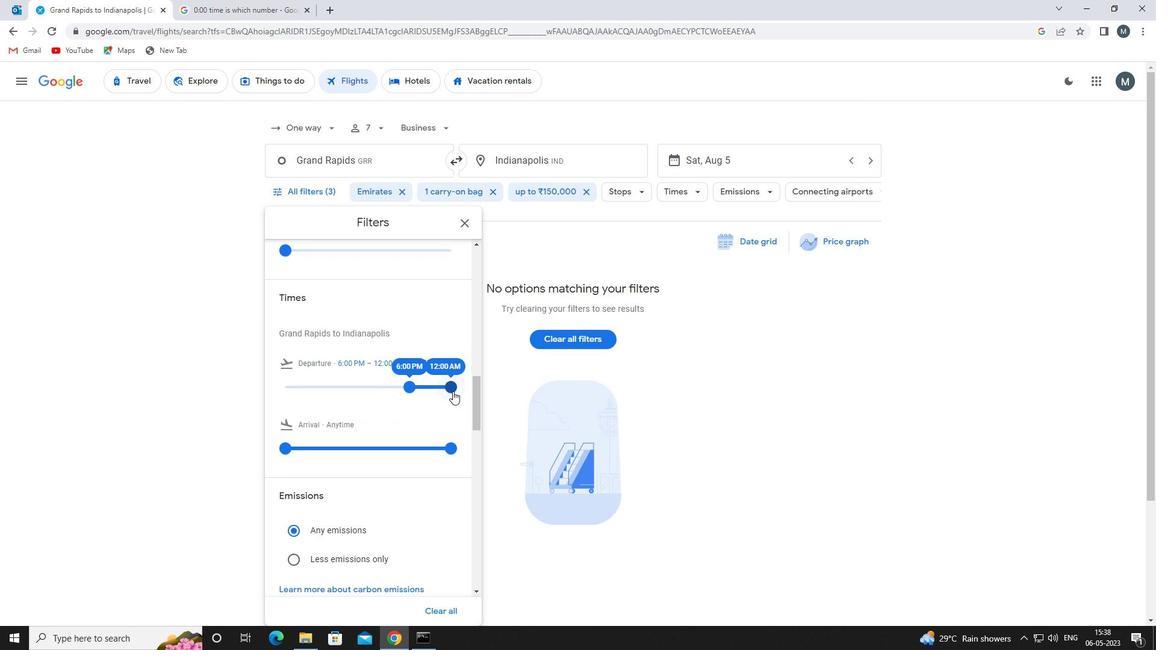 
Action: Mouse moved to (469, 224)
Screenshot: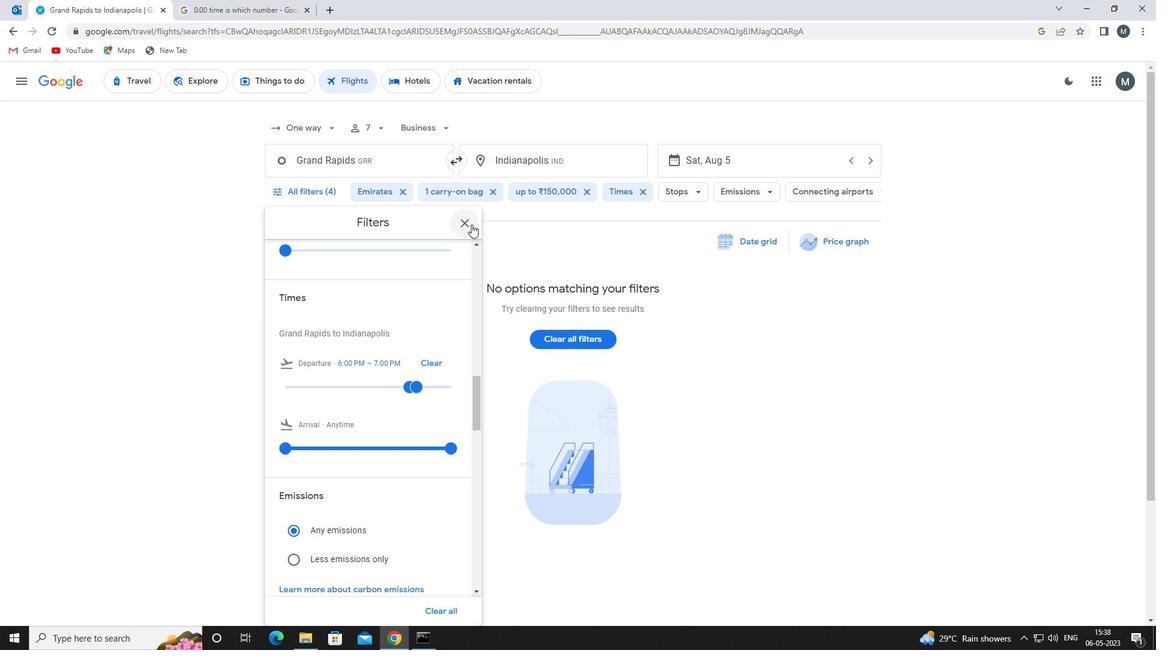
Action: Mouse pressed left at (469, 224)
Screenshot: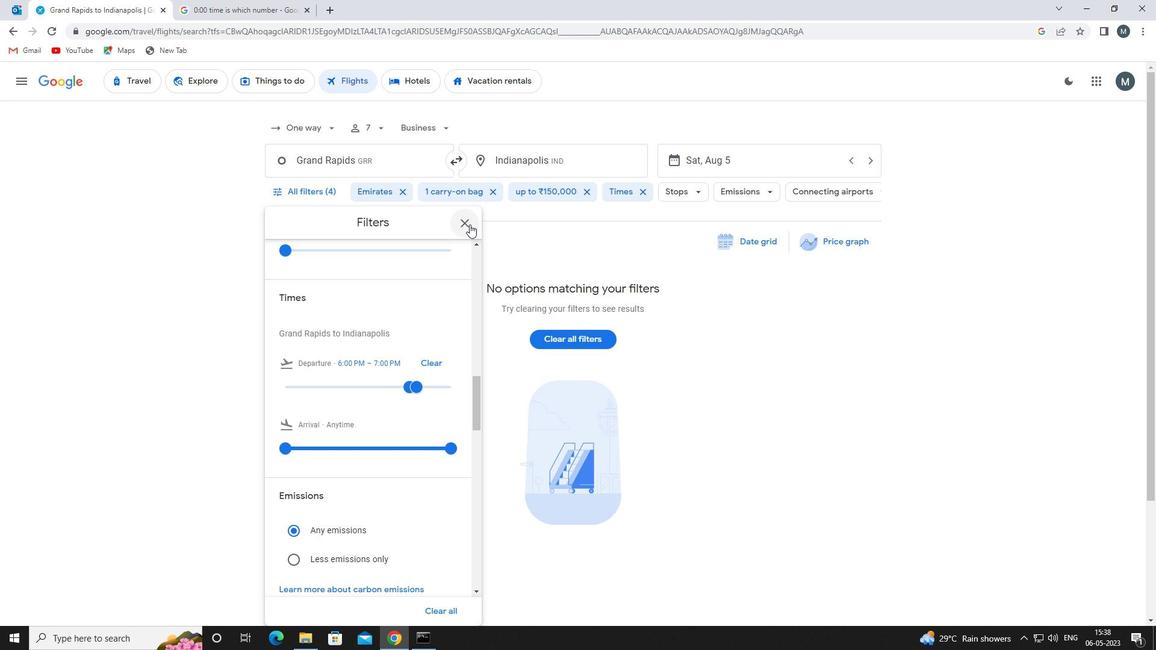 
